 Task: Find connections with filter location Castro-Urdiales with filter topic #careeradvice with filter profile language Potuguese with filter current company CRED with filter school Nirmala Memorial Foundation Degree College of Commerce and Science Near Thakur Polytechnic 90 Feet Road Thakur Complex Kandivli (E) Mumbai 400 101 with filter industry Computer Games with filter service category AnimationArchitecture with filter keywords title DevOps Engineer
Action: Mouse moved to (192, 287)
Screenshot: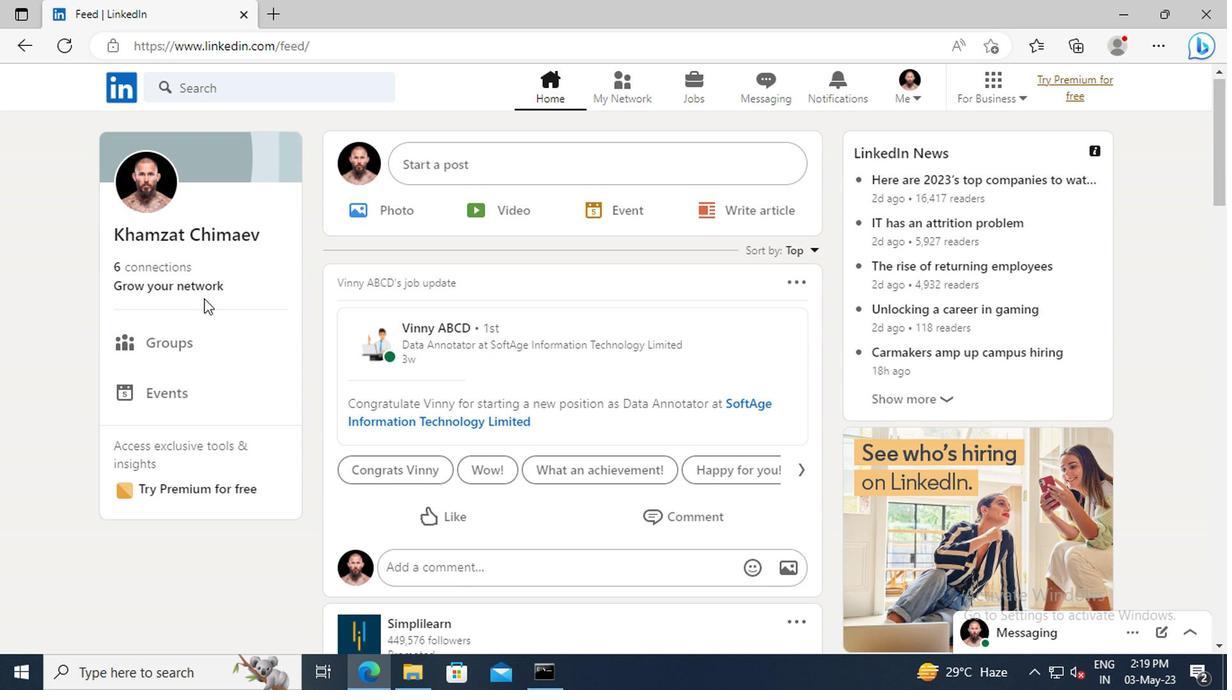 
Action: Mouse pressed left at (192, 287)
Screenshot: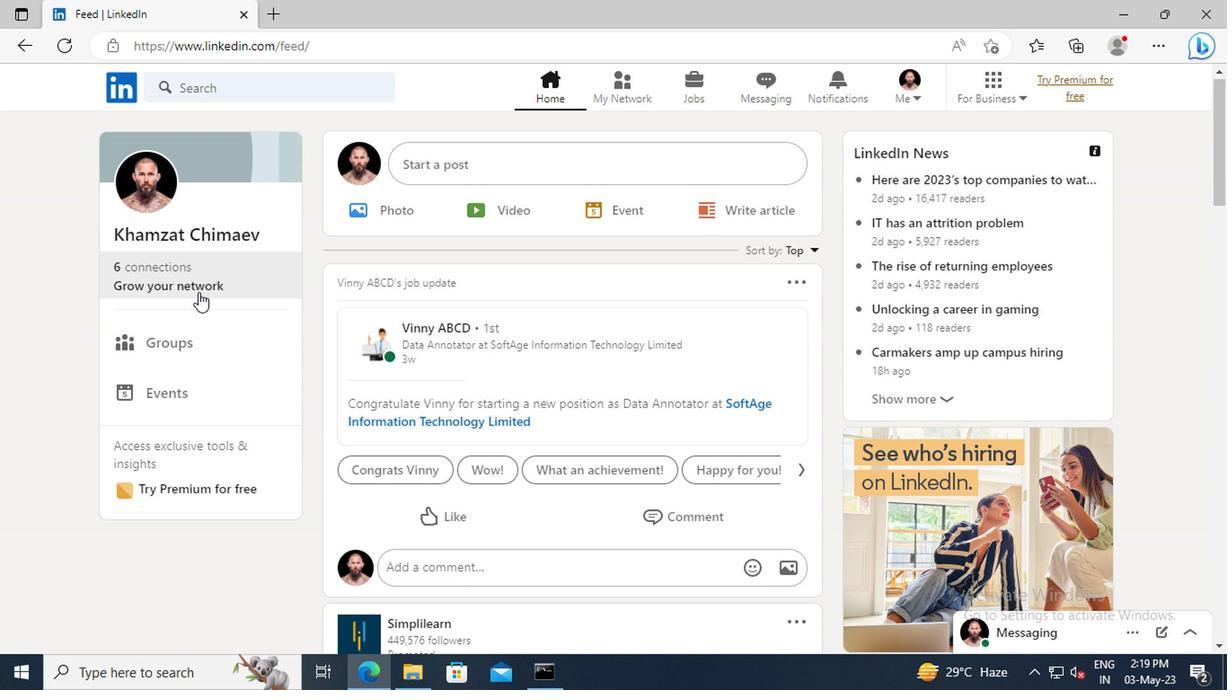
Action: Mouse moved to (191, 189)
Screenshot: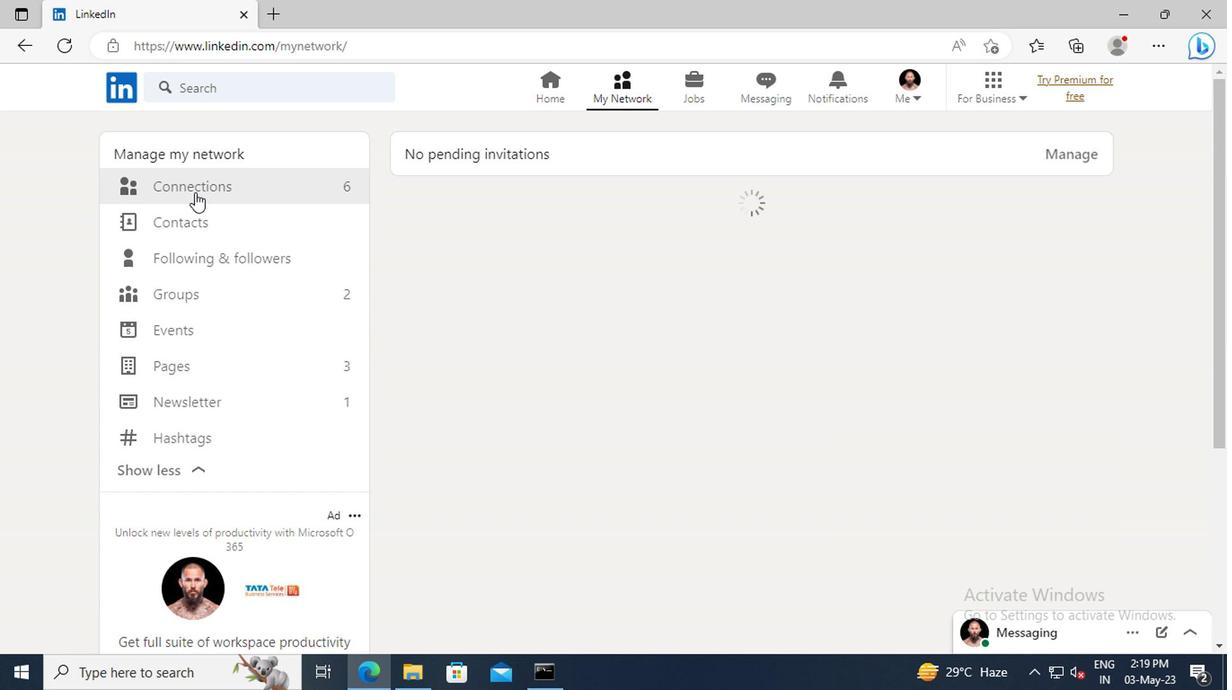 
Action: Mouse pressed left at (191, 189)
Screenshot: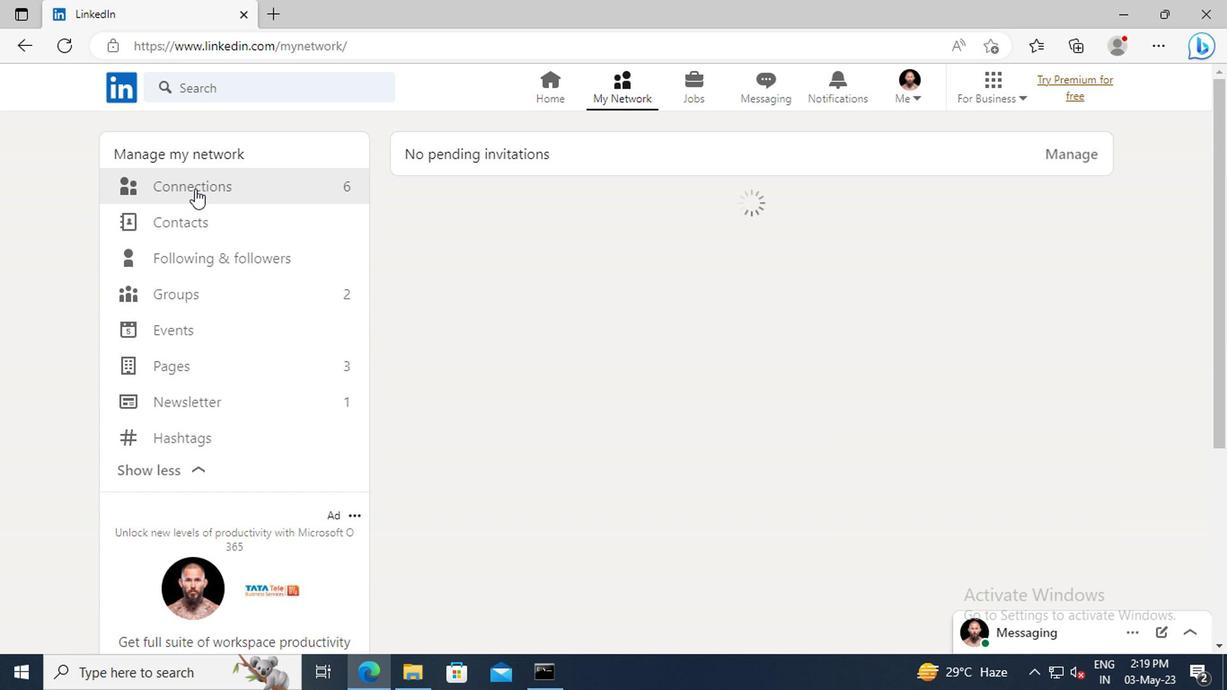 
Action: Mouse moved to (714, 196)
Screenshot: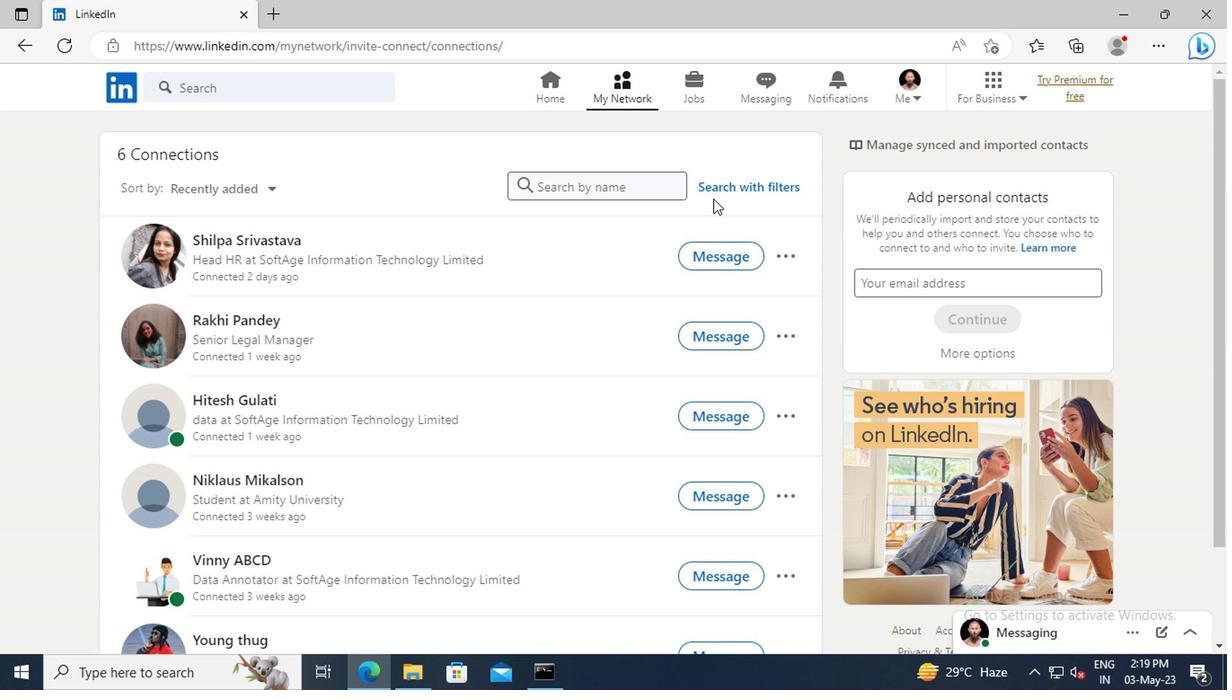 
Action: Mouse pressed left at (714, 196)
Screenshot: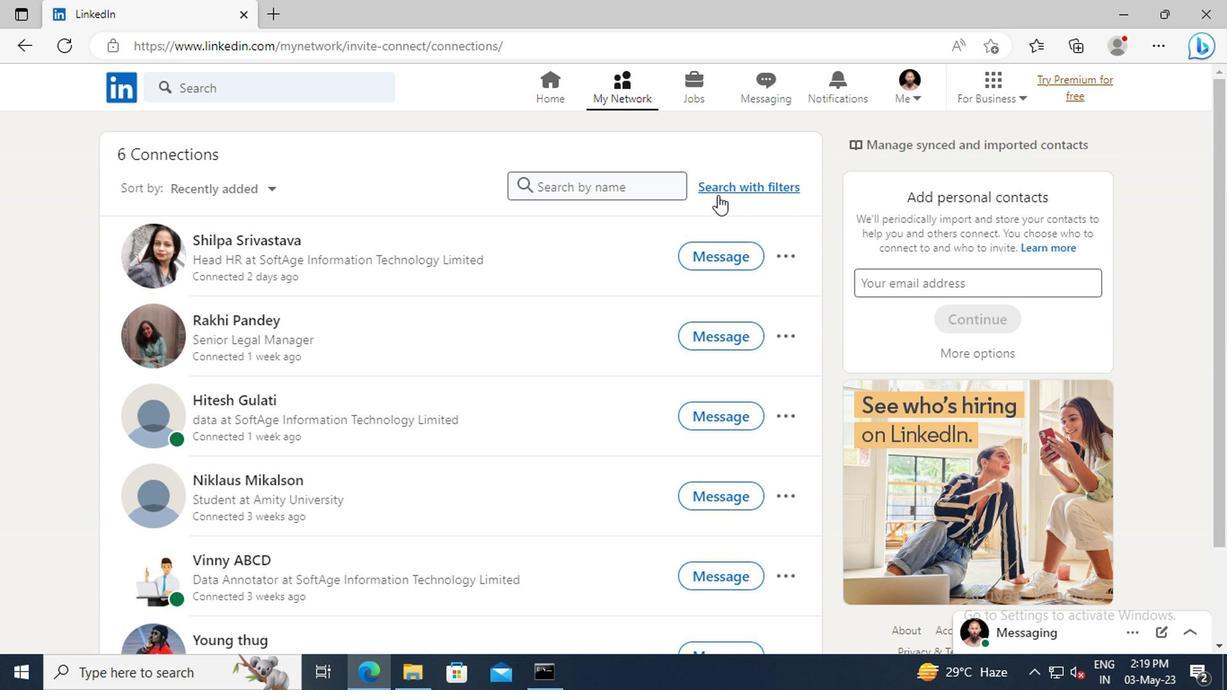 
Action: Mouse moved to (680, 141)
Screenshot: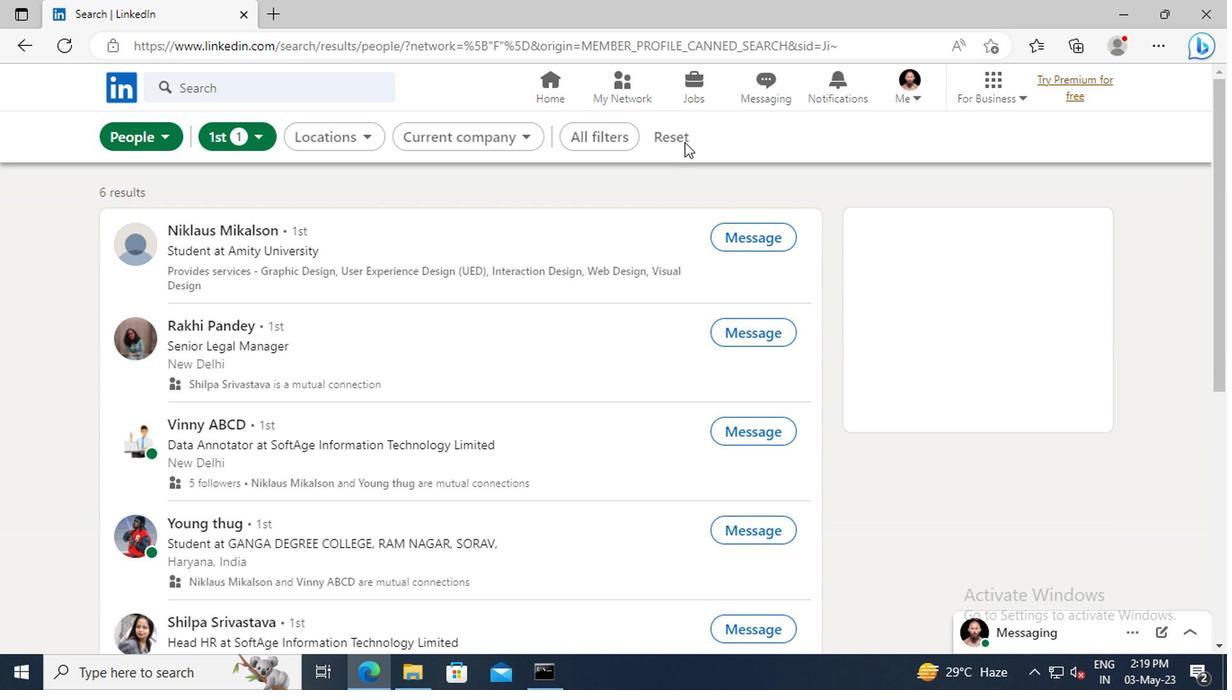 
Action: Mouse pressed left at (680, 141)
Screenshot: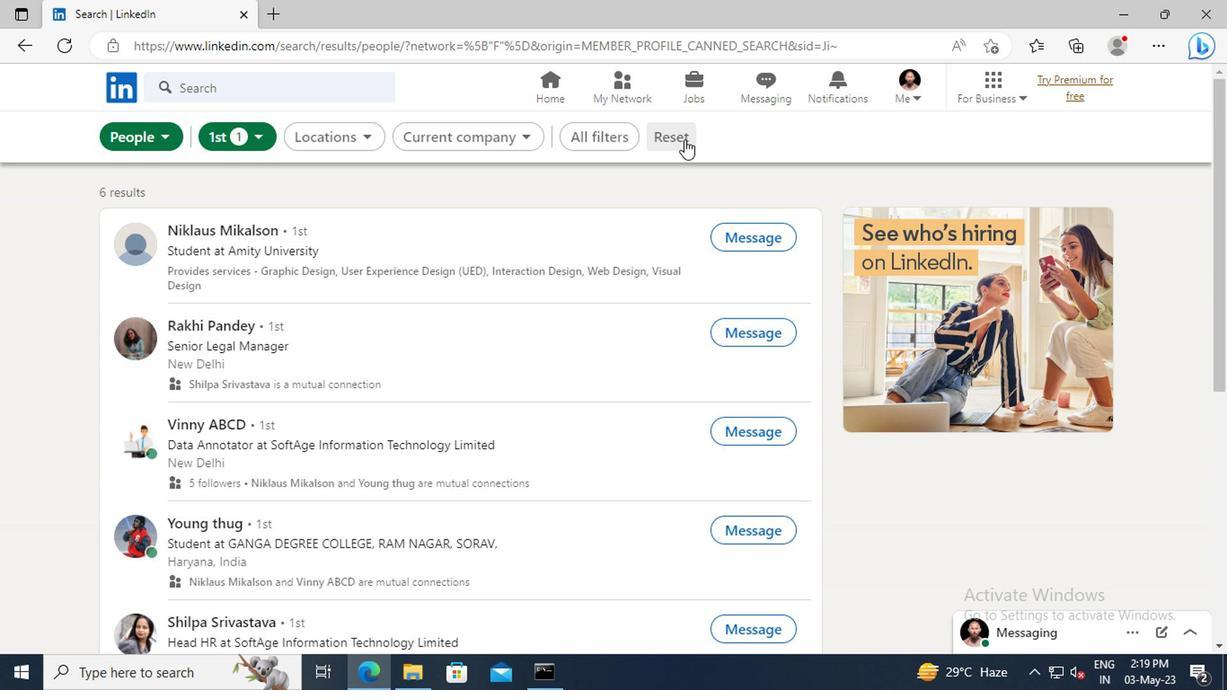 
Action: Mouse moved to (656, 140)
Screenshot: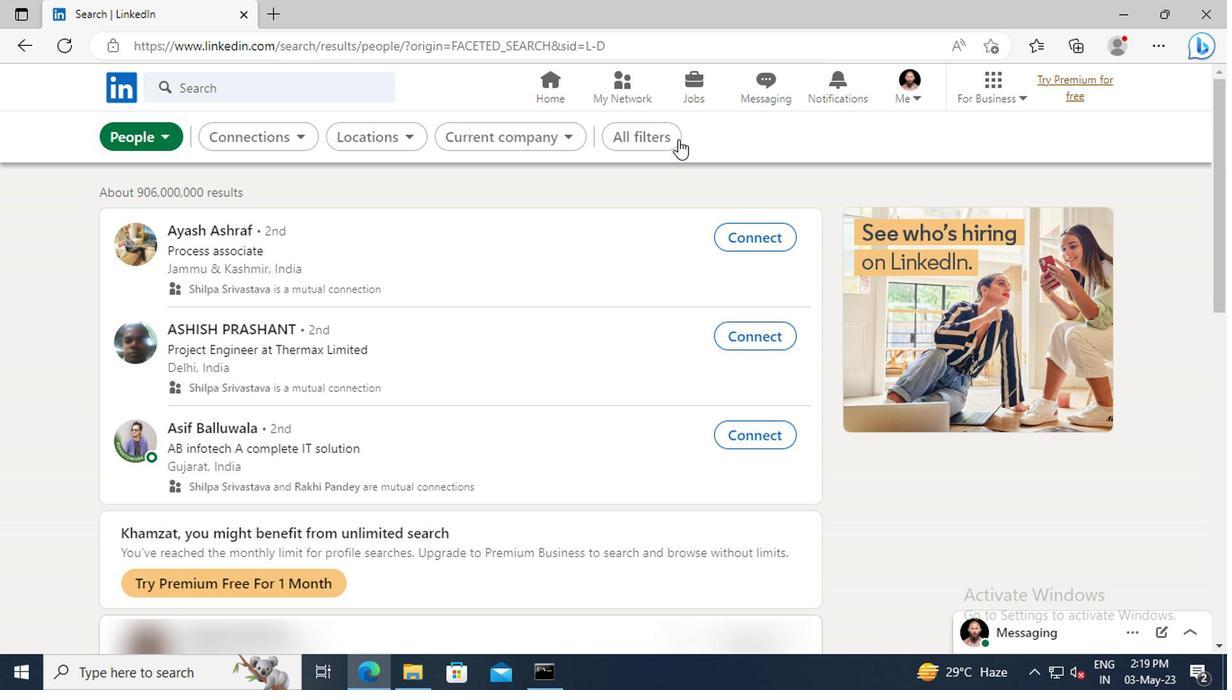 
Action: Mouse pressed left at (656, 140)
Screenshot: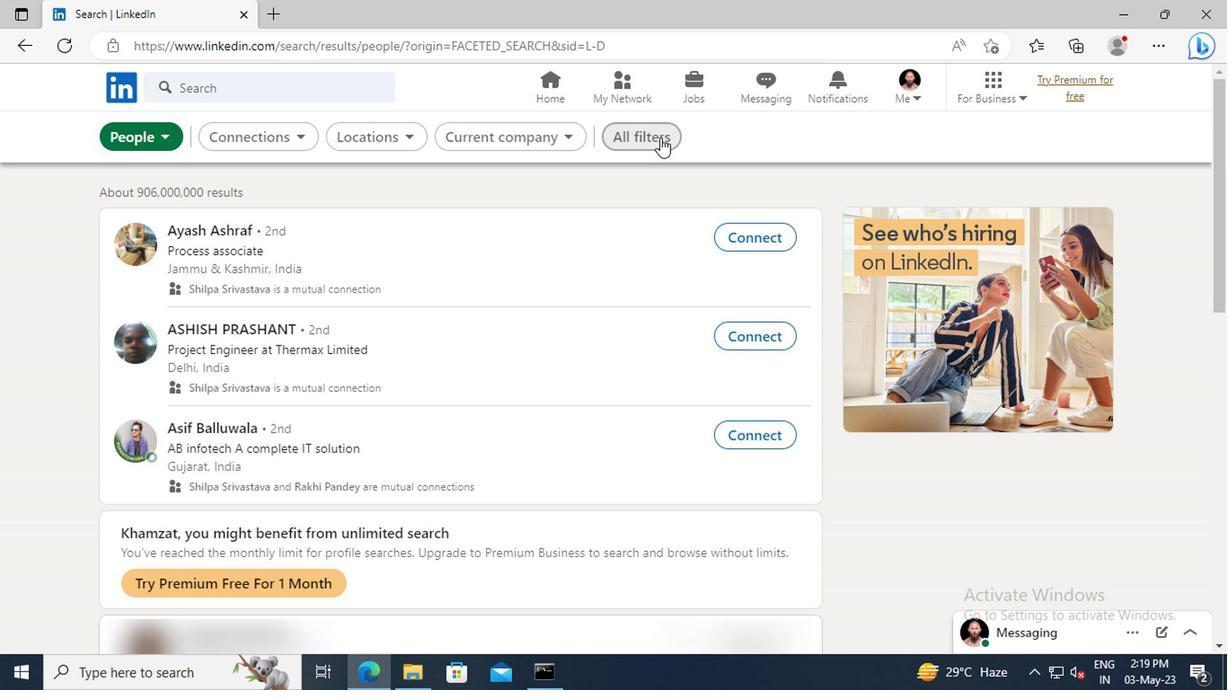 
Action: Mouse moved to (1005, 362)
Screenshot: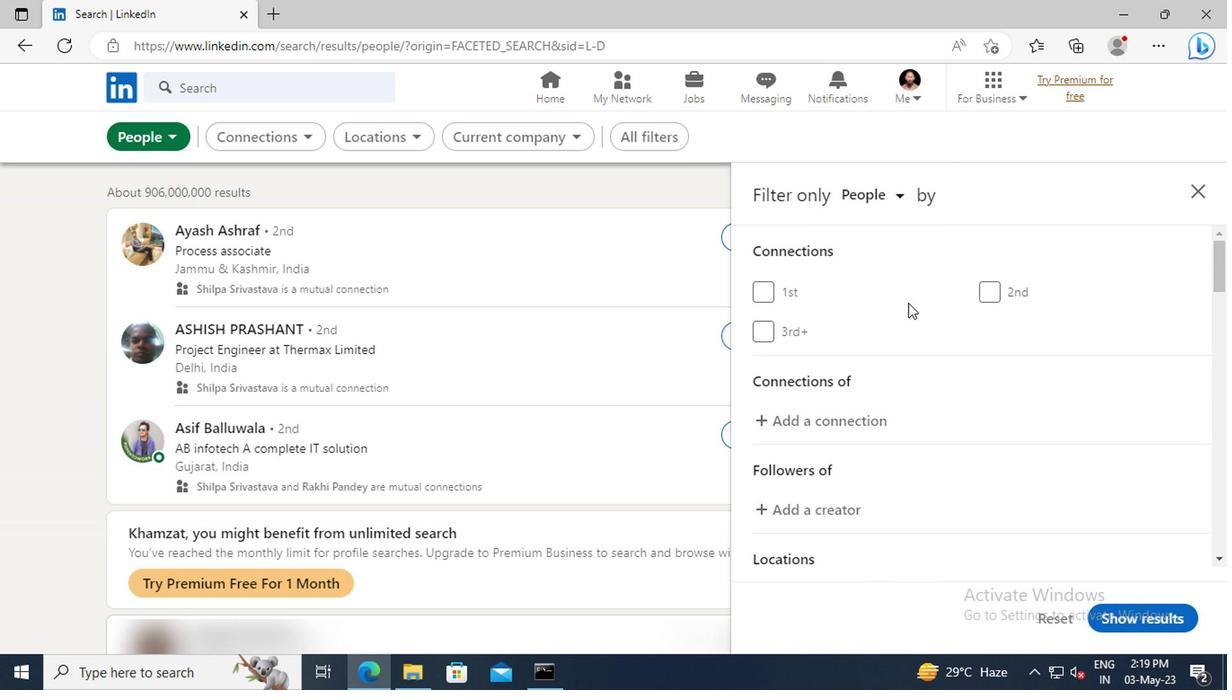 
Action: Mouse scrolled (1005, 361) with delta (0, 0)
Screenshot: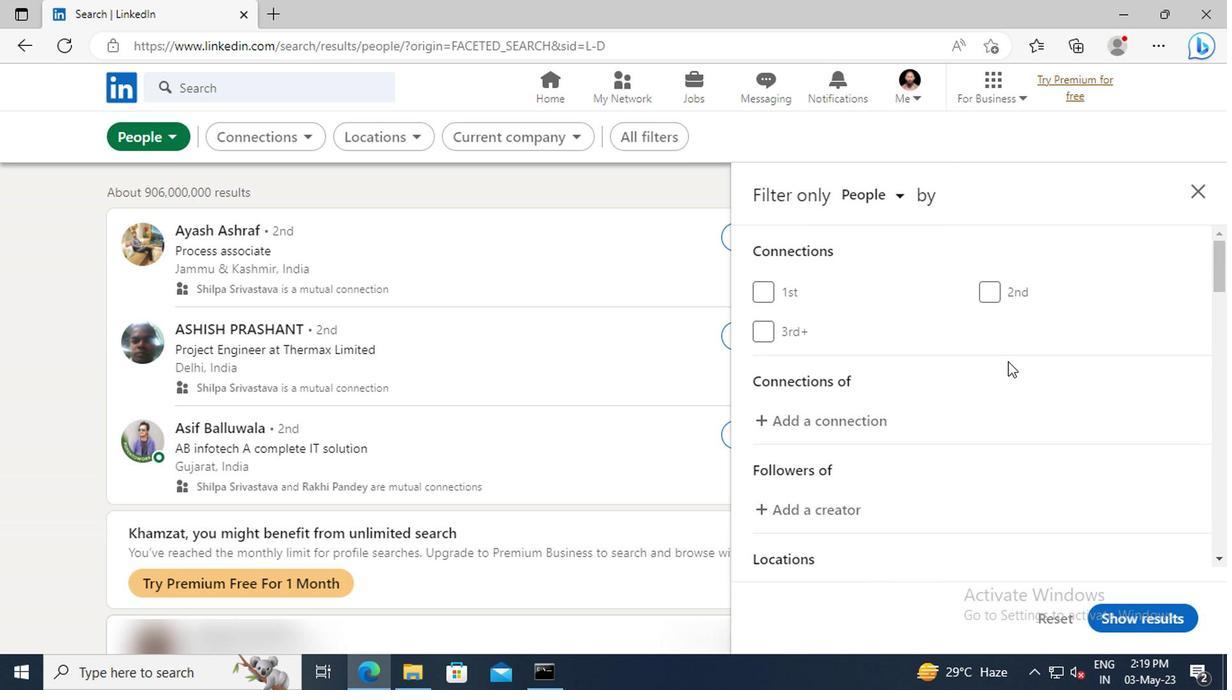 
Action: Mouse scrolled (1005, 361) with delta (0, 0)
Screenshot: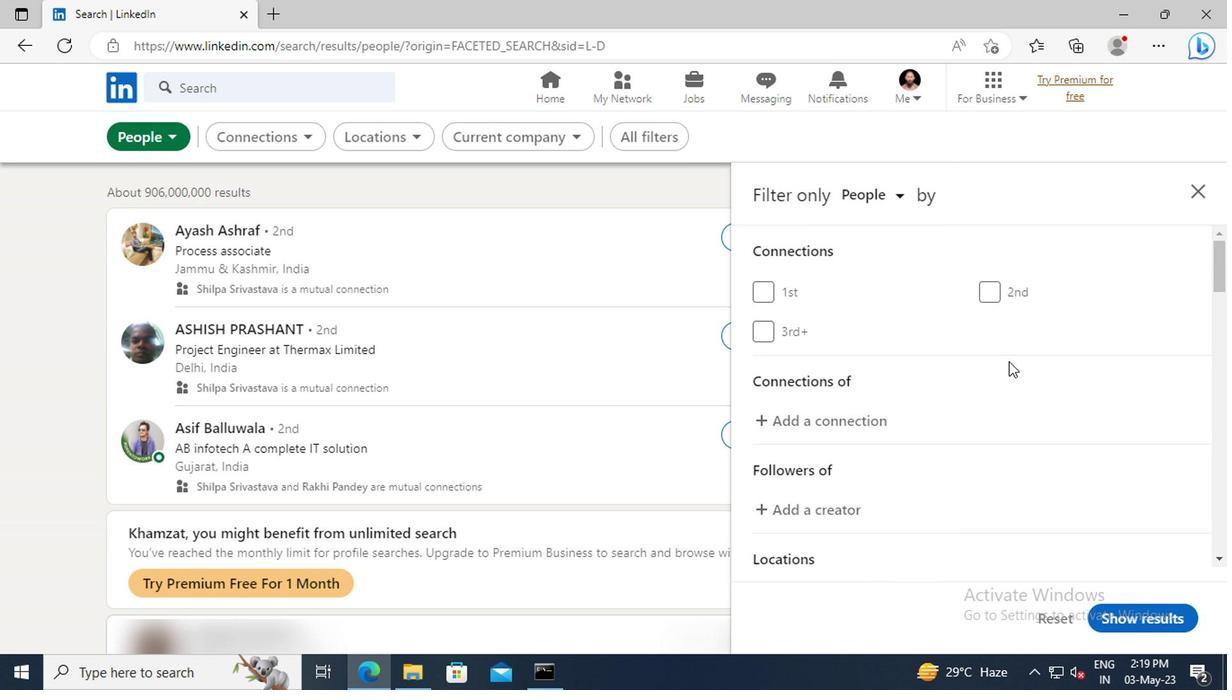
Action: Mouse scrolled (1005, 361) with delta (0, 0)
Screenshot: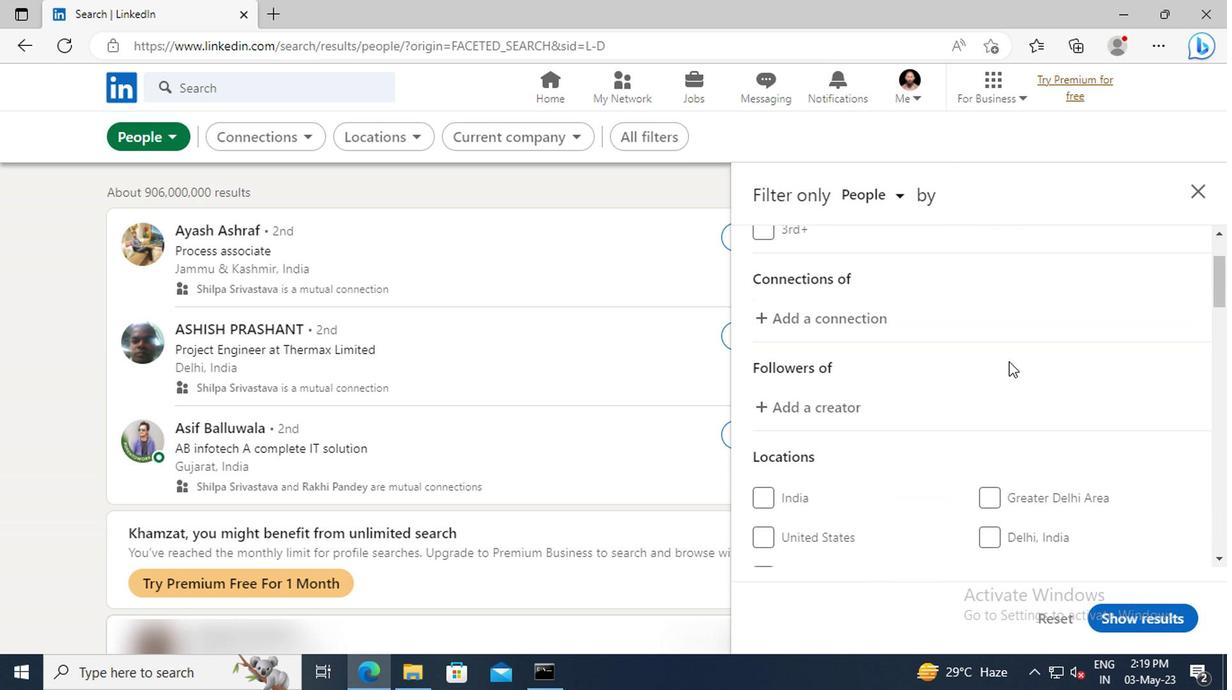 
Action: Mouse scrolled (1005, 361) with delta (0, 0)
Screenshot: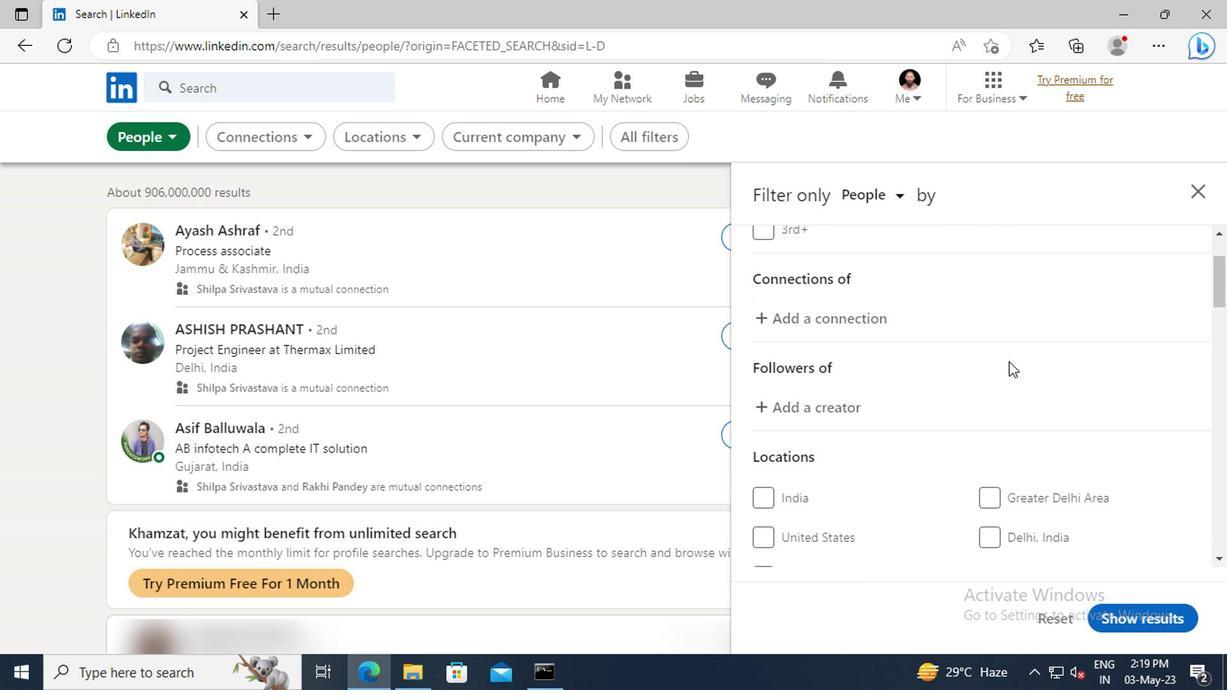 
Action: Mouse scrolled (1005, 361) with delta (0, 0)
Screenshot: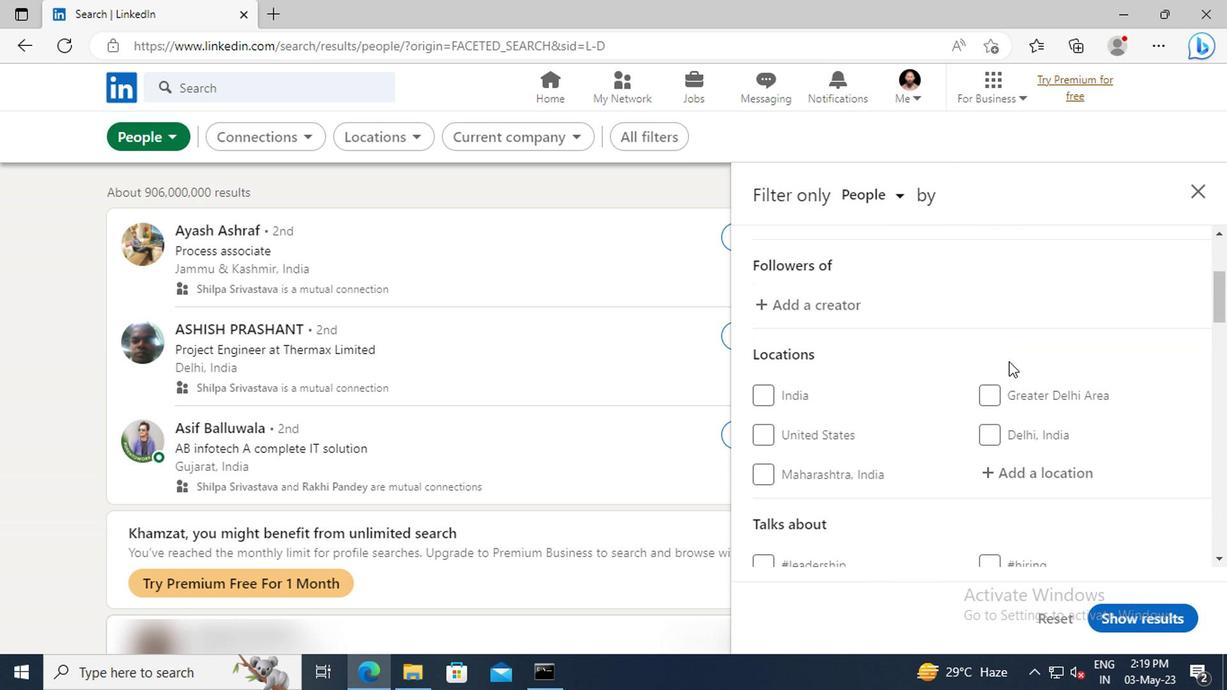 
Action: Mouse moved to (1012, 420)
Screenshot: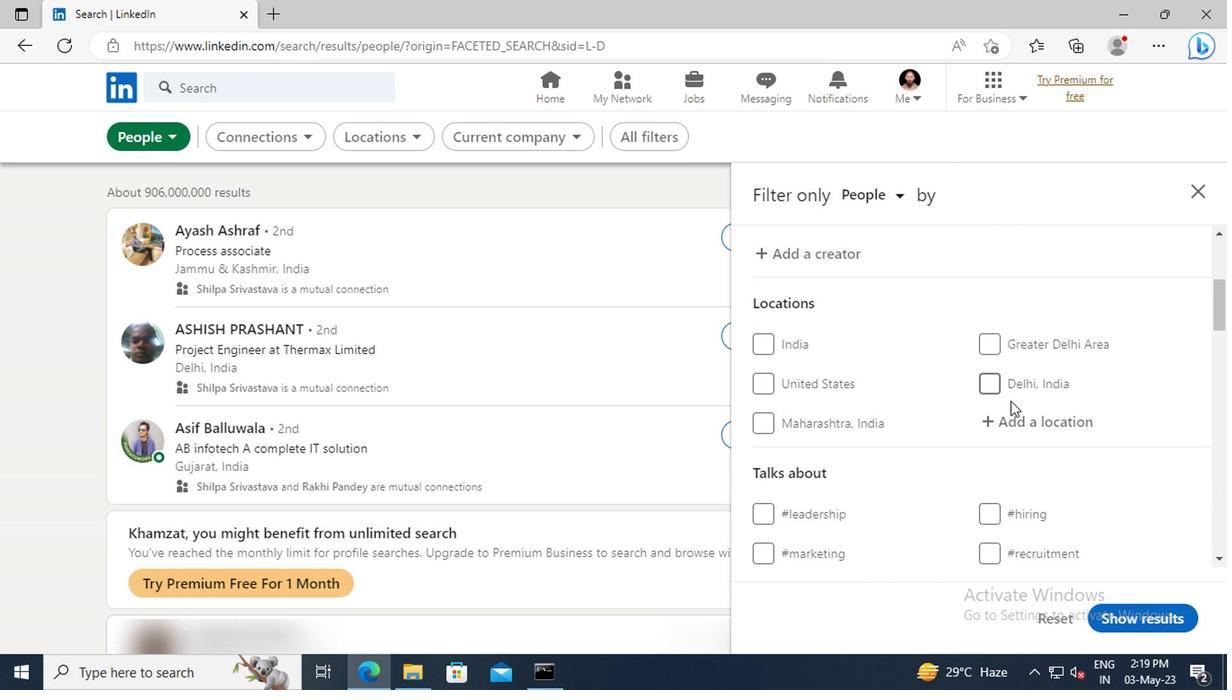 
Action: Mouse pressed left at (1012, 420)
Screenshot: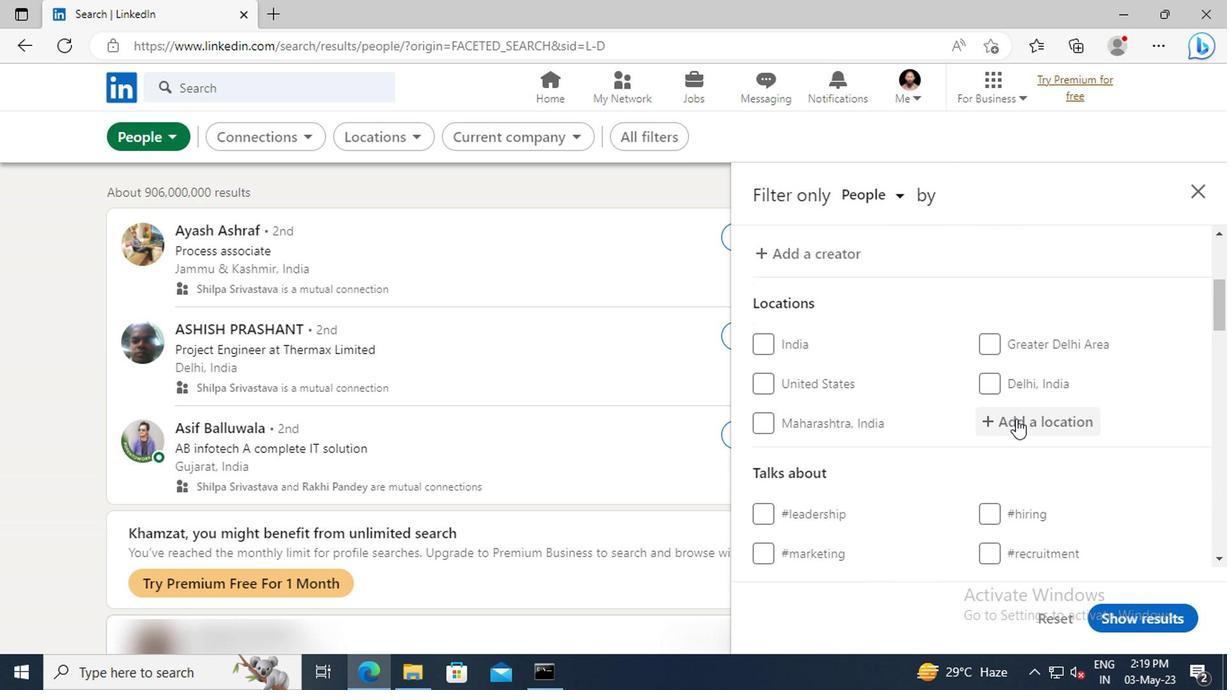
Action: Key pressed <Key.shift>CASTRO-<Key.shift>URDI
Screenshot: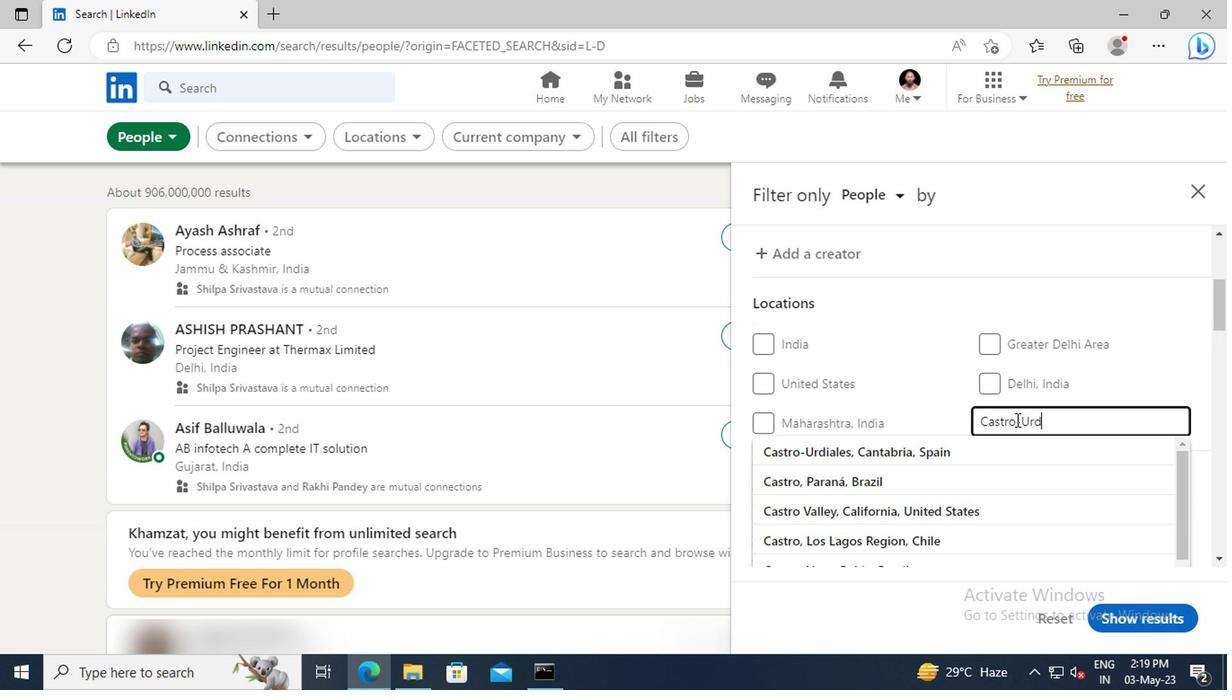 
Action: Mouse moved to (1012, 445)
Screenshot: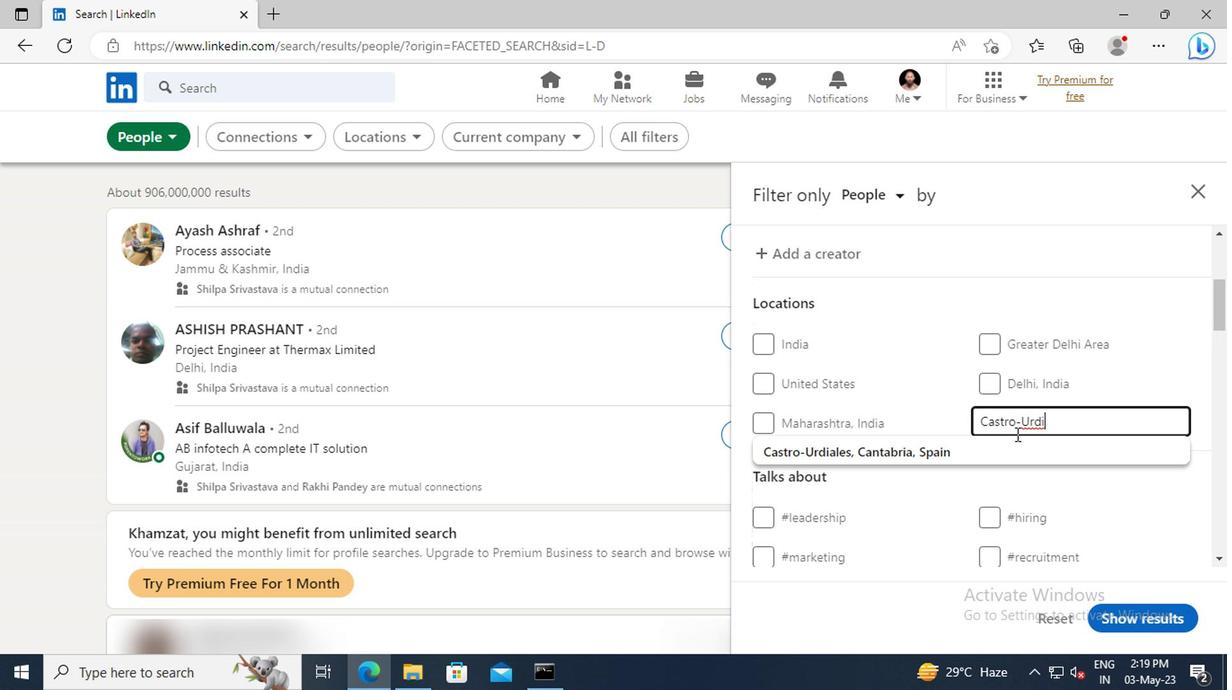
Action: Mouse pressed left at (1012, 445)
Screenshot: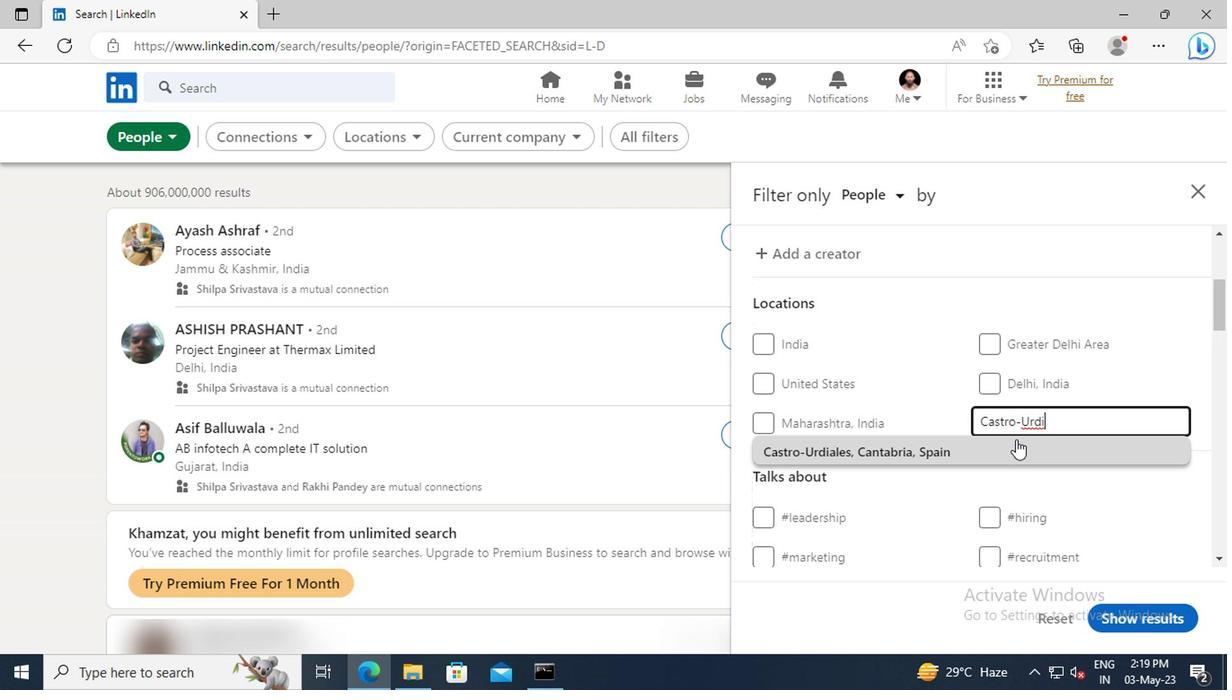 
Action: Mouse scrolled (1012, 445) with delta (0, 0)
Screenshot: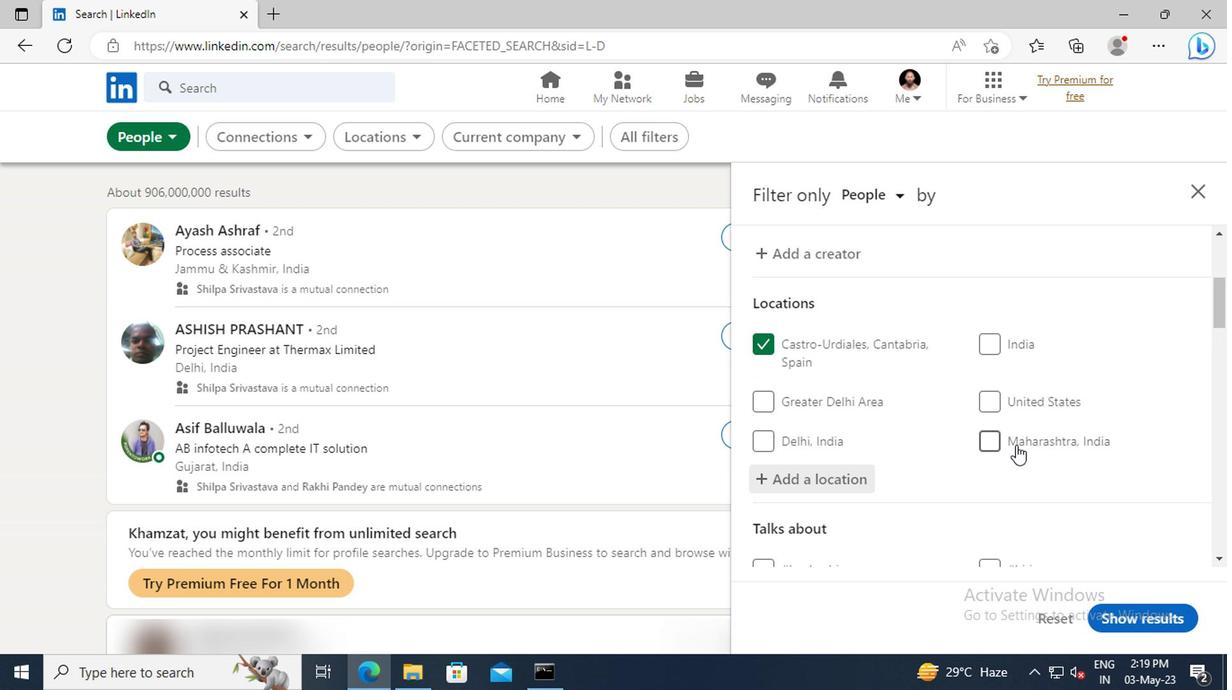 
Action: Mouse scrolled (1012, 445) with delta (0, 0)
Screenshot: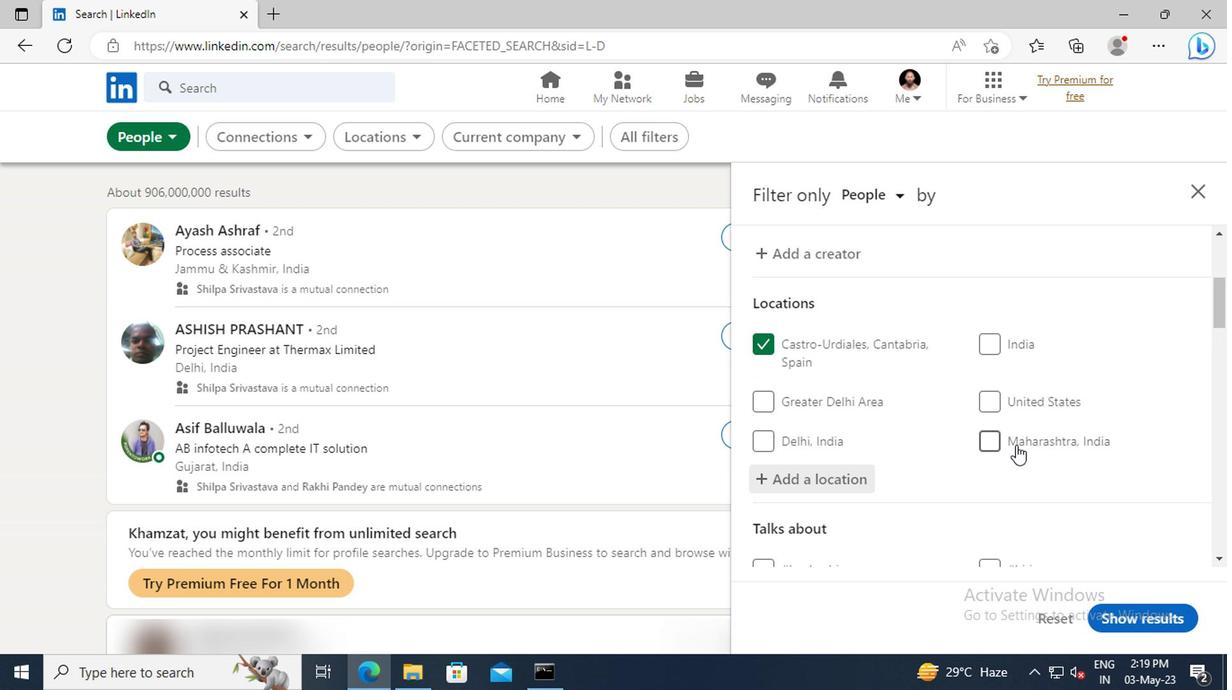 
Action: Mouse moved to (1005, 404)
Screenshot: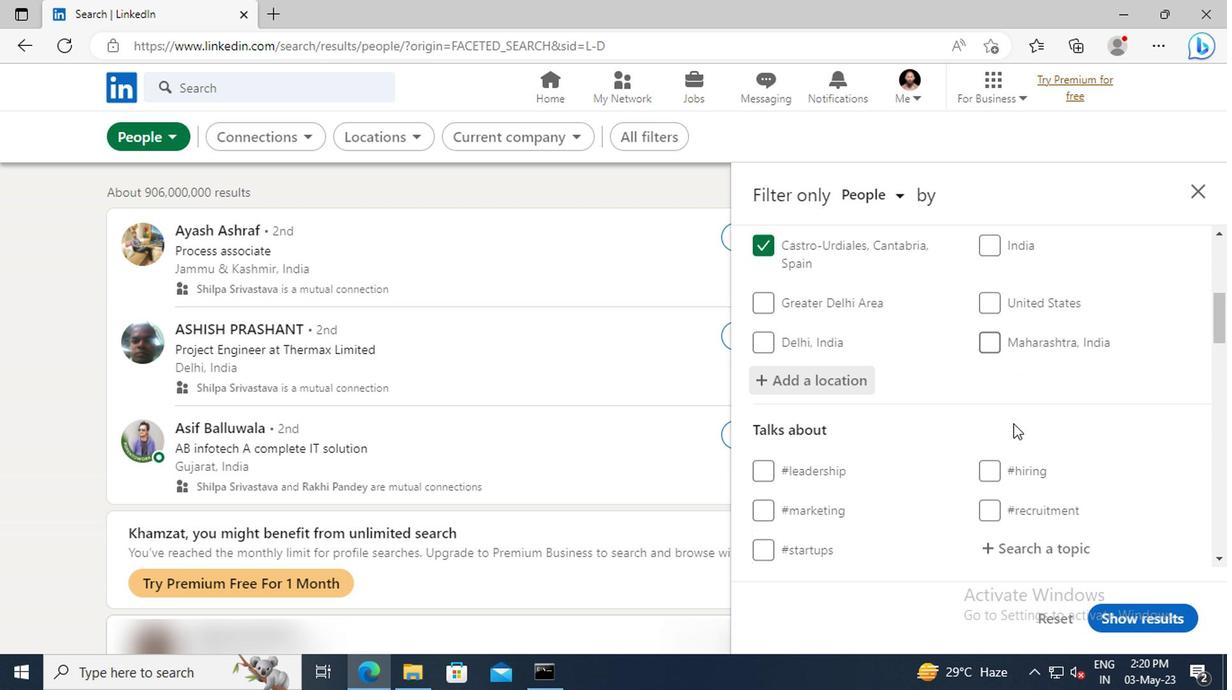 
Action: Mouse scrolled (1005, 403) with delta (0, -1)
Screenshot: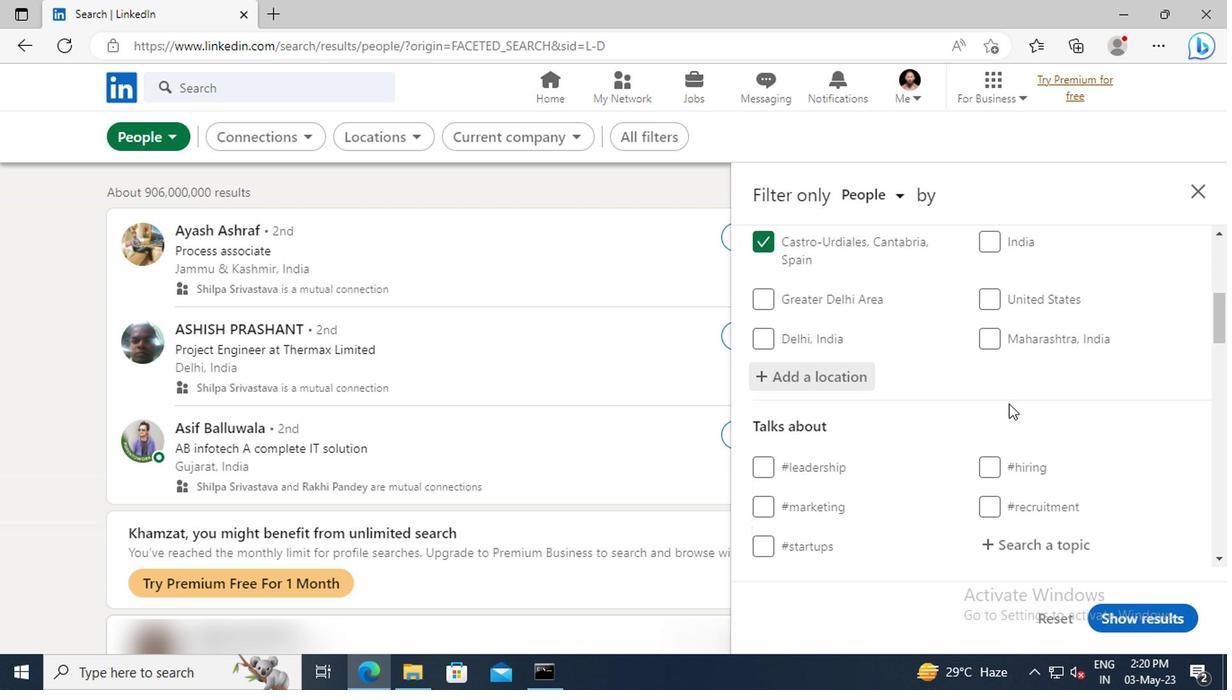 
Action: Mouse moved to (1005, 400)
Screenshot: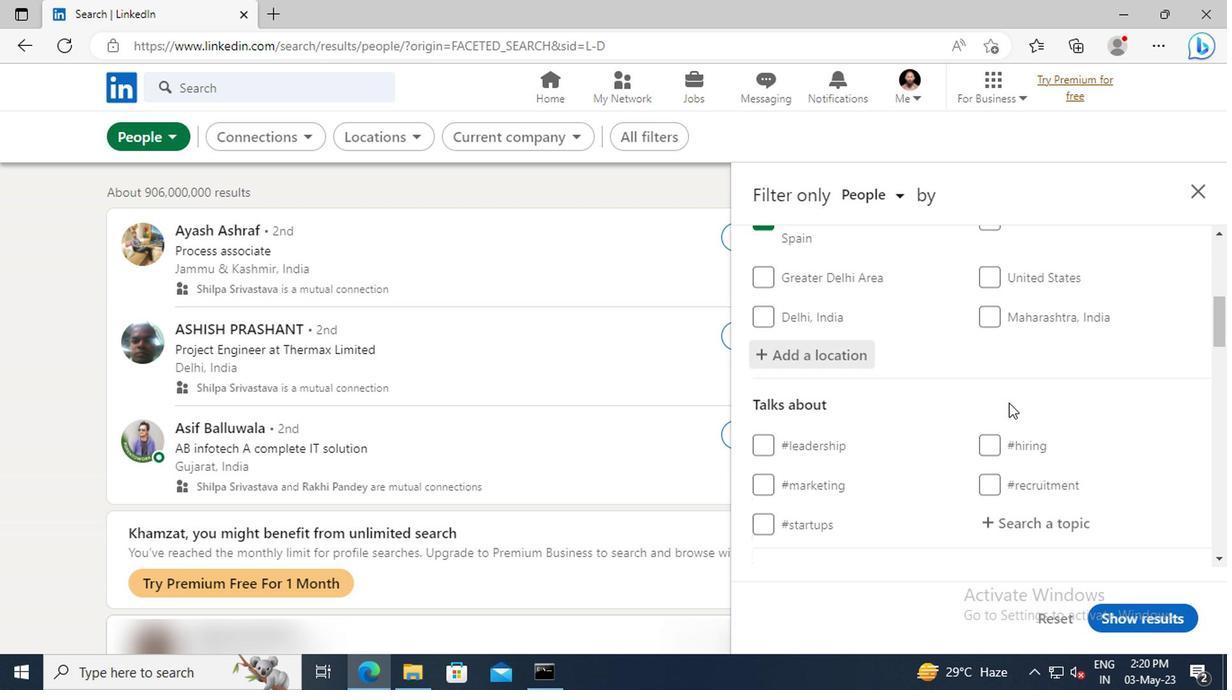 
Action: Mouse scrolled (1005, 398) with delta (0, -1)
Screenshot: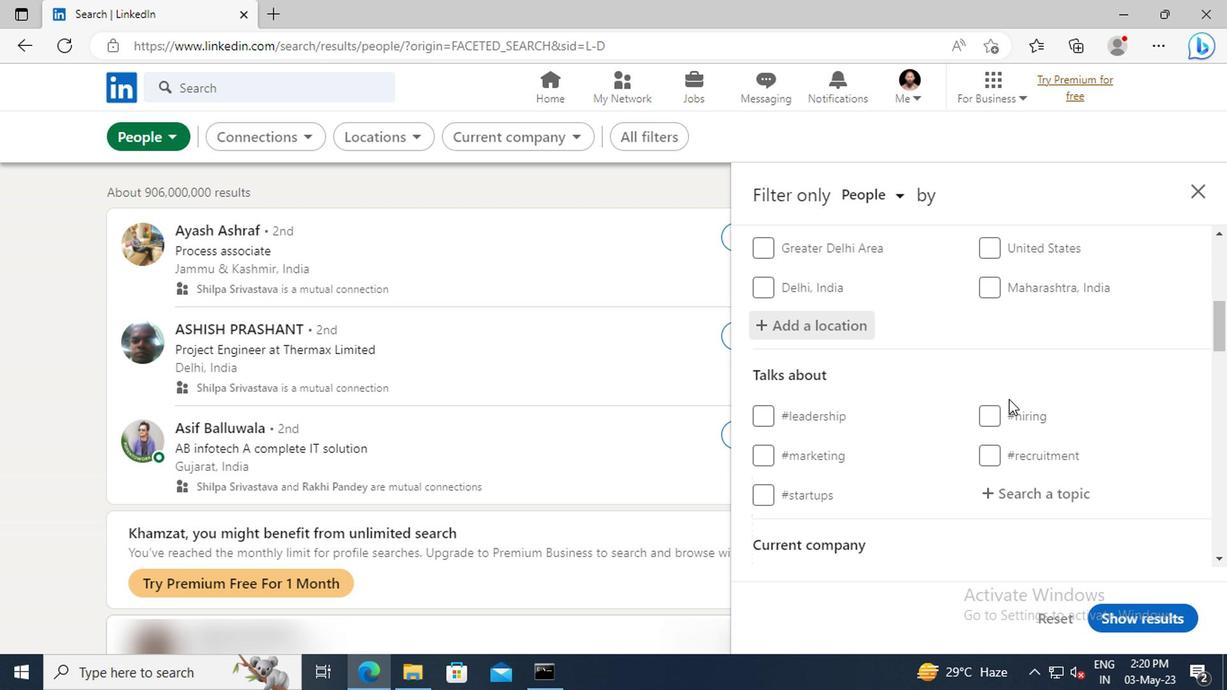 
Action: Mouse scrolled (1005, 398) with delta (0, -1)
Screenshot: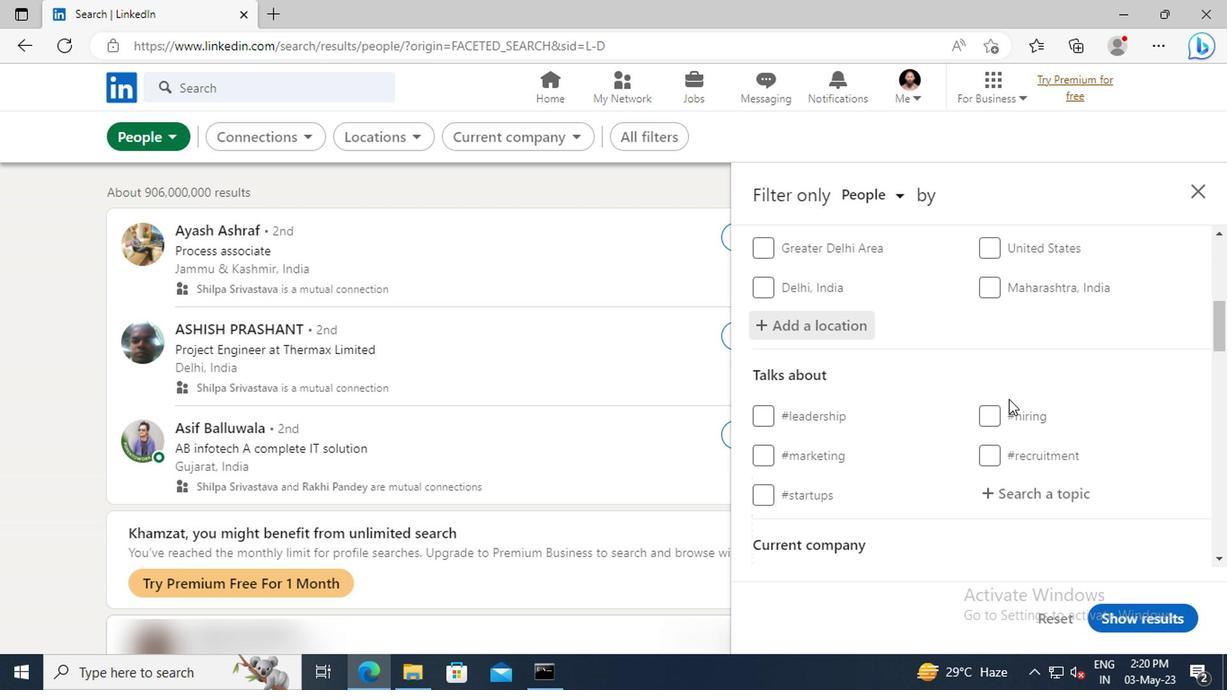 
Action: Mouse moved to (1005, 397)
Screenshot: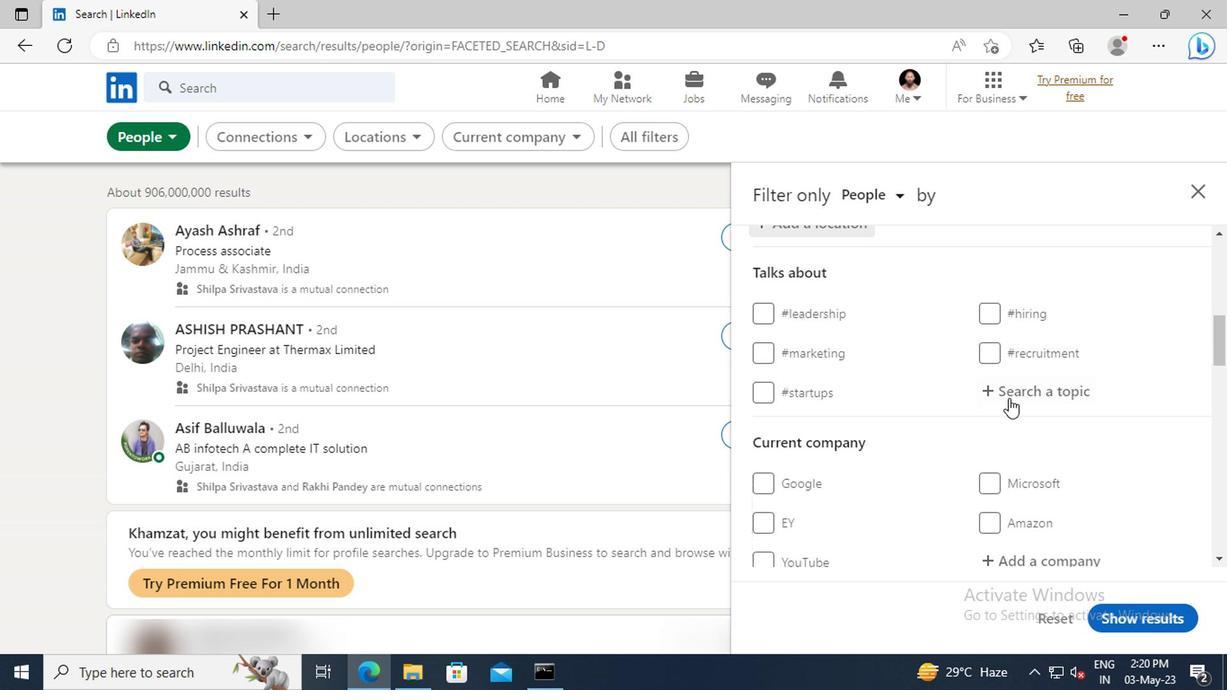 
Action: Mouse pressed left at (1005, 397)
Screenshot: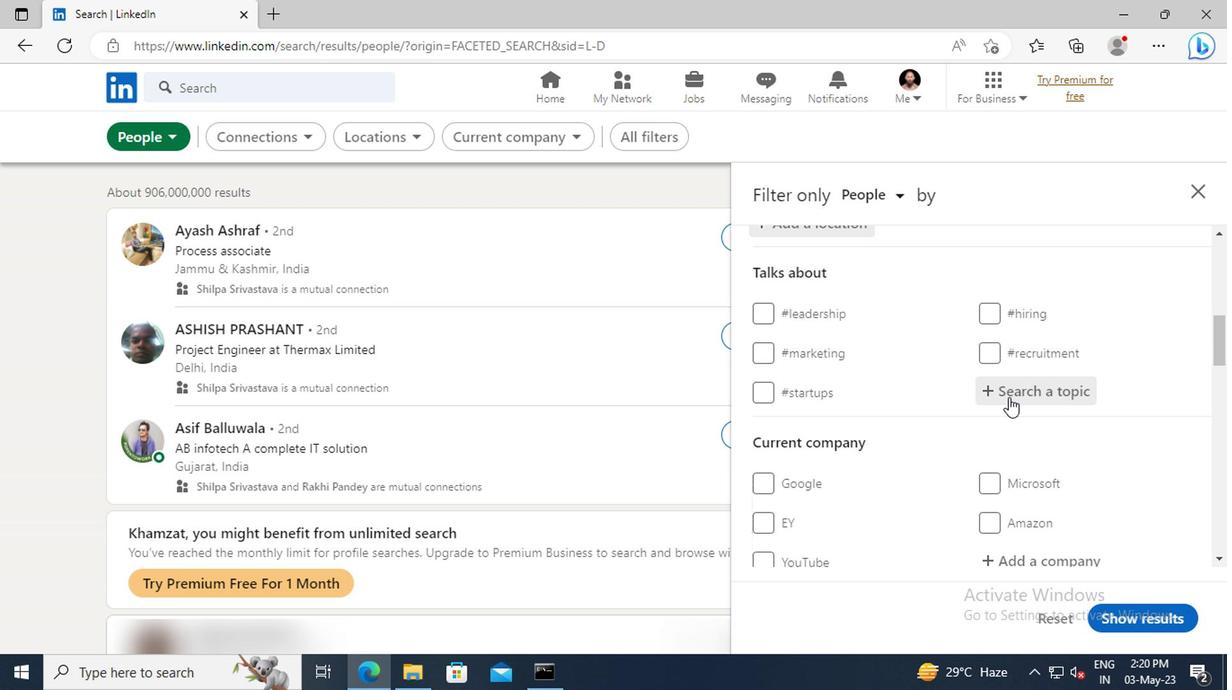 
Action: Key pressed CAREERAD
Screenshot: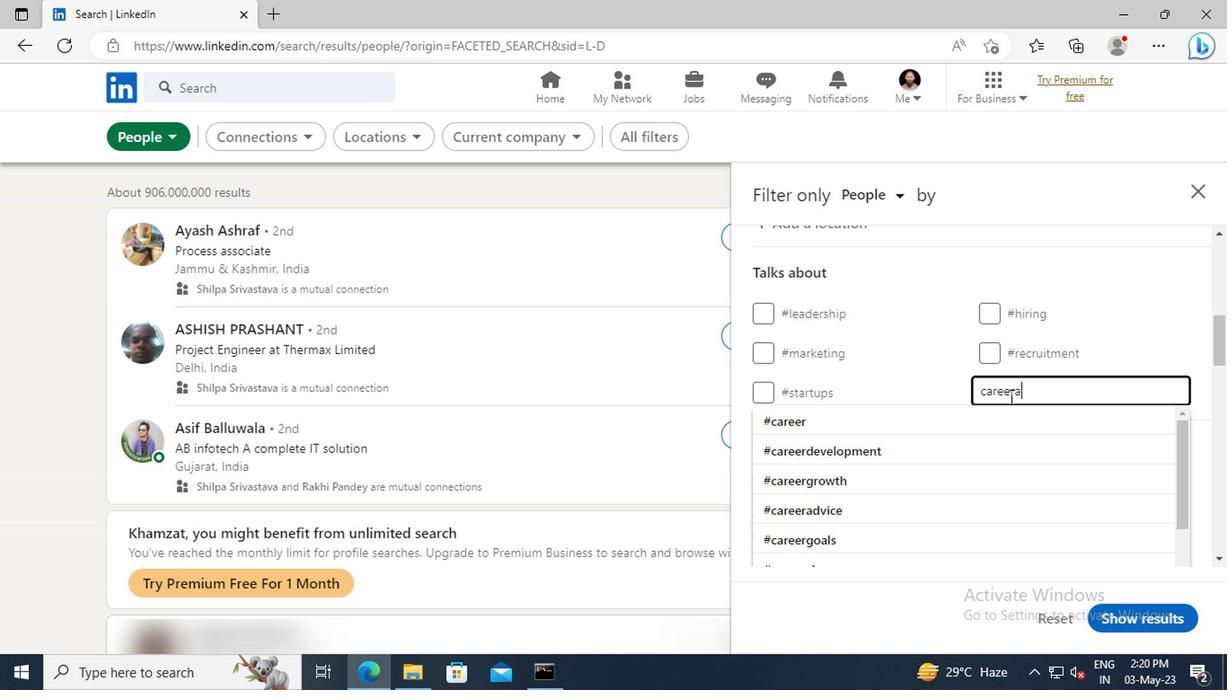 
Action: Mouse moved to (1009, 420)
Screenshot: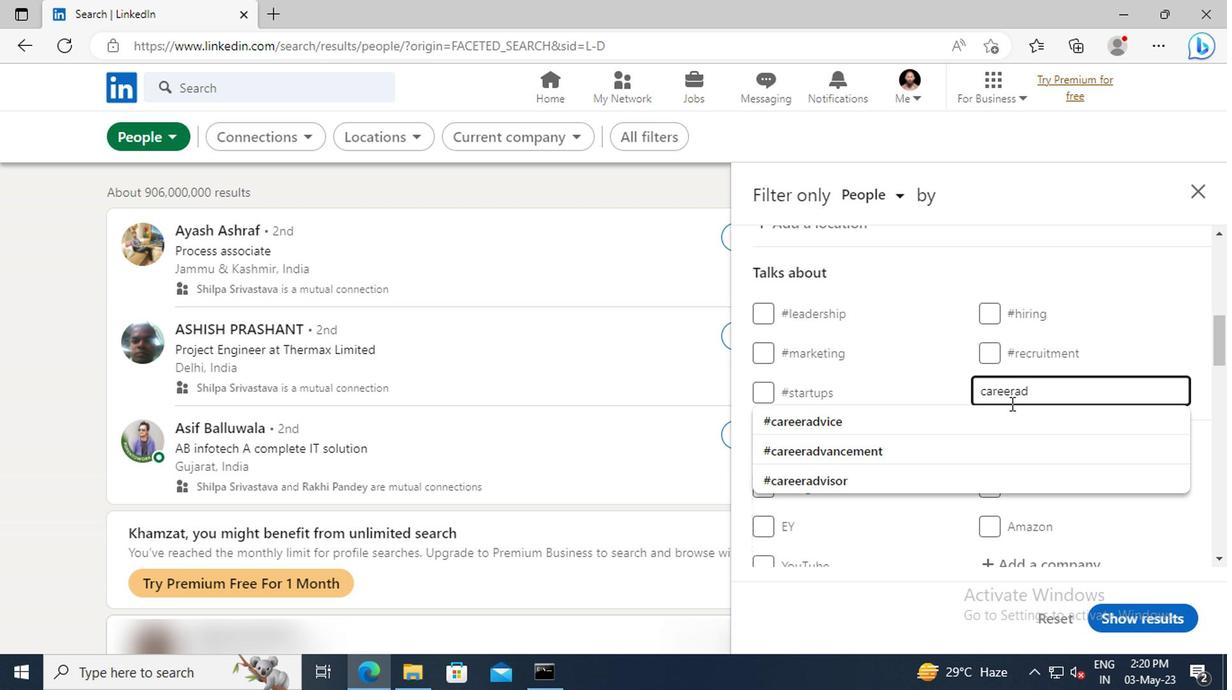
Action: Mouse pressed left at (1009, 420)
Screenshot: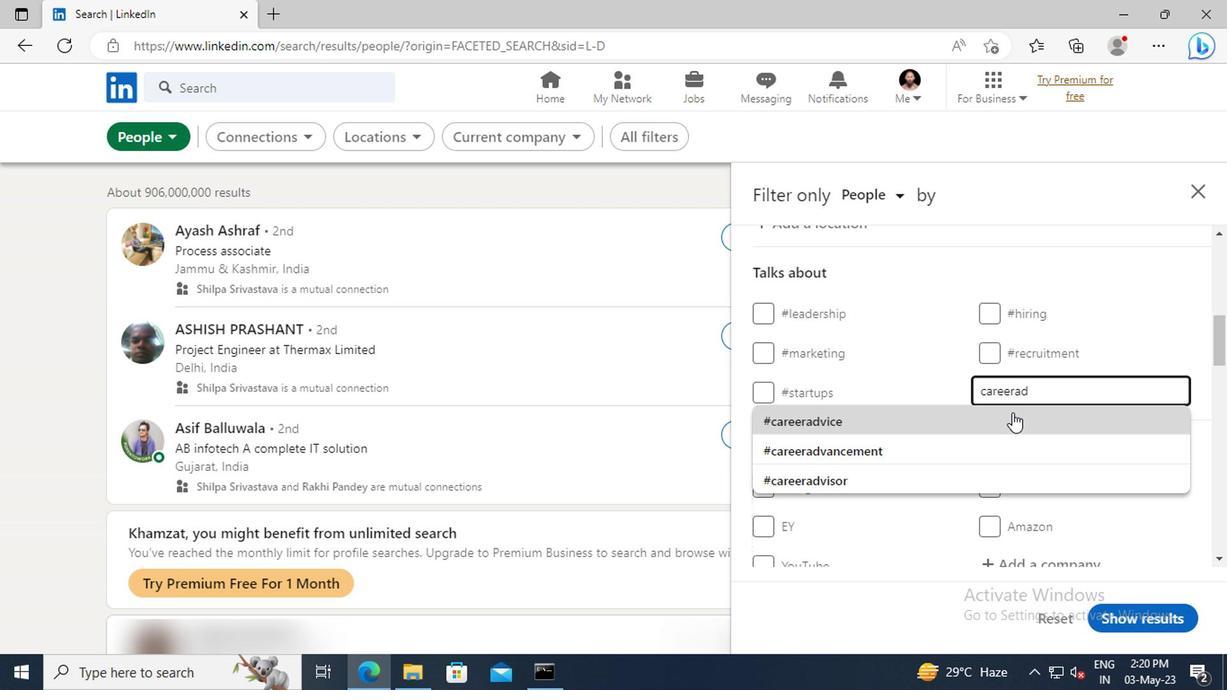 
Action: Mouse moved to (1010, 420)
Screenshot: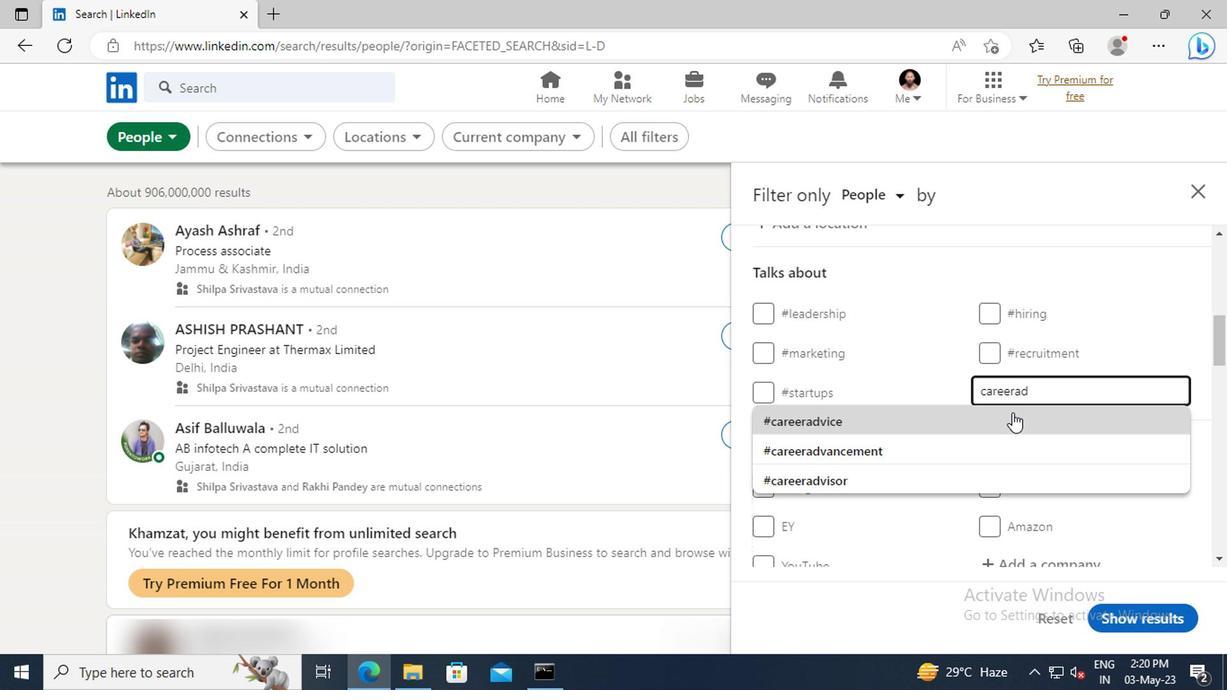 
Action: Mouse scrolled (1010, 420) with delta (0, 0)
Screenshot: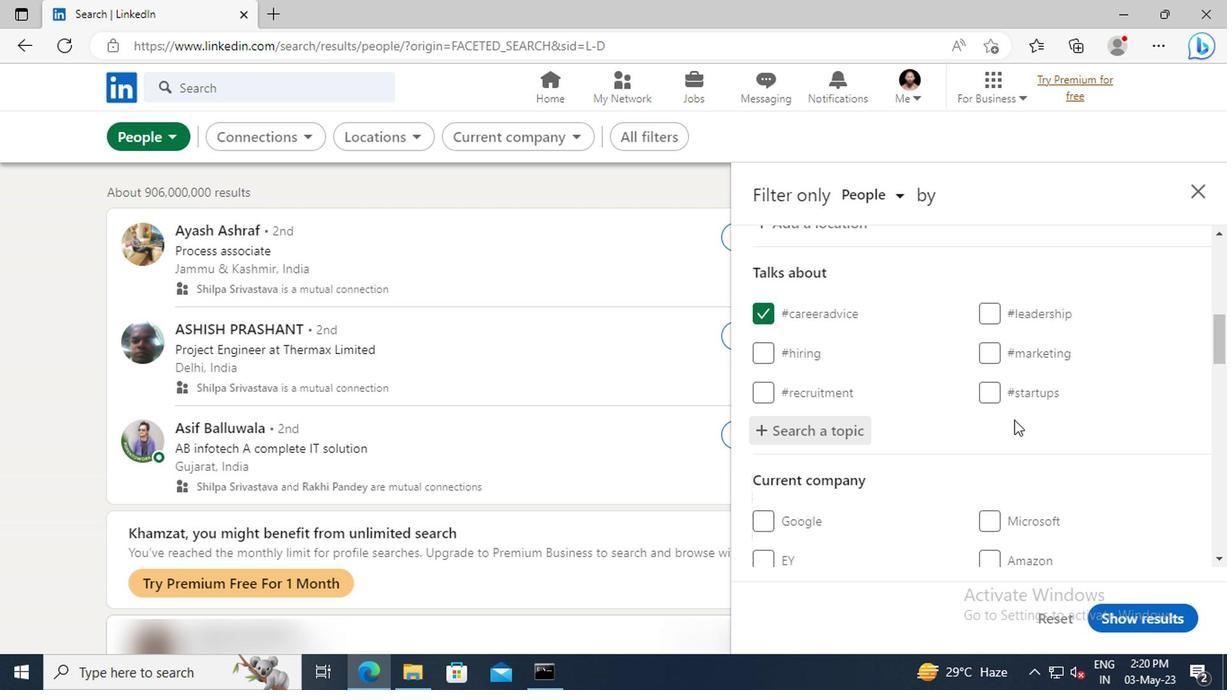
Action: Mouse scrolled (1010, 420) with delta (0, 0)
Screenshot: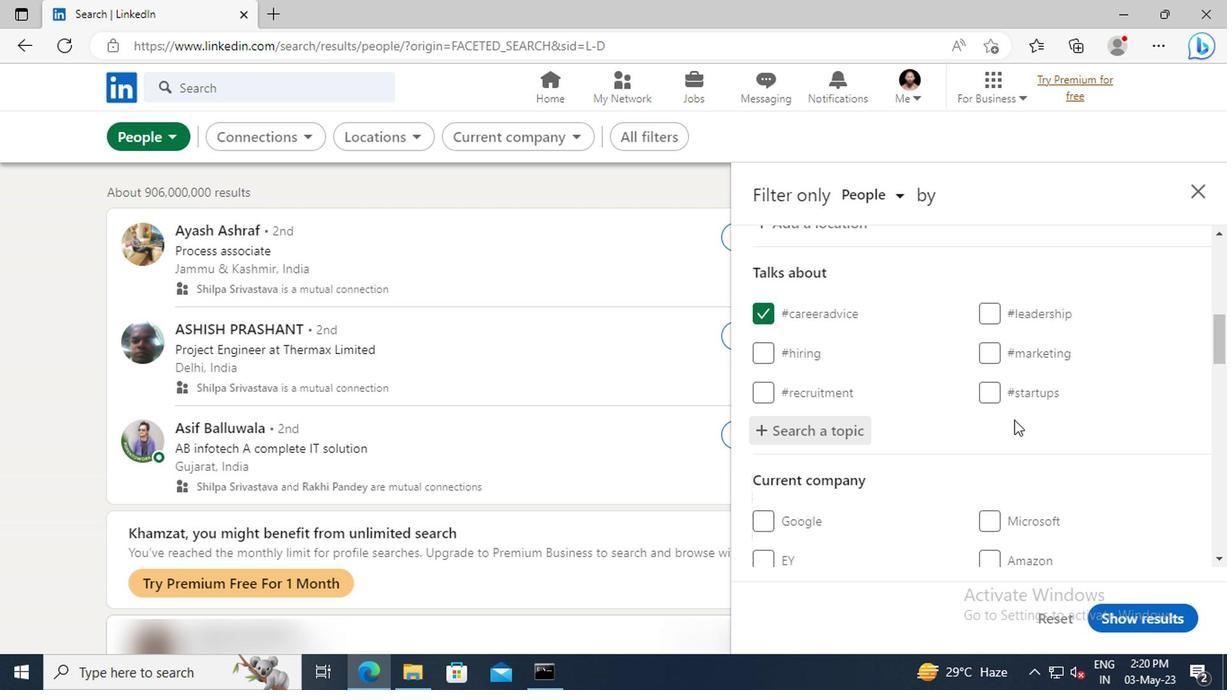 
Action: Mouse scrolled (1010, 420) with delta (0, 0)
Screenshot: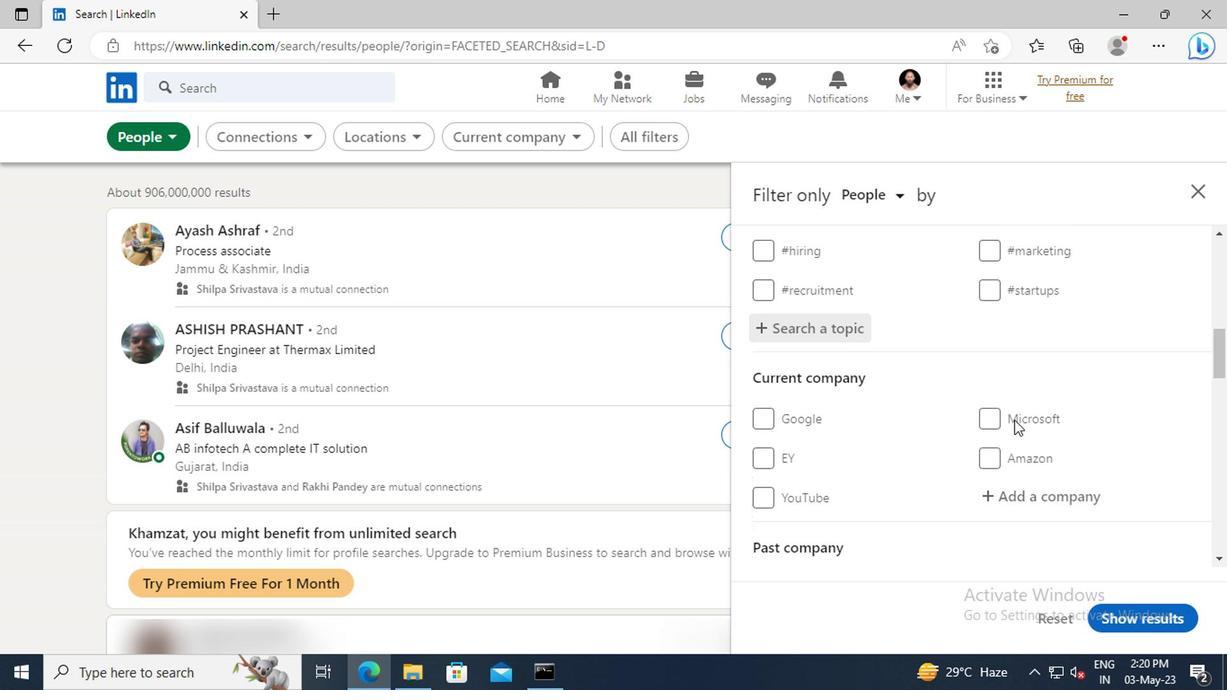 
Action: Mouse scrolled (1010, 420) with delta (0, 0)
Screenshot: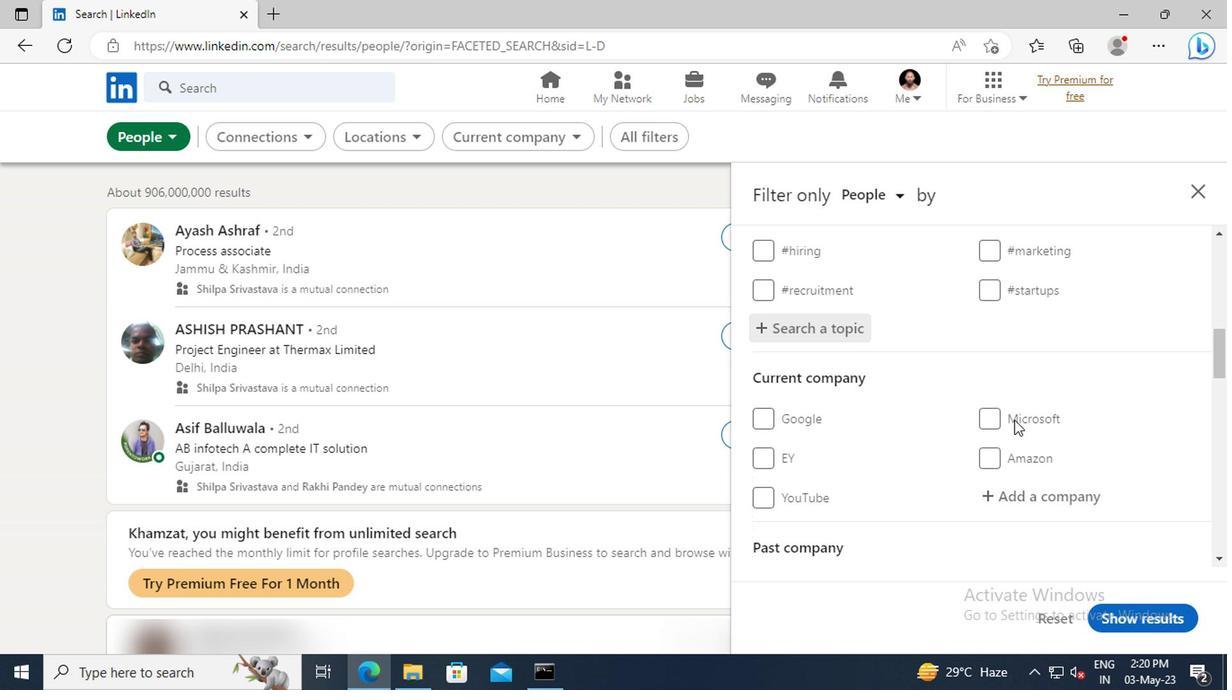 
Action: Mouse scrolled (1010, 420) with delta (0, 0)
Screenshot: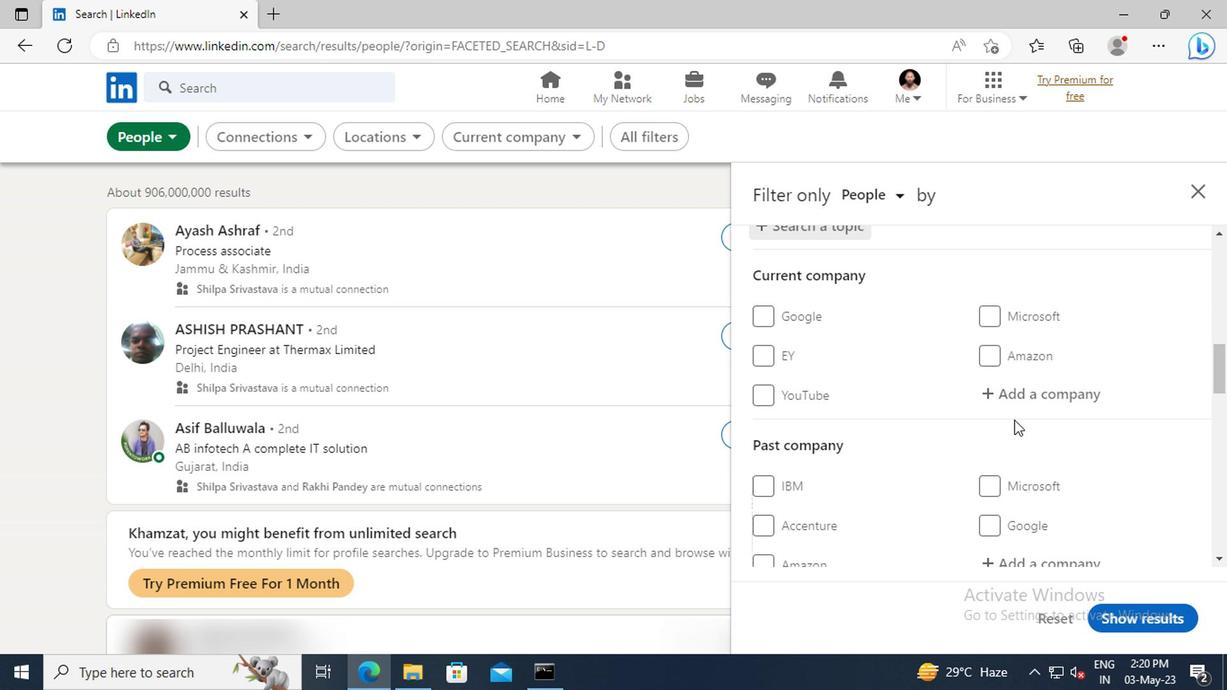 
Action: Mouse scrolled (1010, 420) with delta (0, 0)
Screenshot: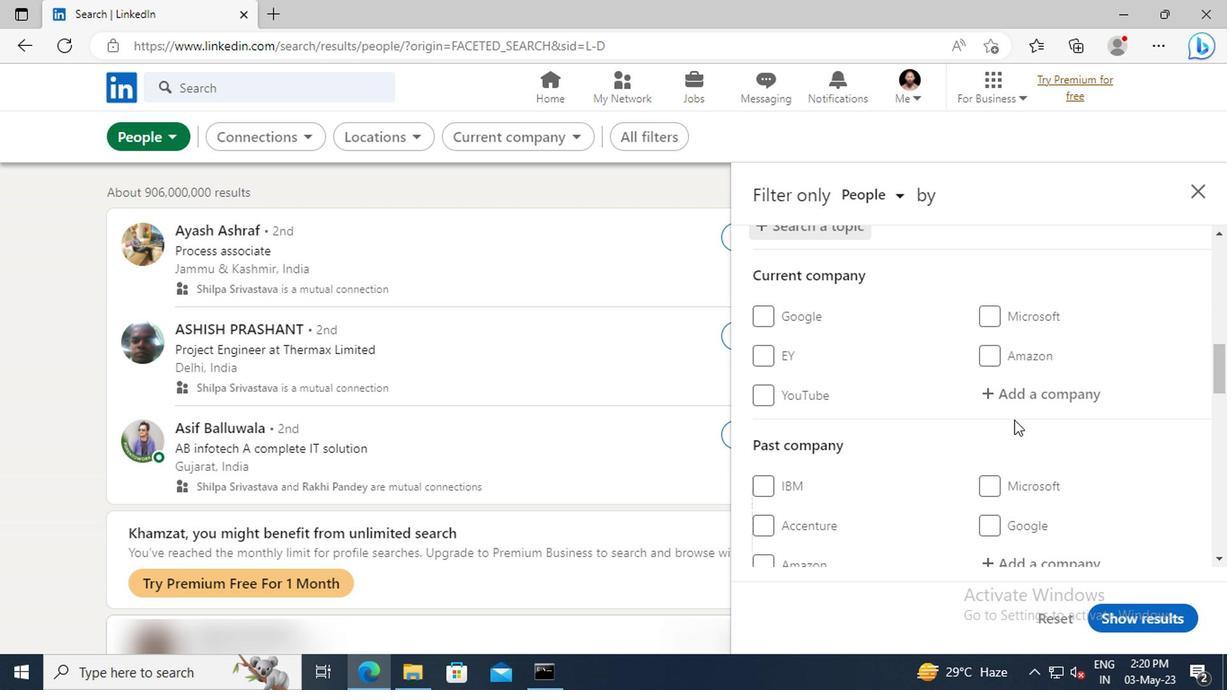 
Action: Mouse scrolled (1010, 420) with delta (0, 0)
Screenshot: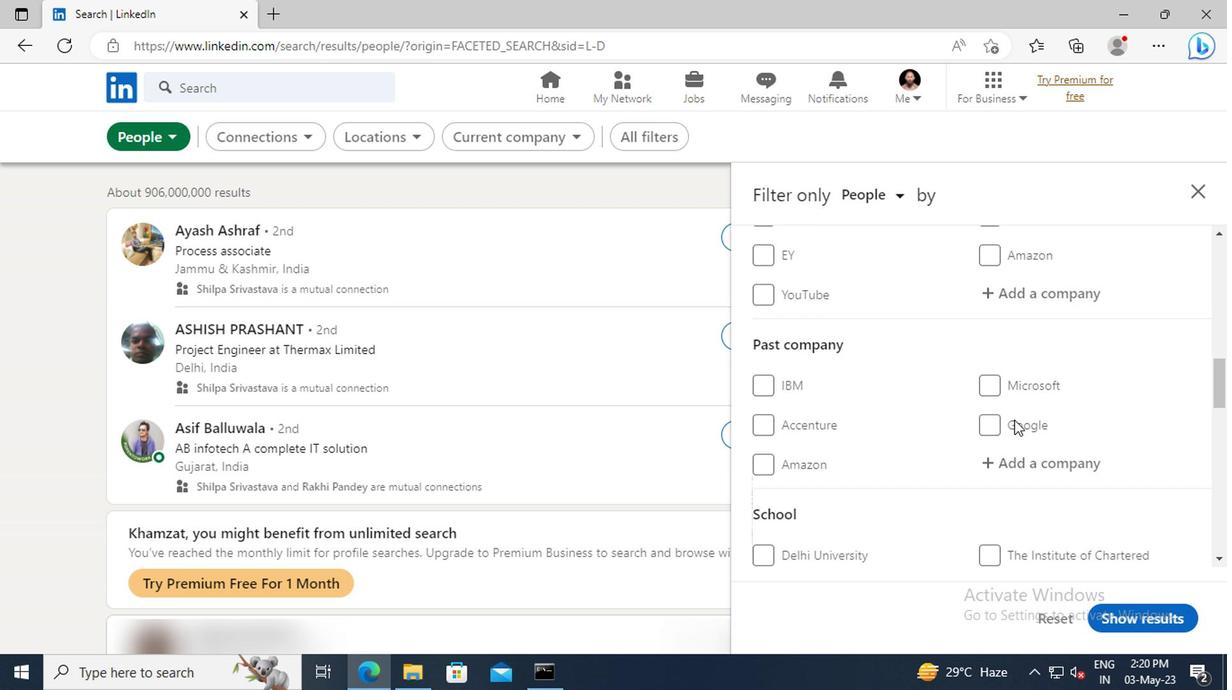 
Action: Mouse scrolled (1010, 420) with delta (0, 0)
Screenshot: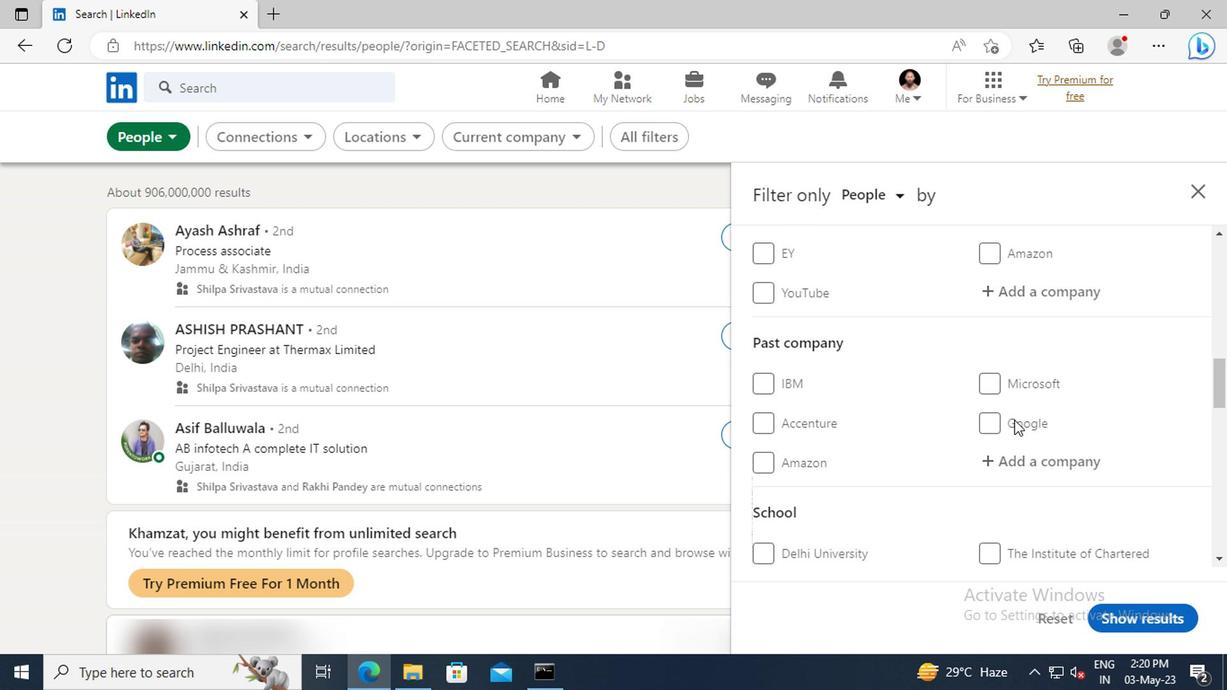 
Action: Mouse scrolled (1010, 420) with delta (0, 0)
Screenshot: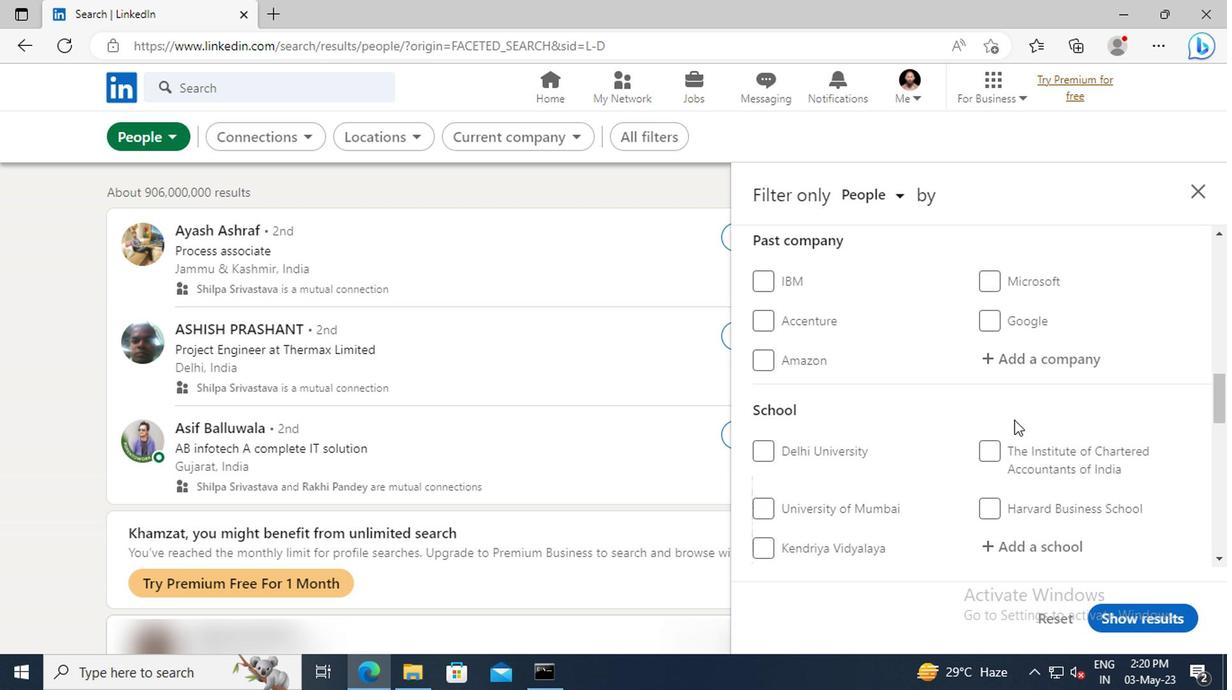 
Action: Mouse scrolled (1010, 420) with delta (0, 0)
Screenshot: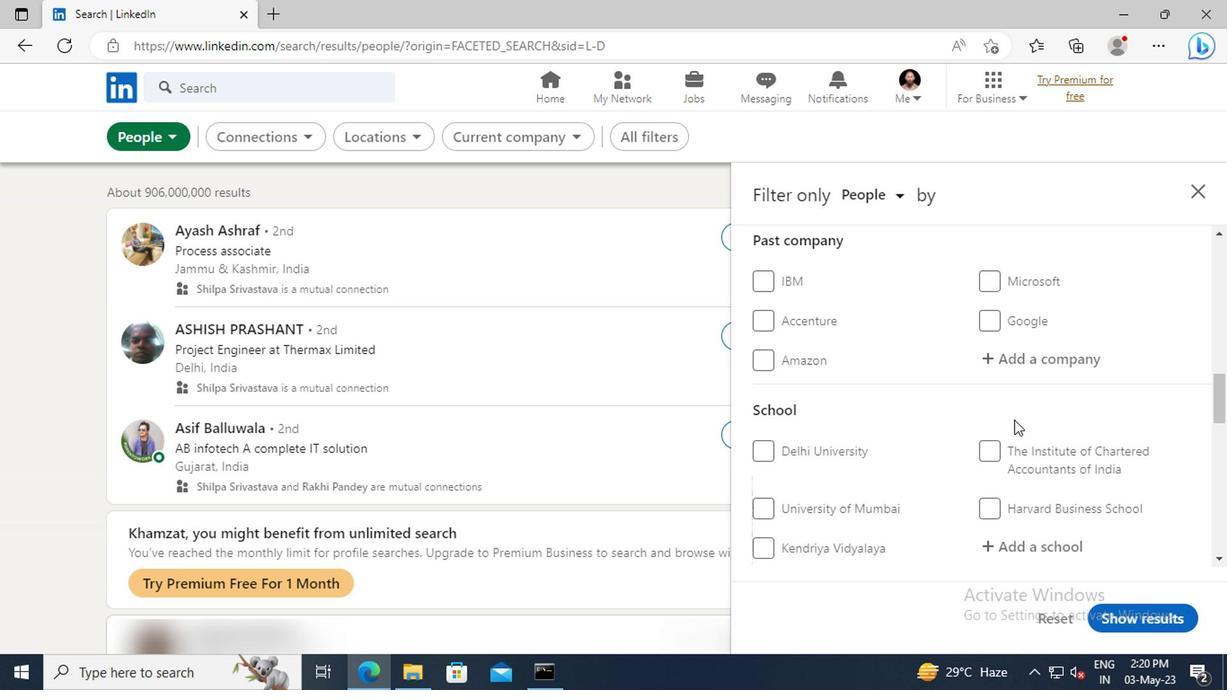 
Action: Mouse scrolled (1010, 420) with delta (0, 0)
Screenshot: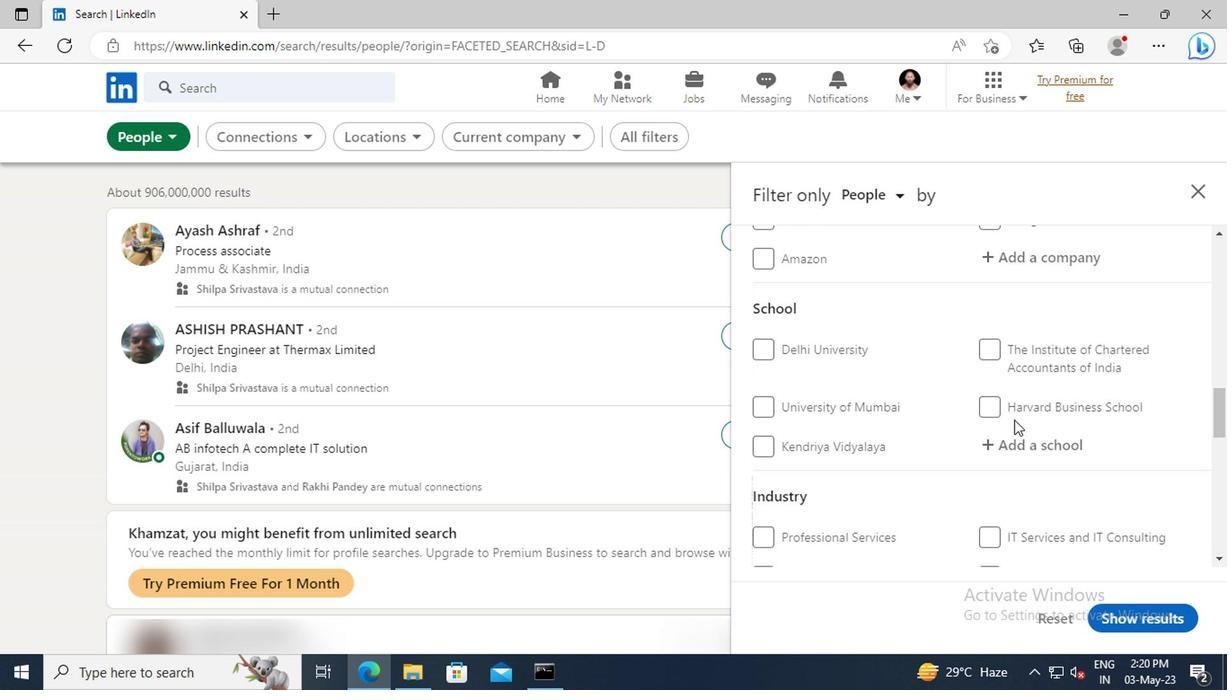 
Action: Mouse scrolled (1010, 420) with delta (0, 0)
Screenshot: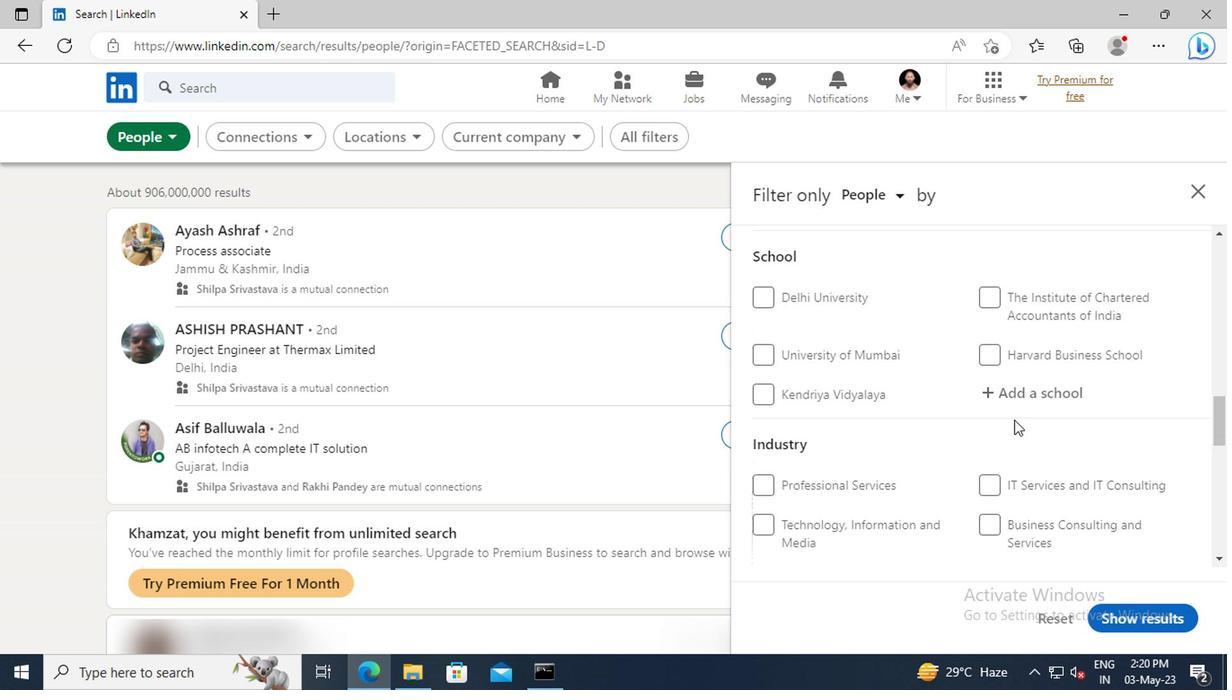 
Action: Mouse scrolled (1010, 420) with delta (0, 0)
Screenshot: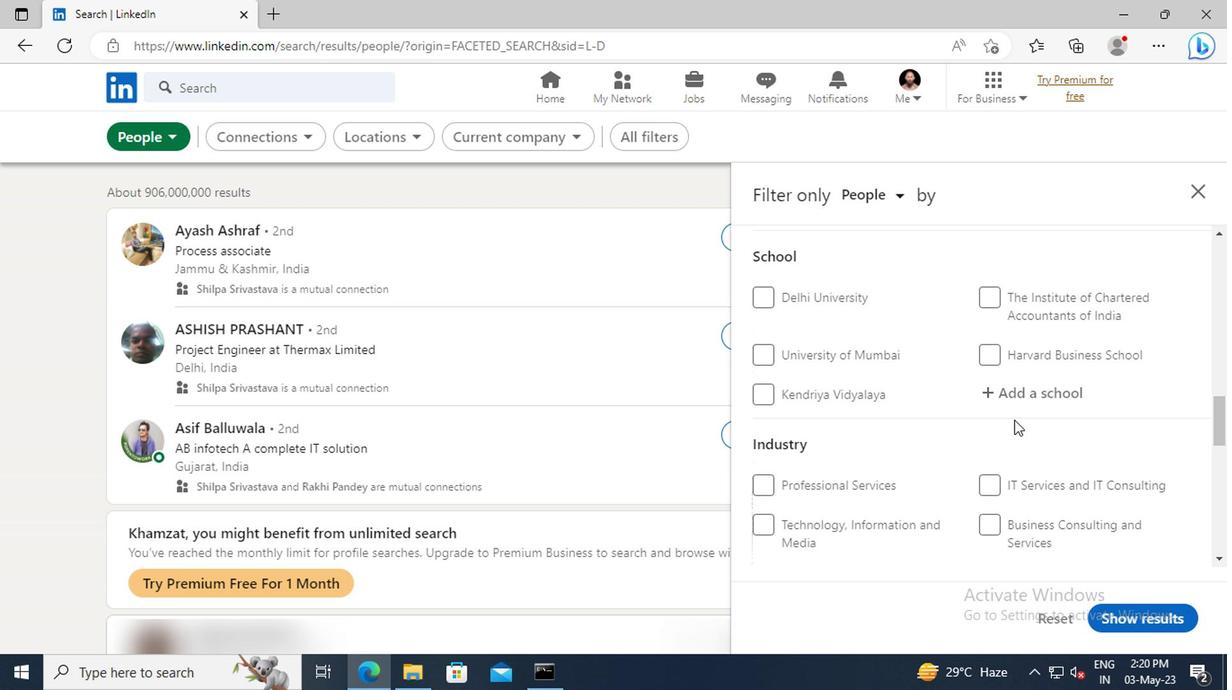 
Action: Mouse scrolled (1010, 420) with delta (0, 0)
Screenshot: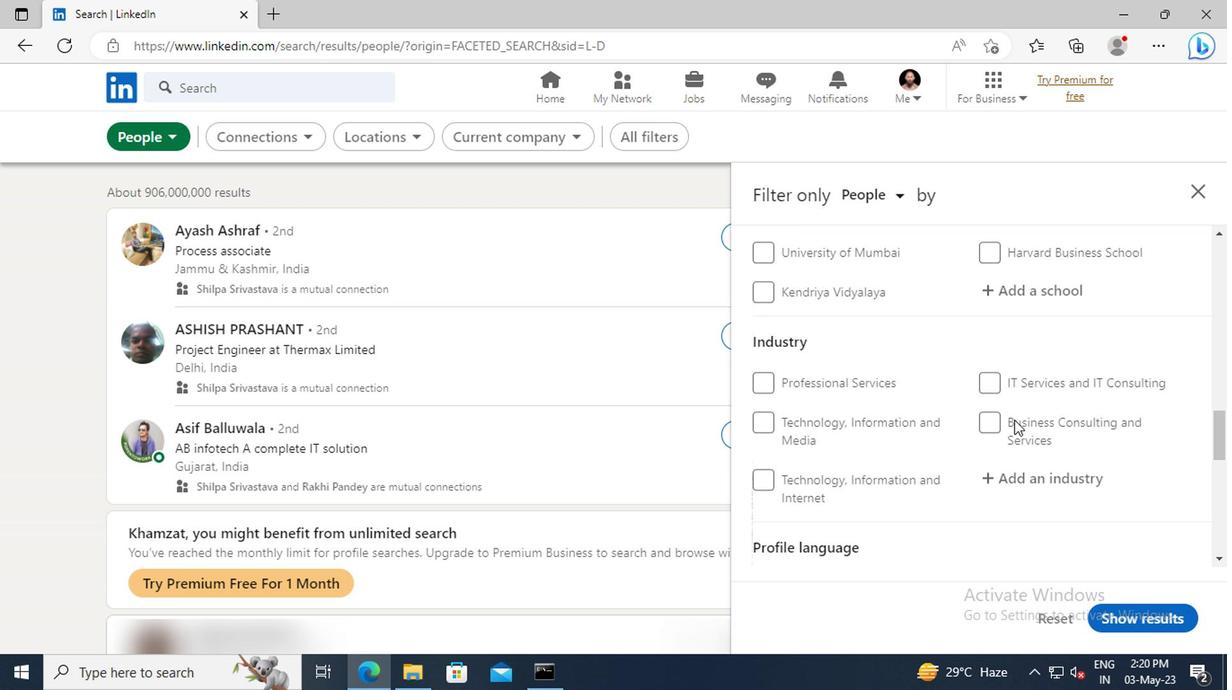 
Action: Mouse scrolled (1010, 420) with delta (0, 0)
Screenshot: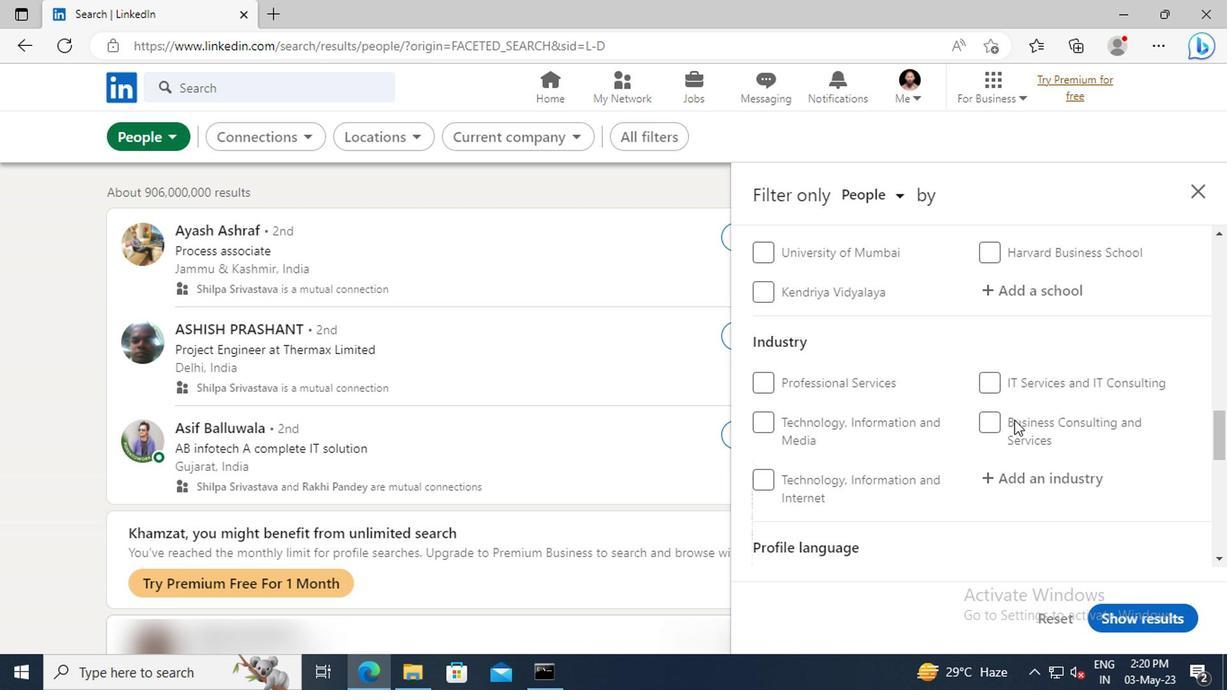 
Action: Mouse scrolled (1010, 420) with delta (0, 0)
Screenshot: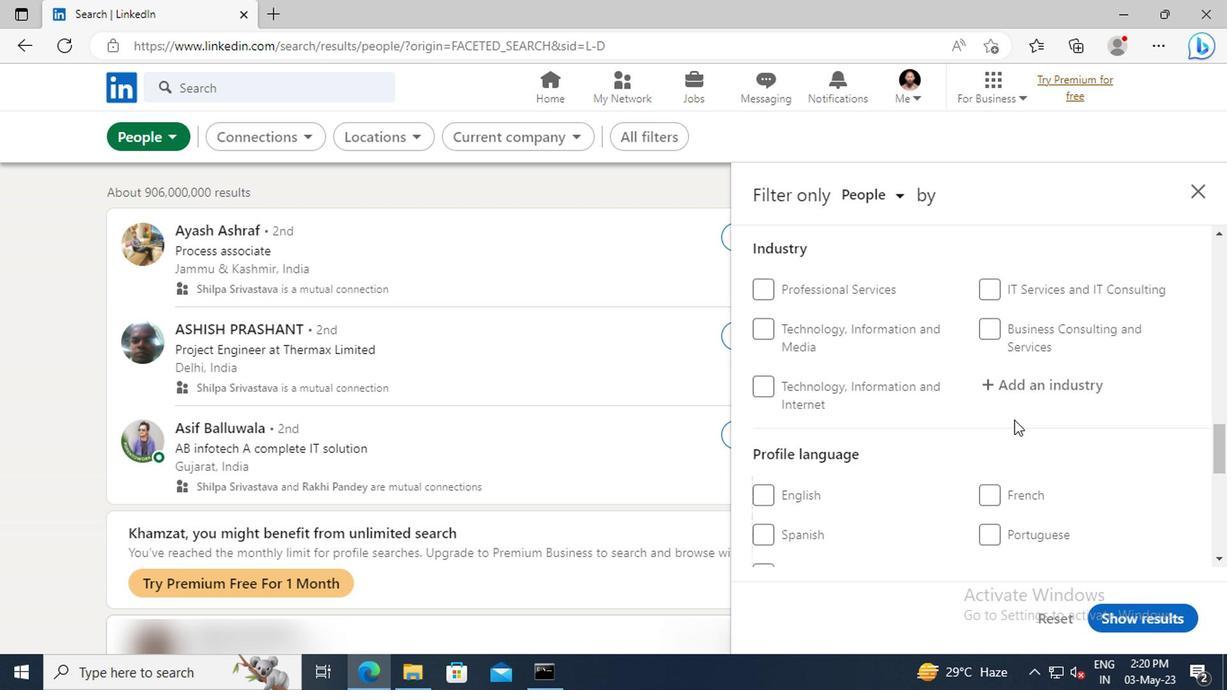 
Action: Mouse moved to (989, 478)
Screenshot: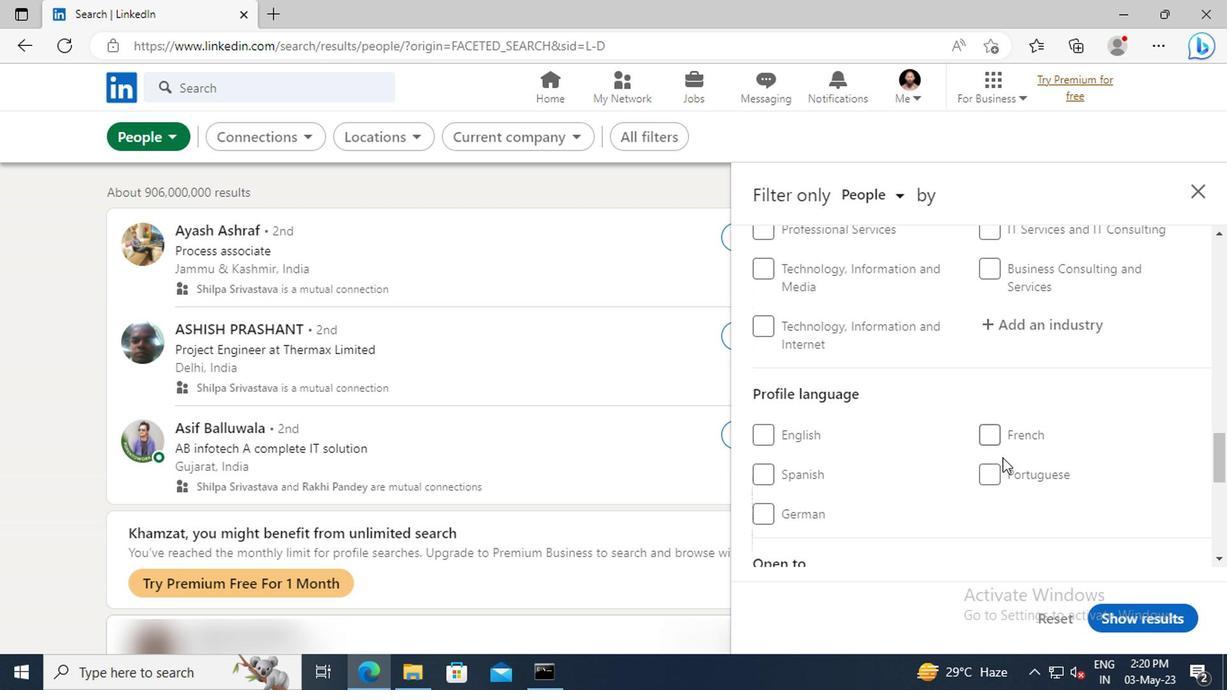 
Action: Mouse pressed left at (989, 478)
Screenshot: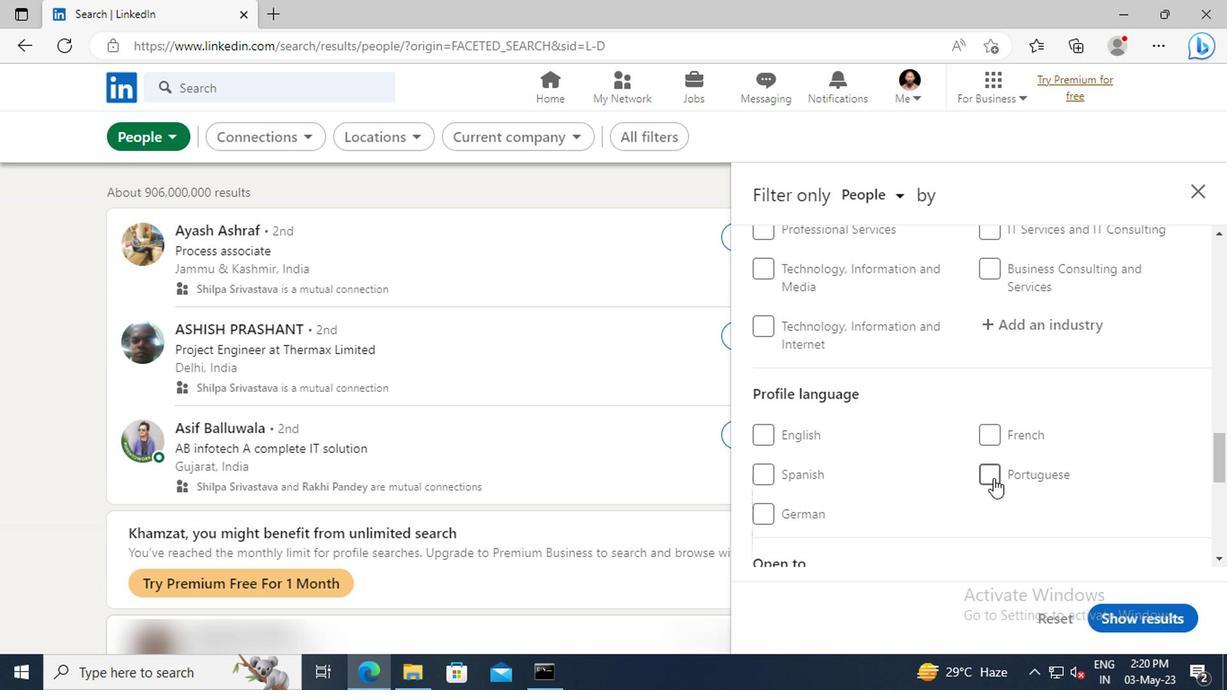 
Action: Mouse moved to (1031, 438)
Screenshot: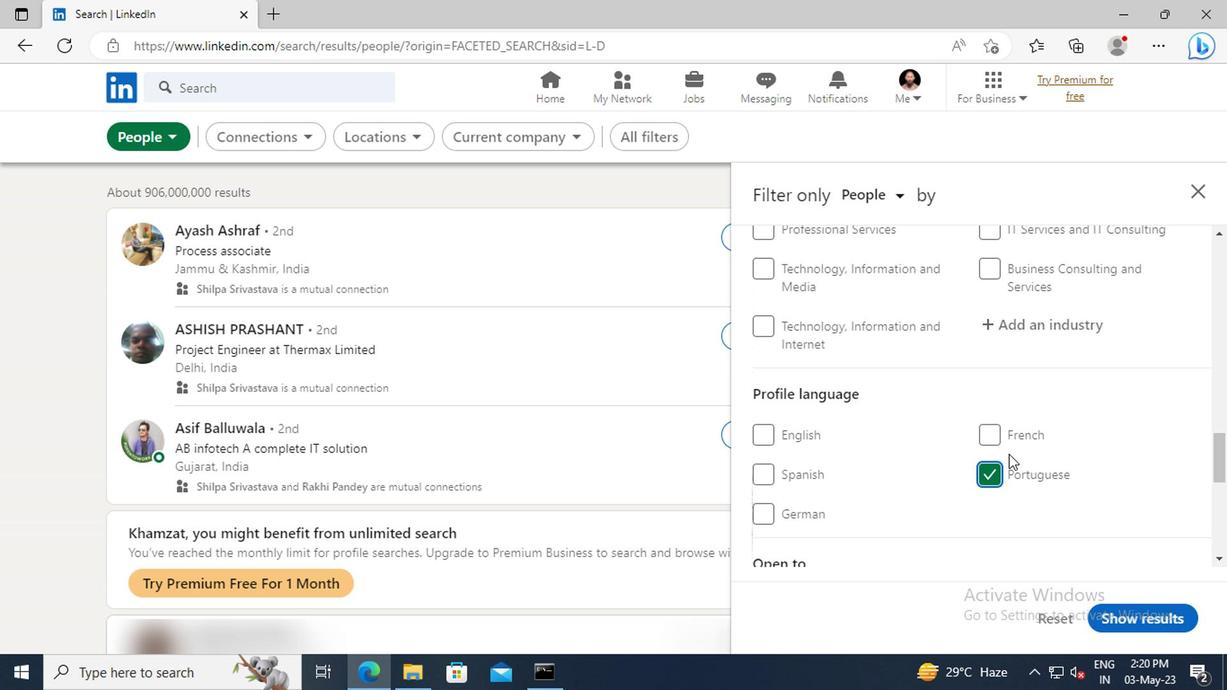 
Action: Mouse scrolled (1031, 439) with delta (0, 0)
Screenshot: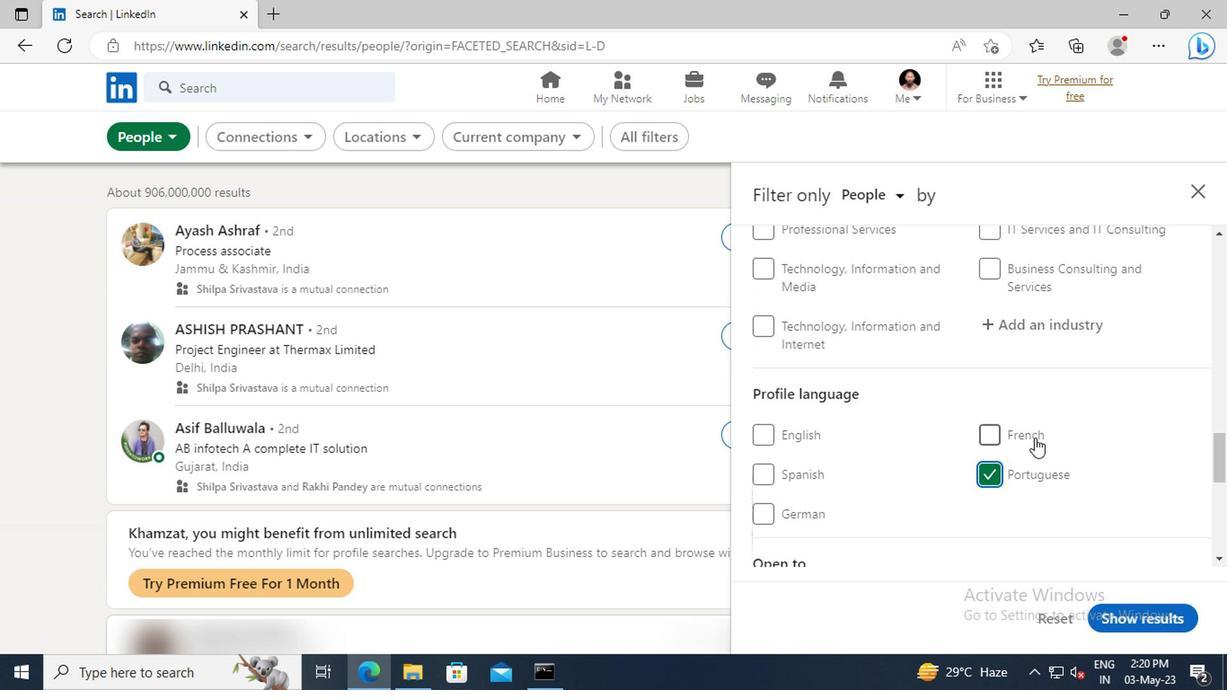 
Action: Mouse scrolled (1031, 439) with delta (0, 0)
Screenshot: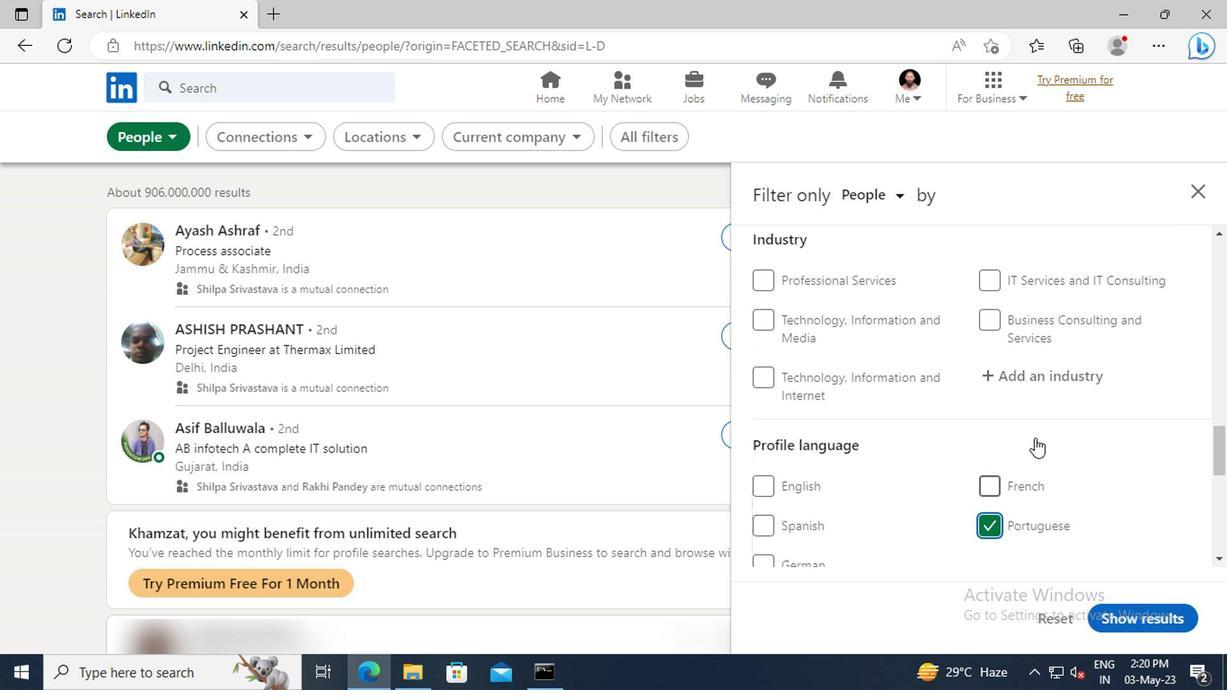 
Action: Mouse scrolled (1031, 439) with delta (0, 0)
Screenshot: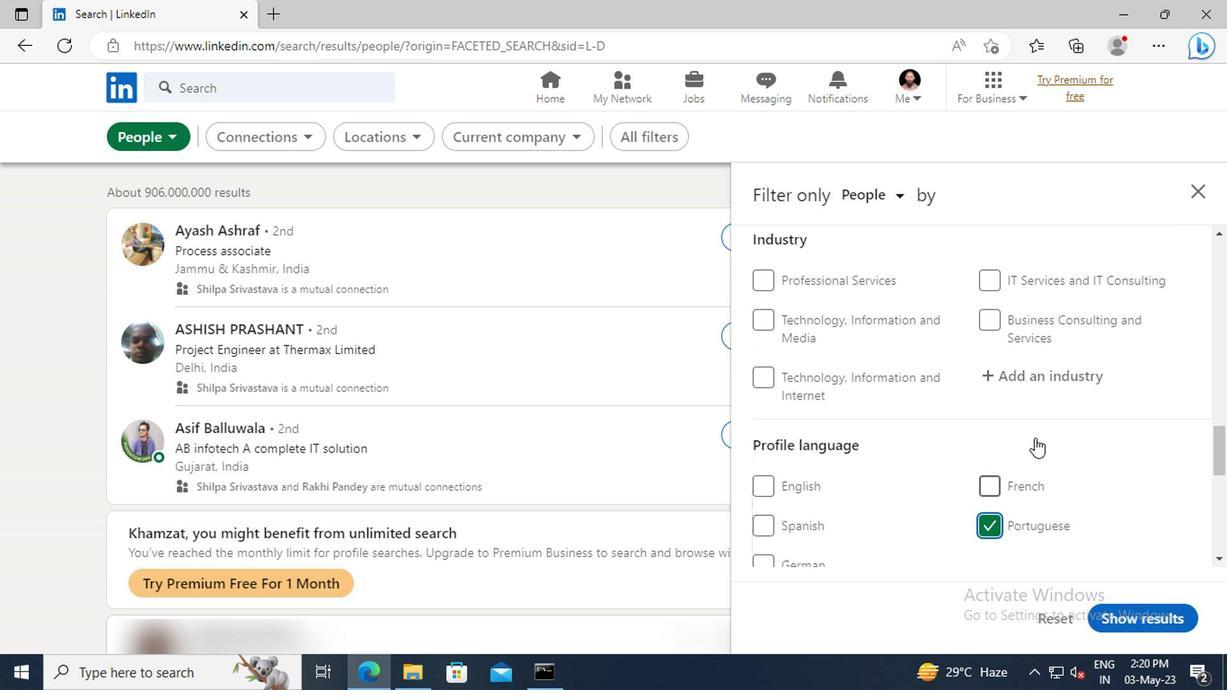 
Action: Mouse scrolled (1031, 439) with delta (0, 0)
Screenshot: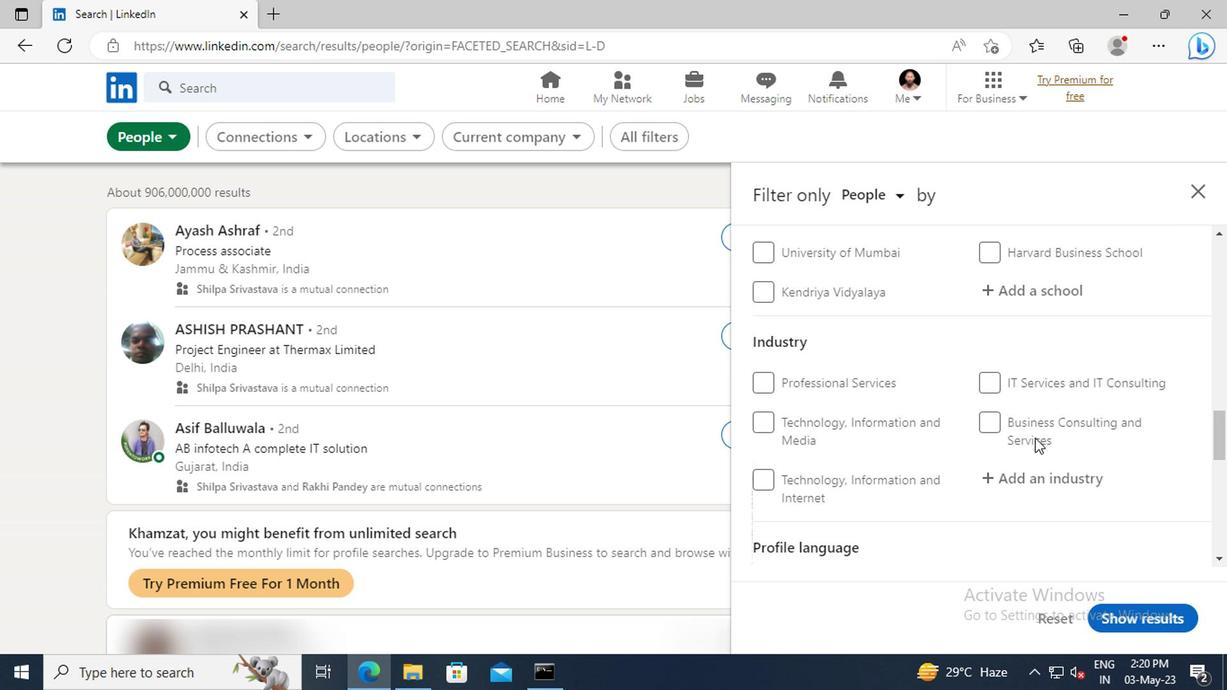 
Action: Mouse scrolled (1031, 439) with delta (0, 0)
Screenshot: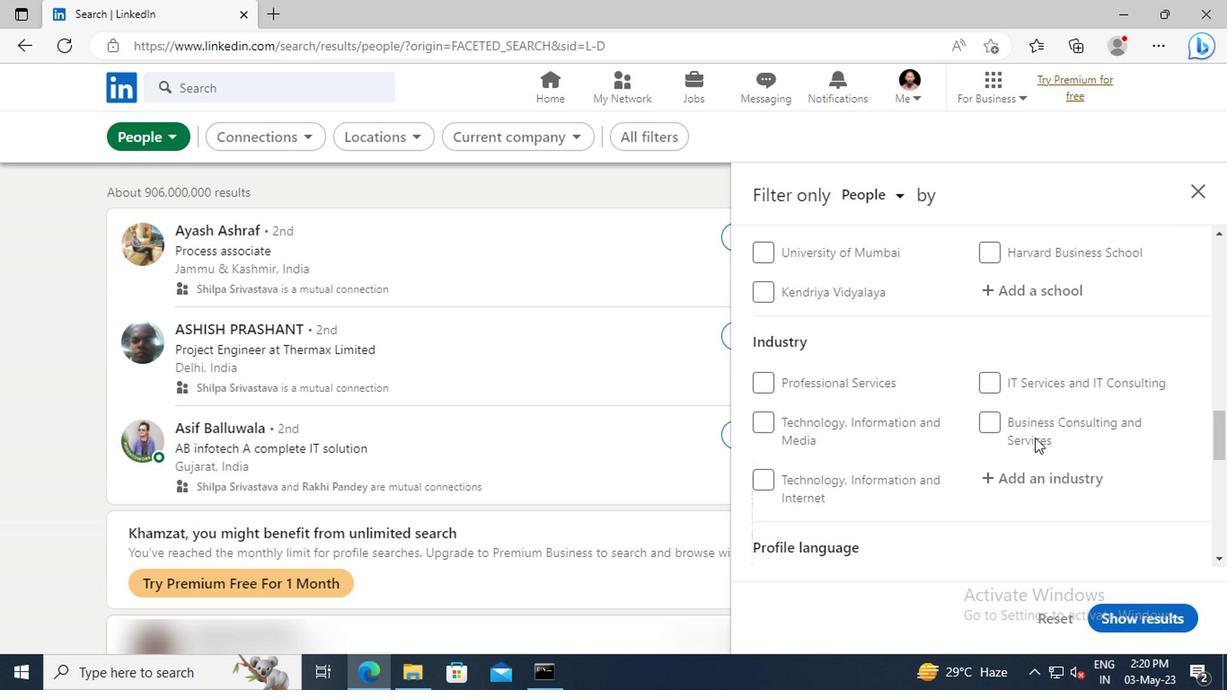 
Action: Mouse scrolled (1031, 439) with delta (0, 0)
Screenshot: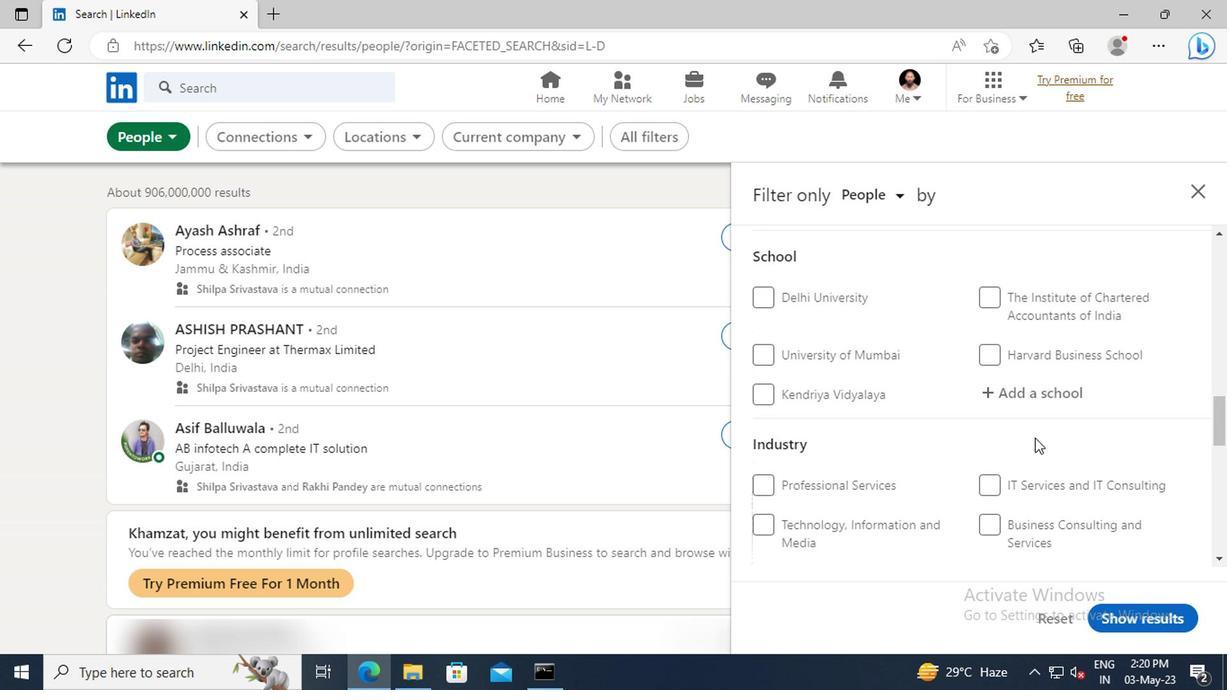 
Action: Mouse scrolled (1031, 439) with delta (0, 0)
Screenshot: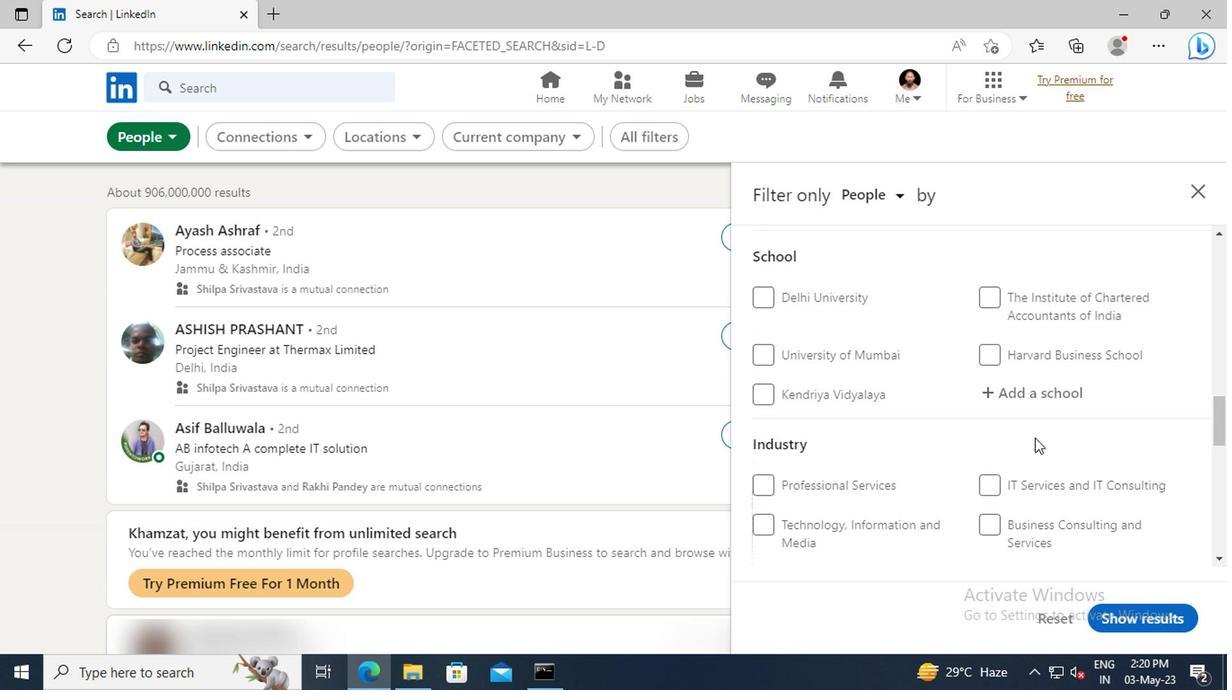 
Action: Mouse scrolled (1031, 439) with delta (0, 0)
Screenshot: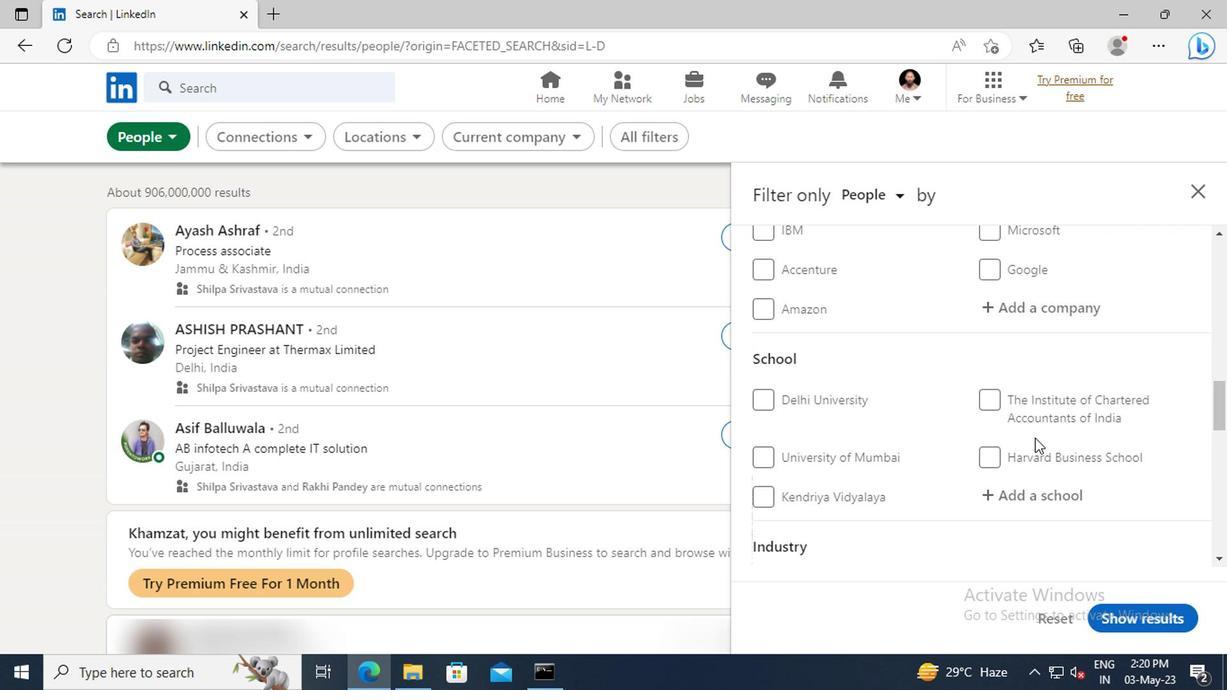 
Action: Mouse scrolled (1031, 439) with delta (0, 0)
Screenshot: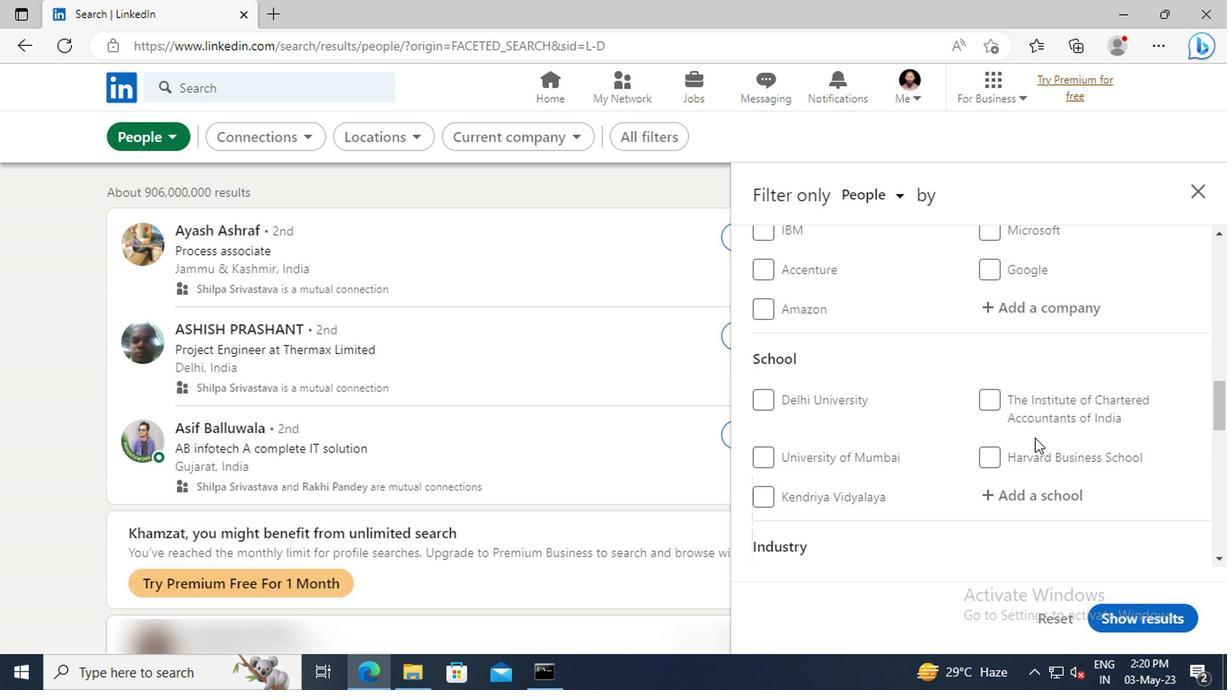 
Action: Mouse scrolled (1031, 439) with delta (0, 0)
Screenshot: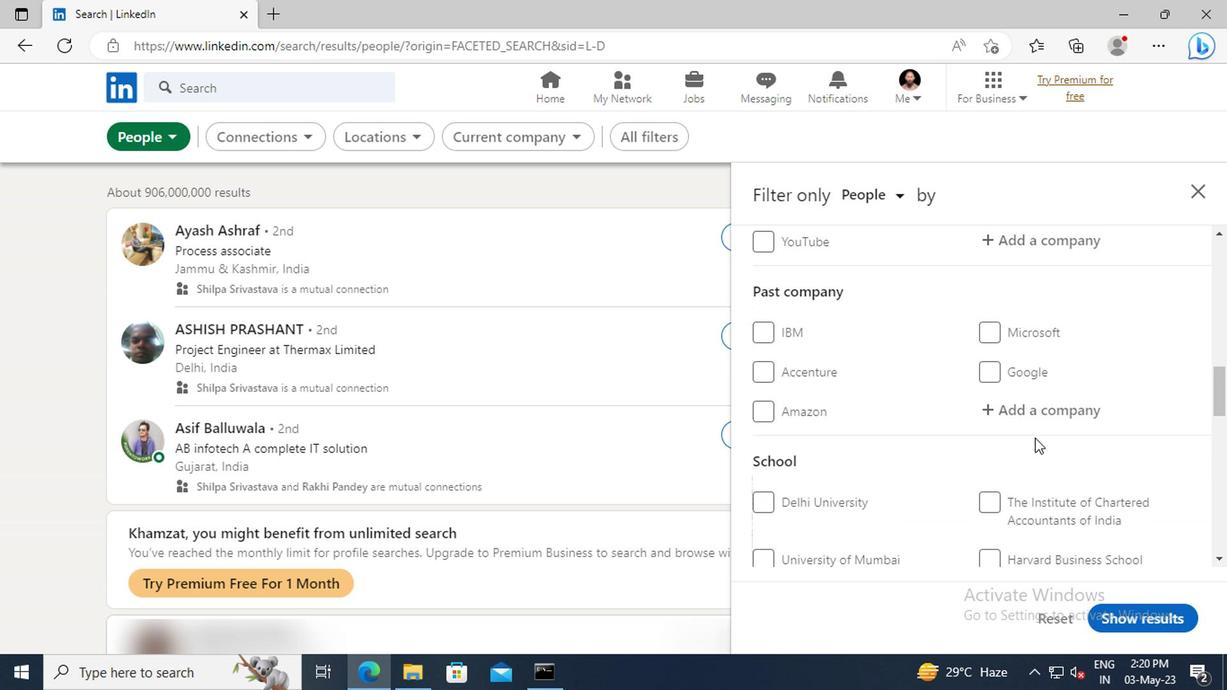 
Action: Mouse scrolled (1031, 439) with delta (0, 0)
Screenshot: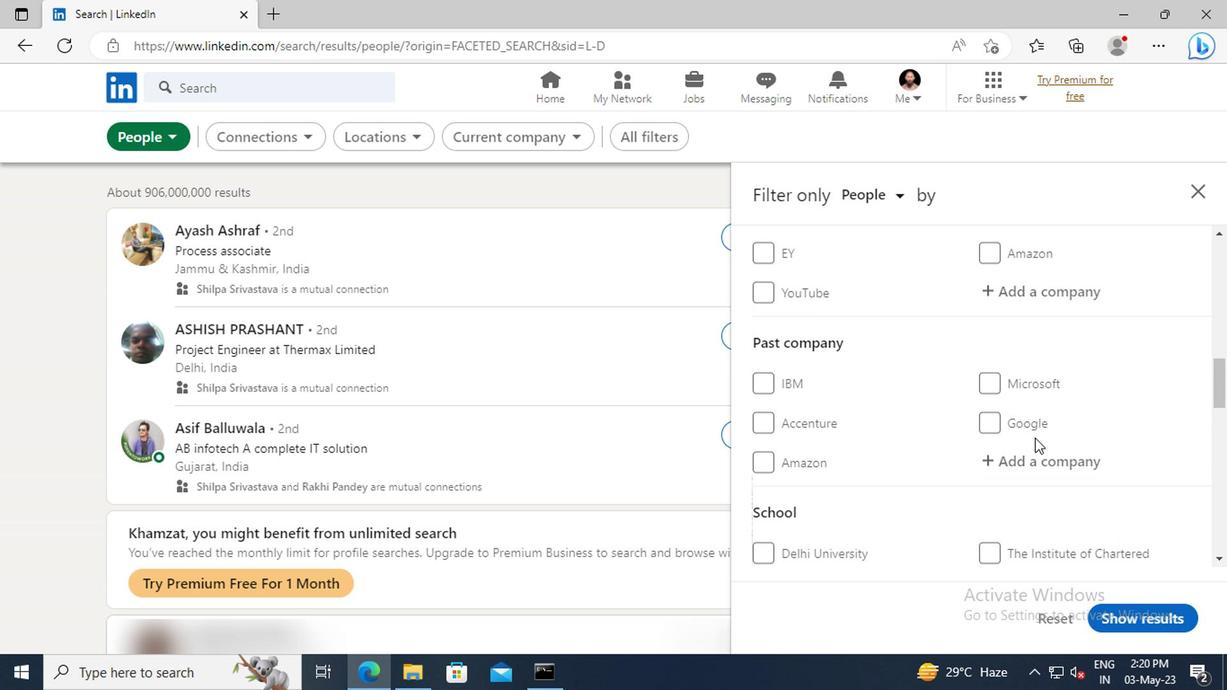 
Action: Mouse moved to (1025, 411)
Screenshot: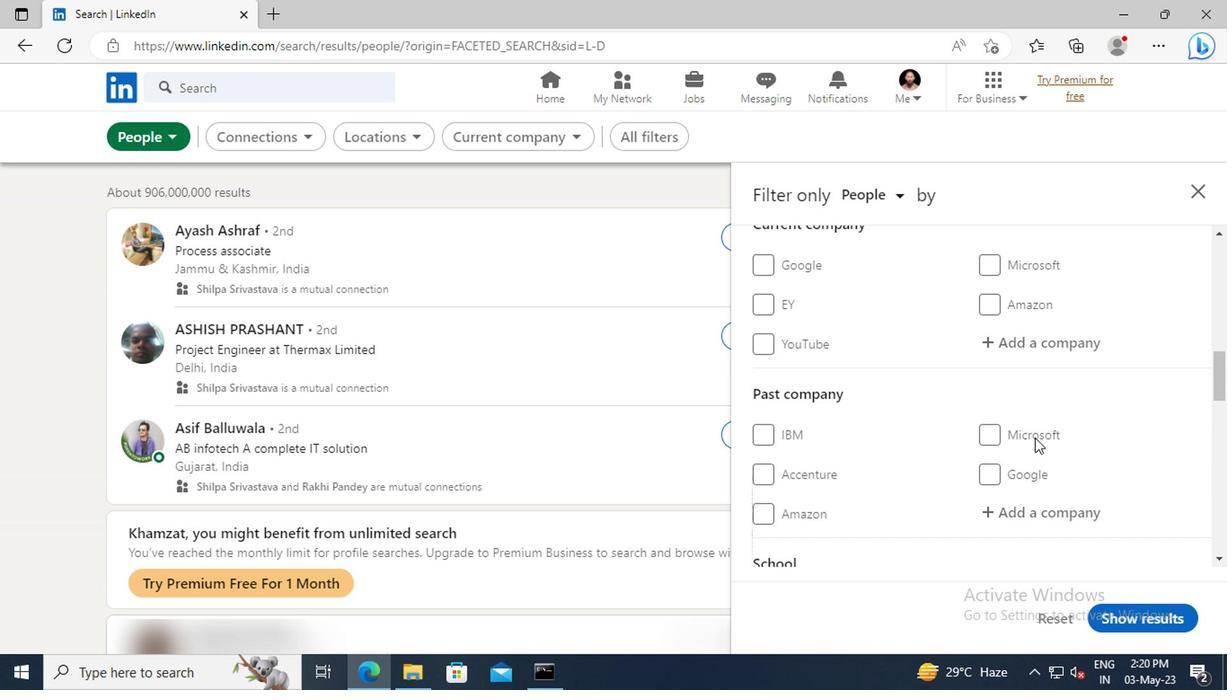 
Action: Mouse scrolled (1025, 411) with delta (0, 0)
Screenshot: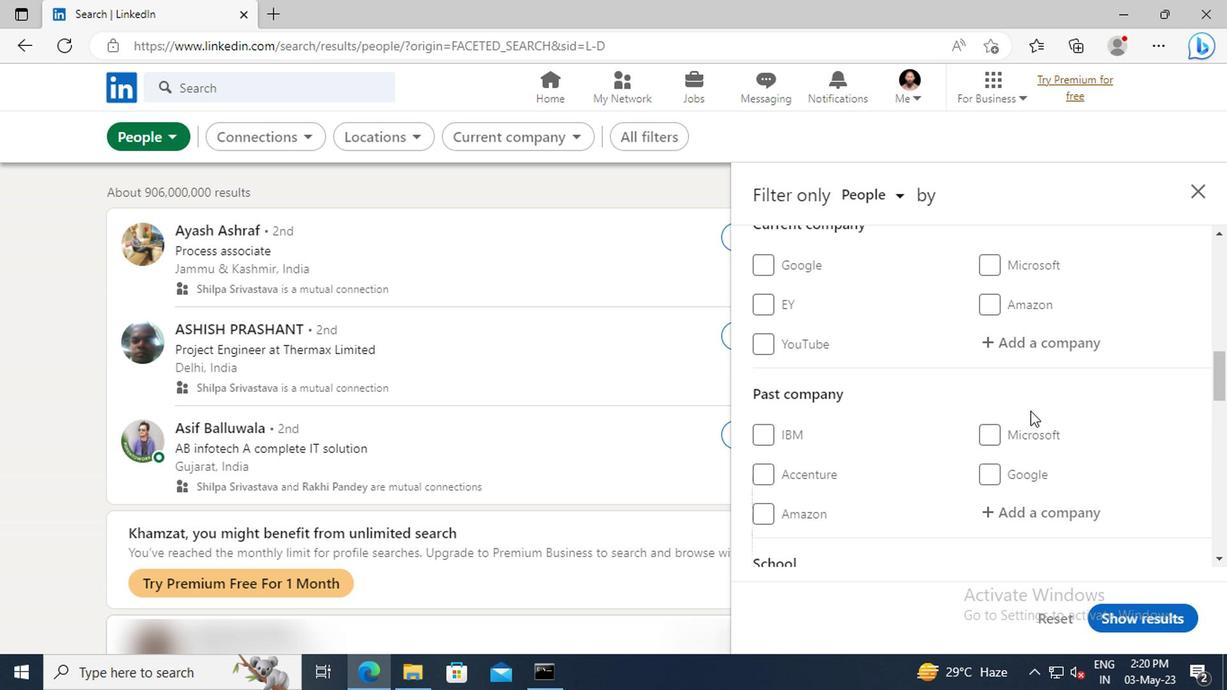 
Action: Mouse moved to (1024, 398)
Screenshot: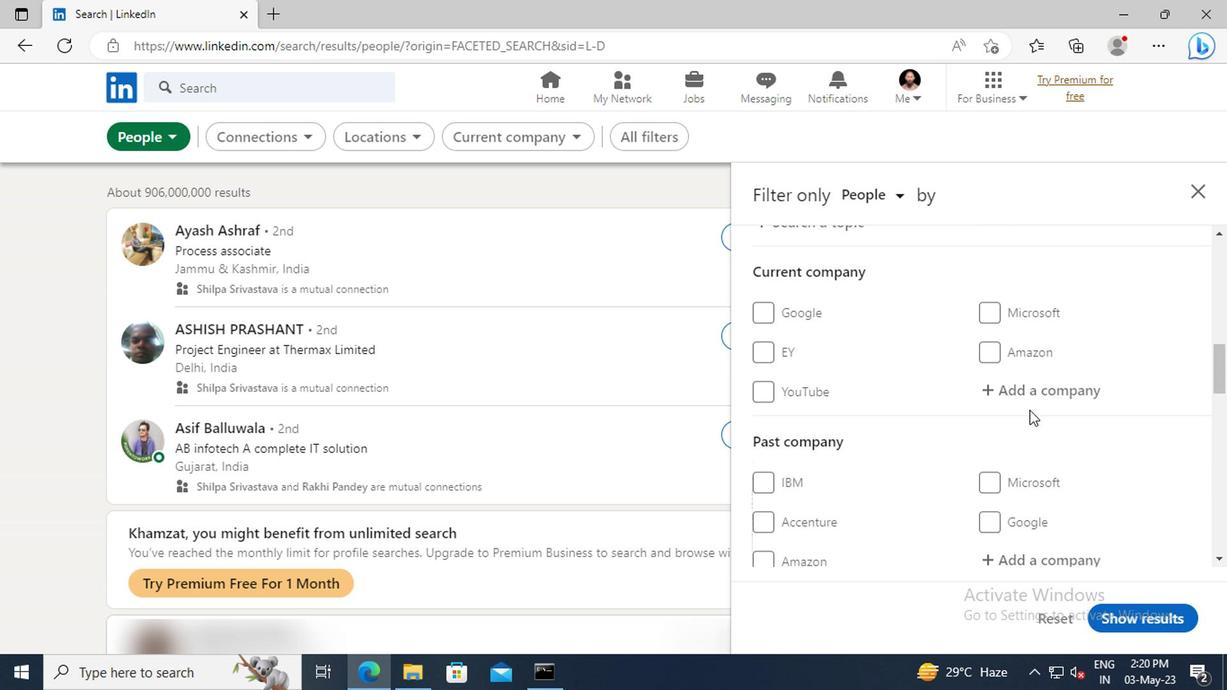 
Action: Mouse pressed left at (1024, 398)
Screenshot: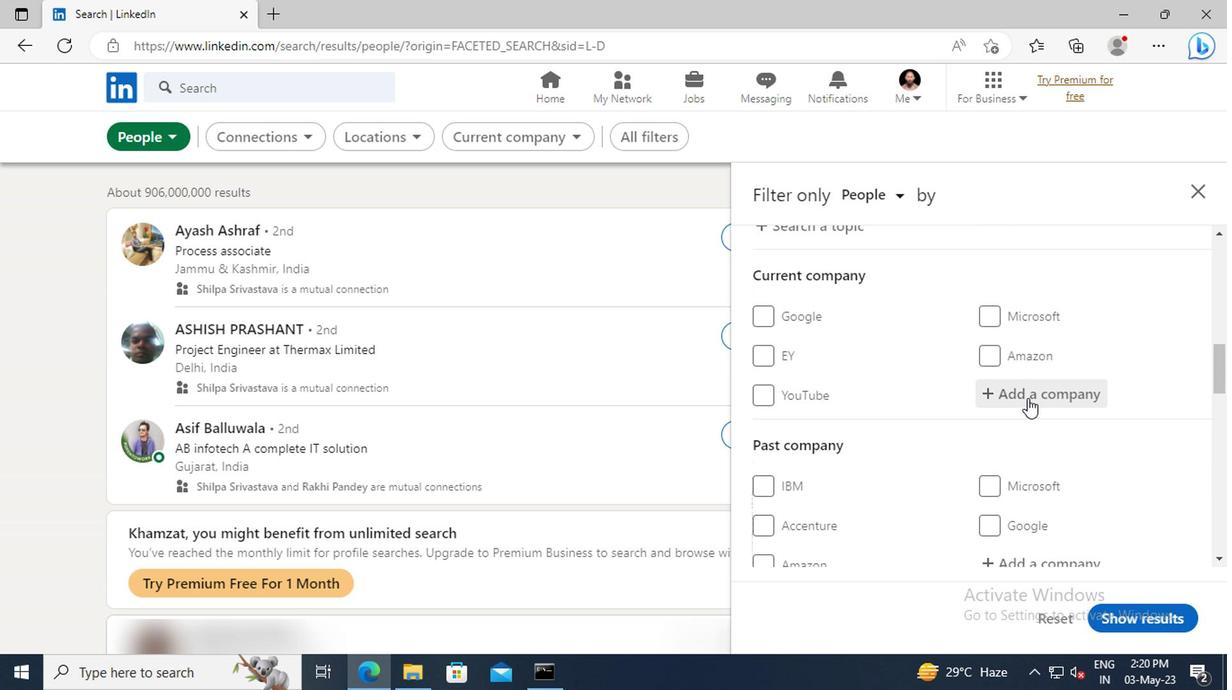 
Action: Key pressed <Key.shift>
Screenshot: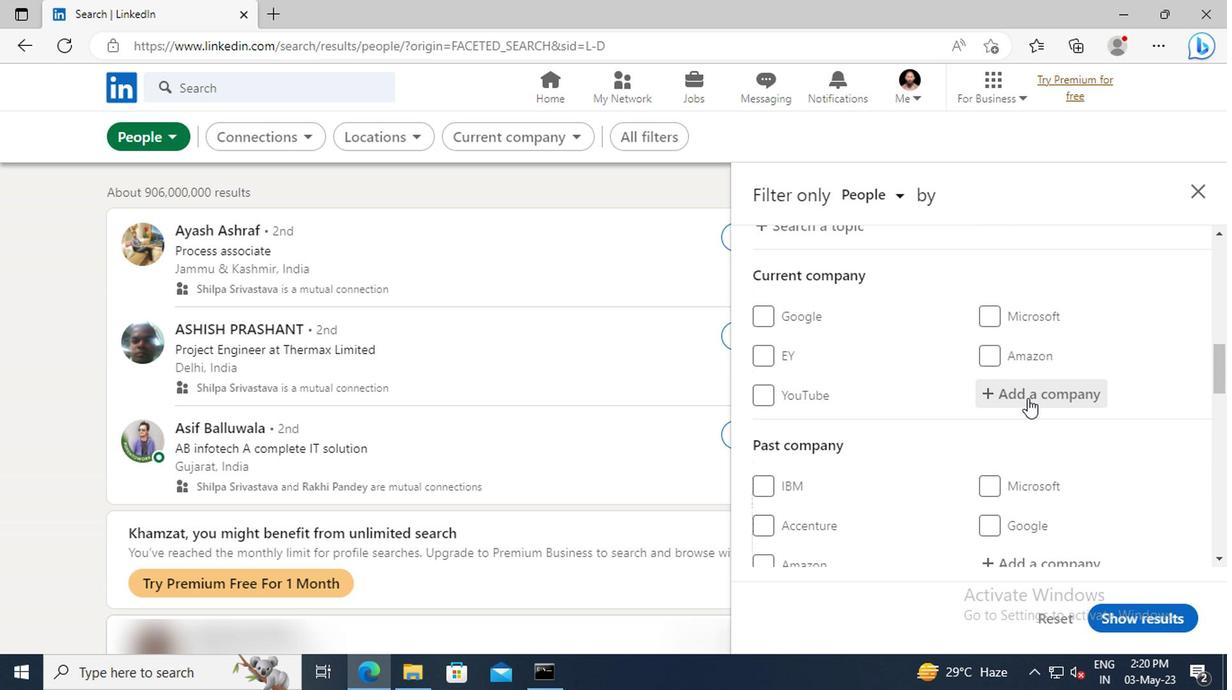 
Action: Mouse moved to (1024, 398)
Screenshot: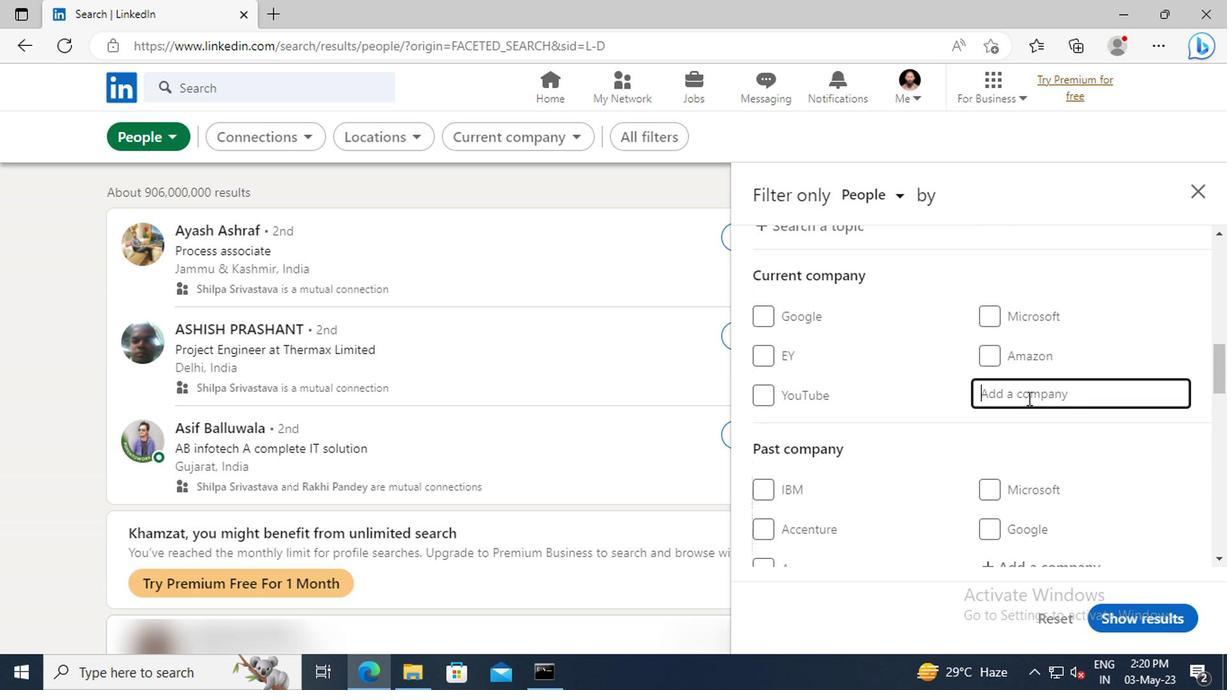 
Action: Key pressed CRED
Screenshot: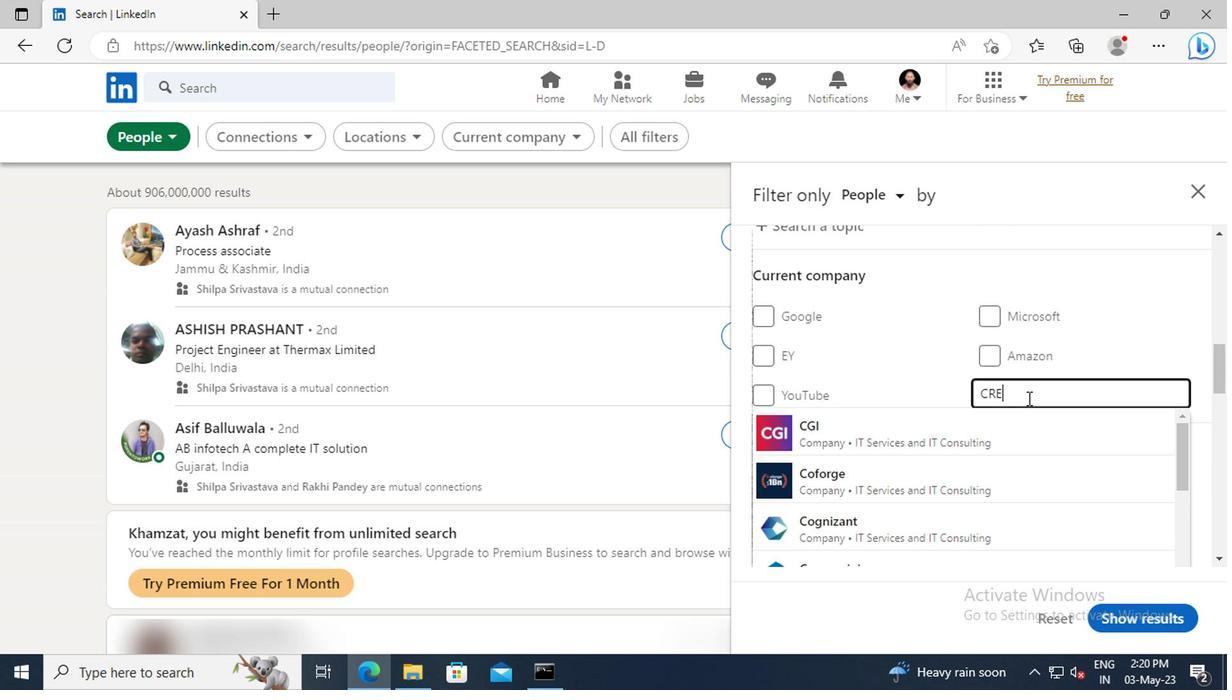 
Action: Mouse moved to (1022, 425)
Screenshot: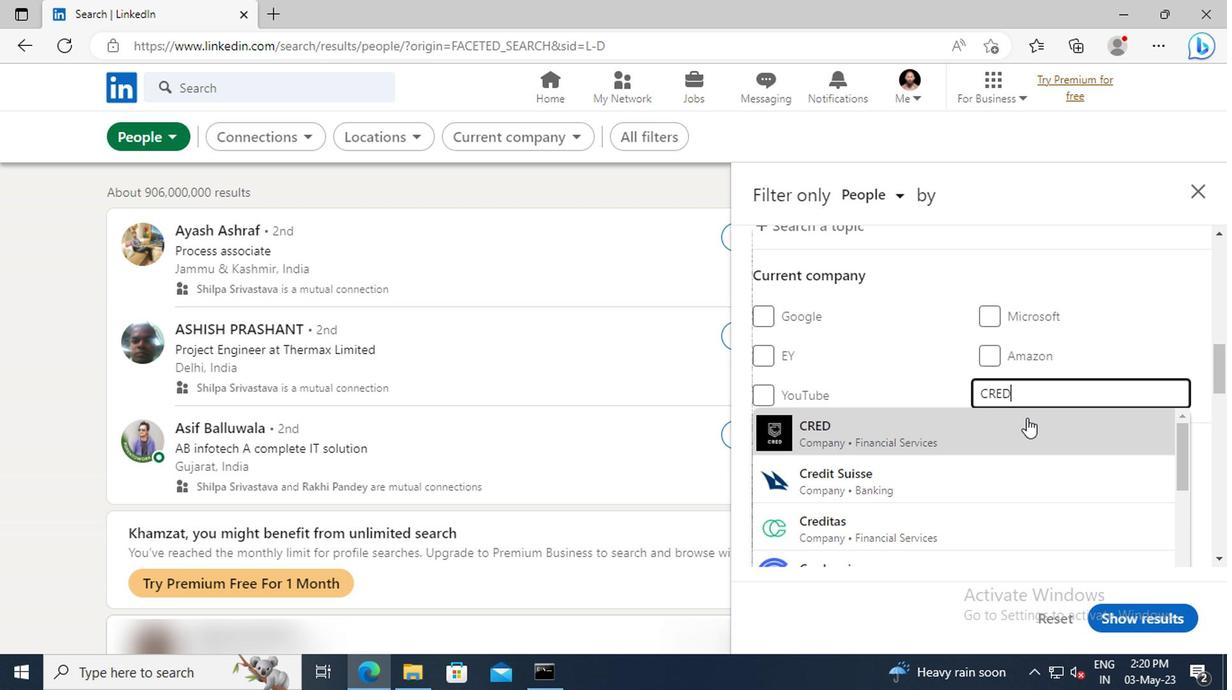 
Action: Mouse pressed left at (1022, 425)
Screenshot: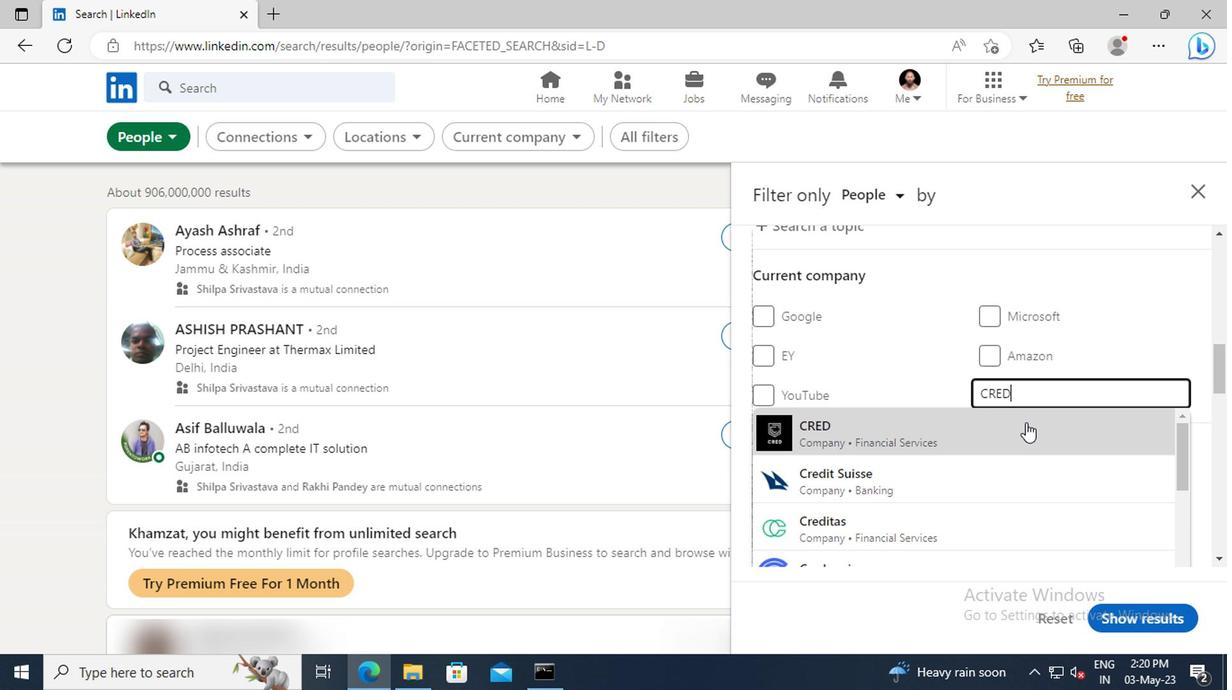 
Action: Mouse scrolled (1022, 425) with delta (0, 0)
Screenshot: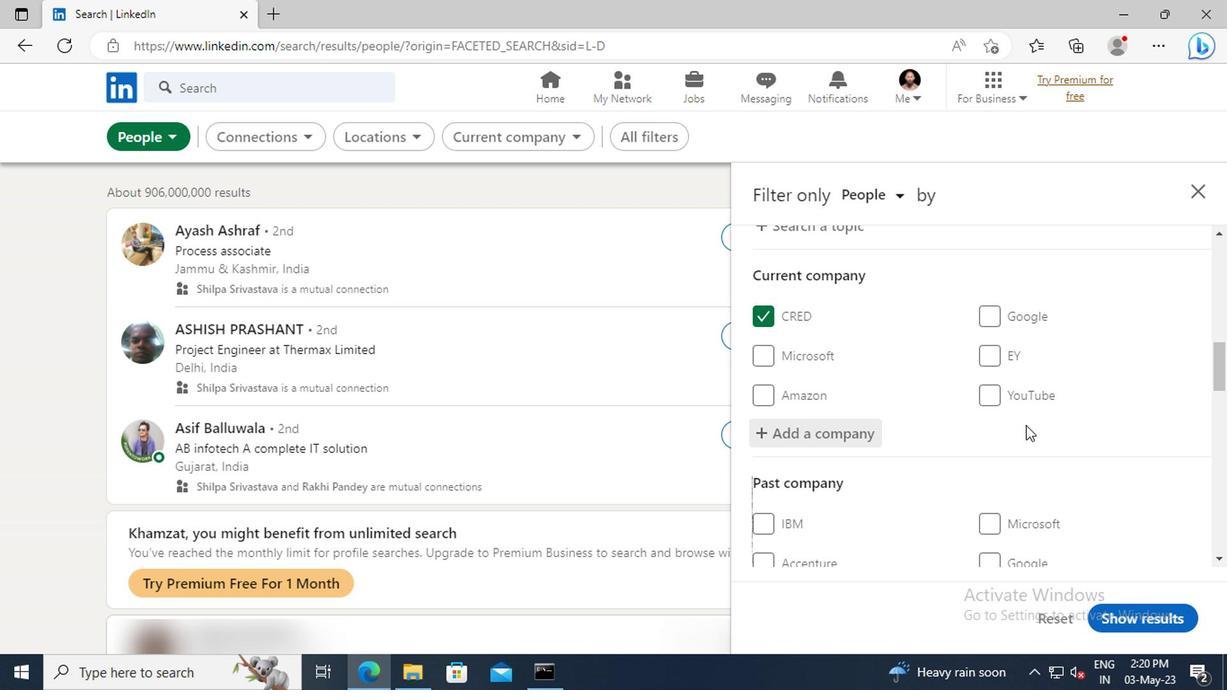 
Action: Mouse moved to (1022, 420)
Screenshot: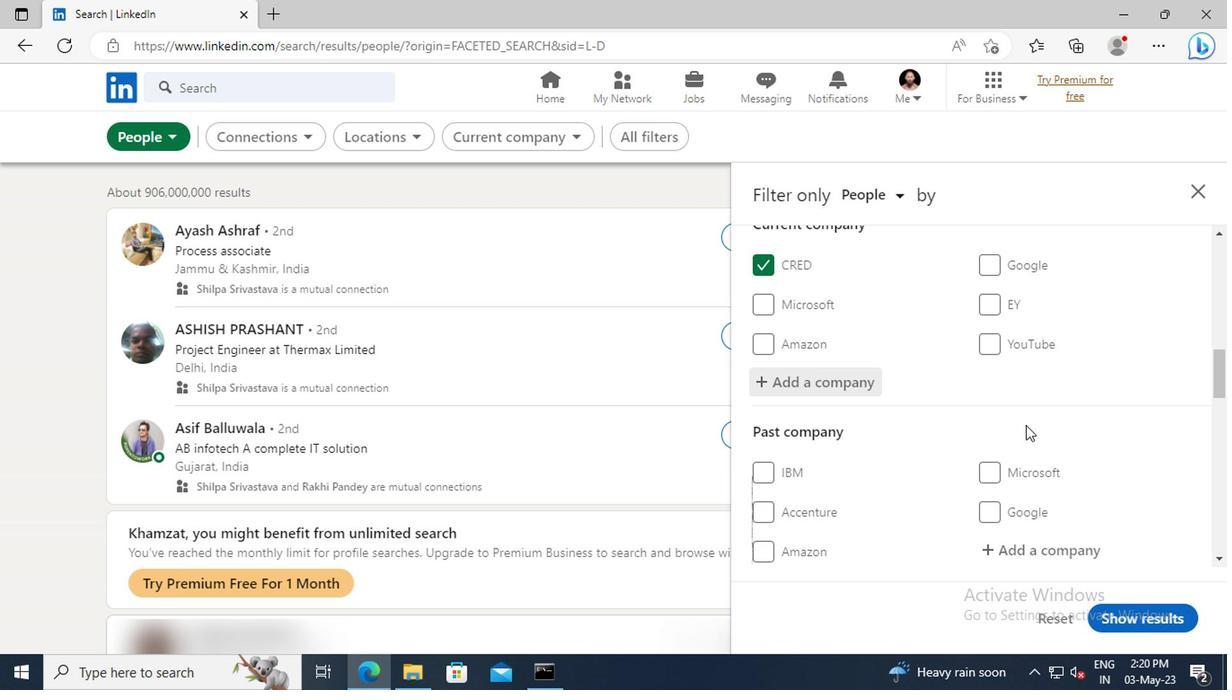 
Action: Mouse scrolled (1022, 418) with delta (0, -1)
Screenshot: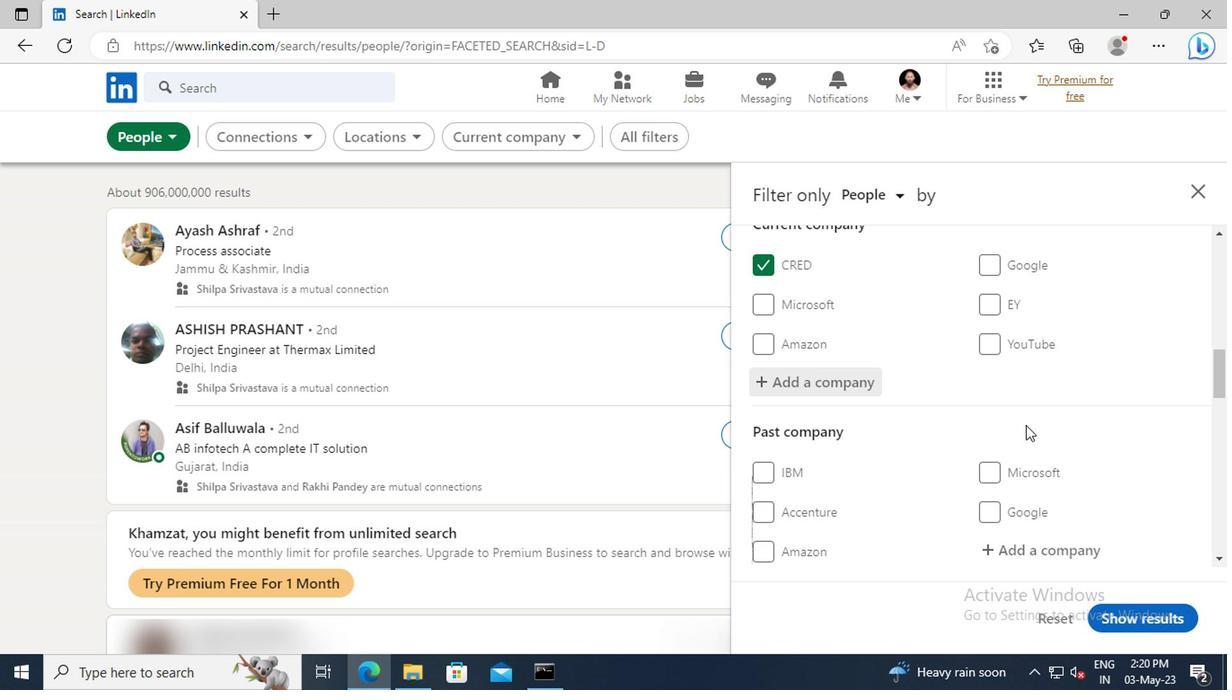
Action: Mouse moved to (1022, 415)
Screenshot: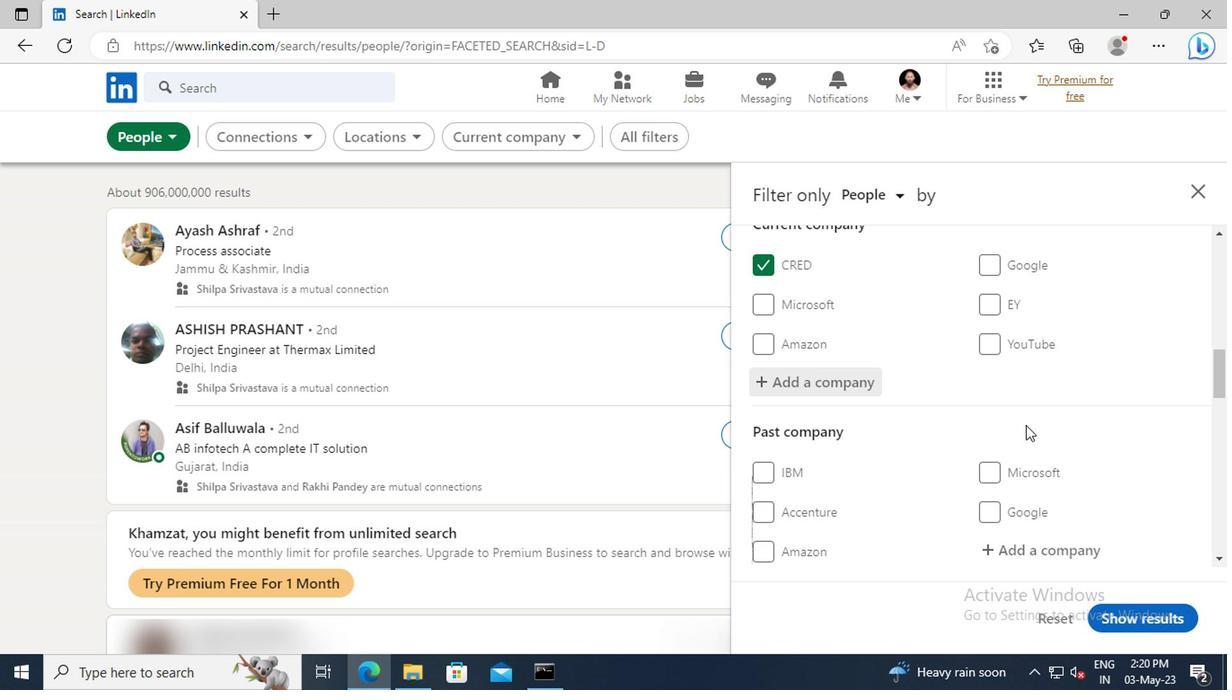 
Action: Mouse scrolled (1022, 414) with delta (0, -1)
Screenshot: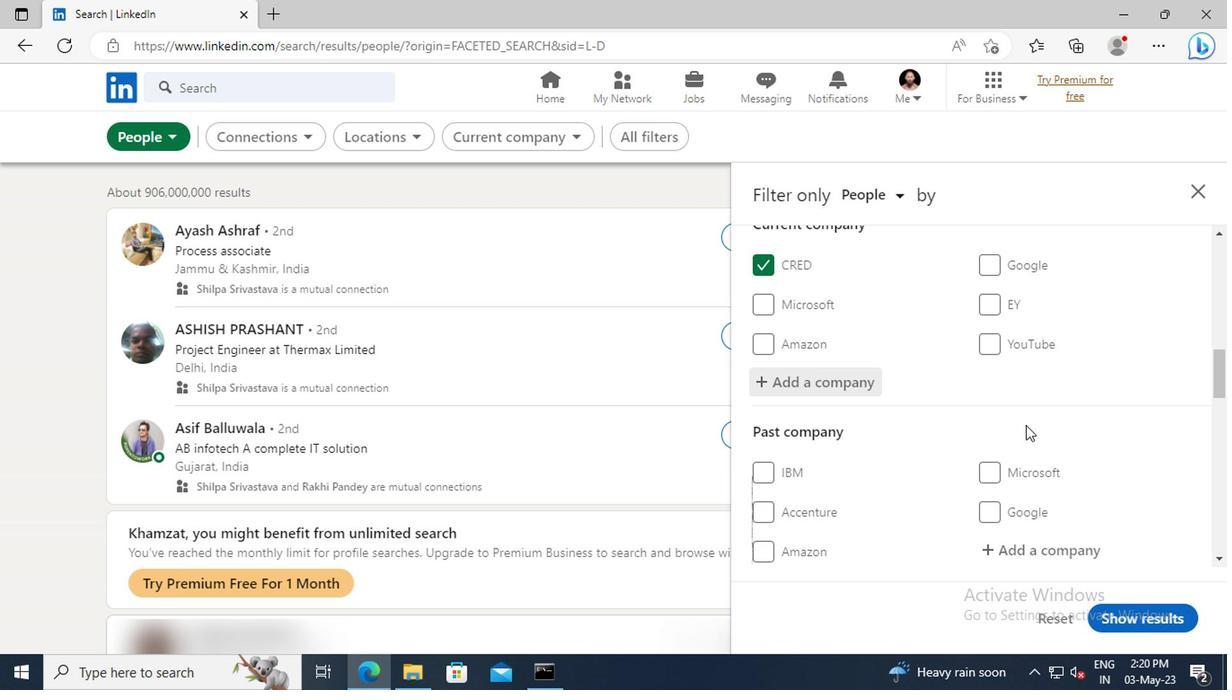 
Action: Mouse moved to (1022, 384)
Screenshot: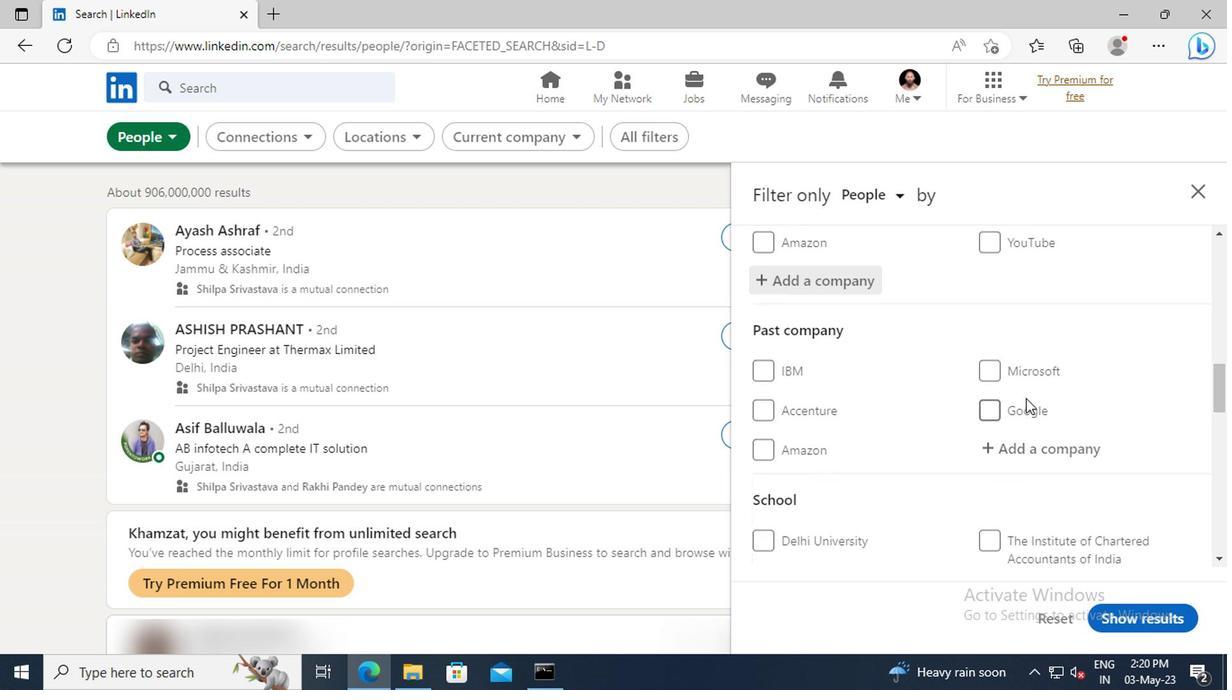 
Action: Mouse scrolled (1022, 382) with delta (0, -1)
Screenshot: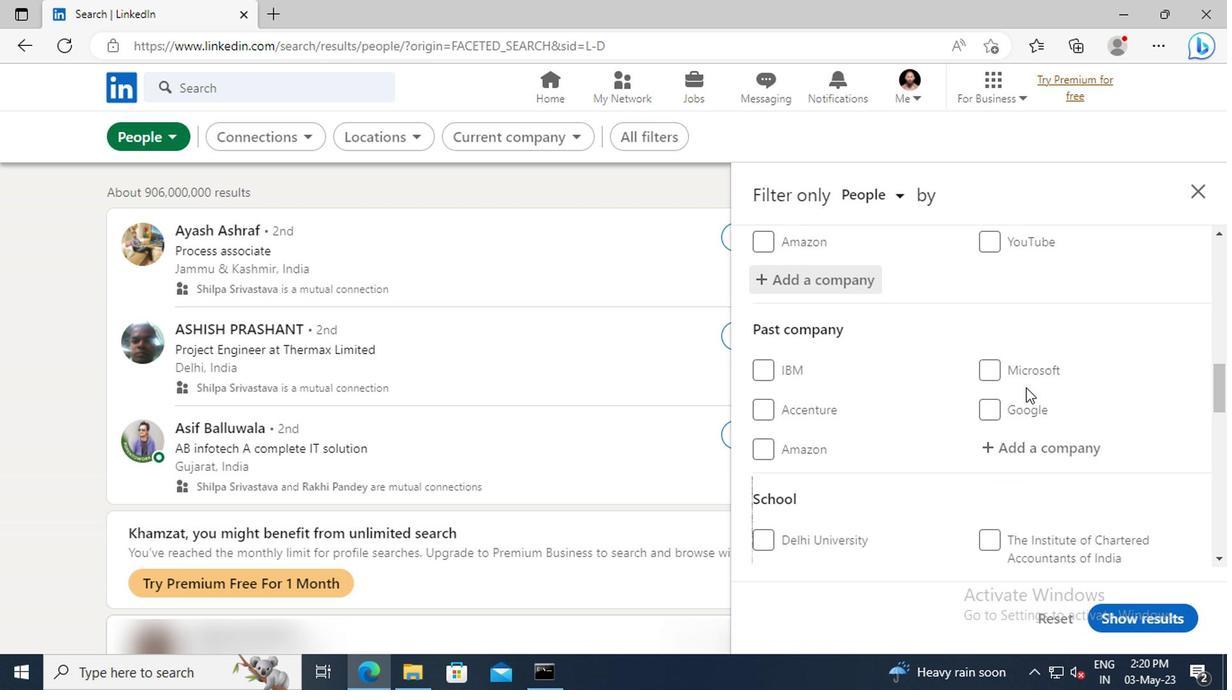 
Action: Mouse scrolled (1022, 382) with delta (0, -1)
Screenshot: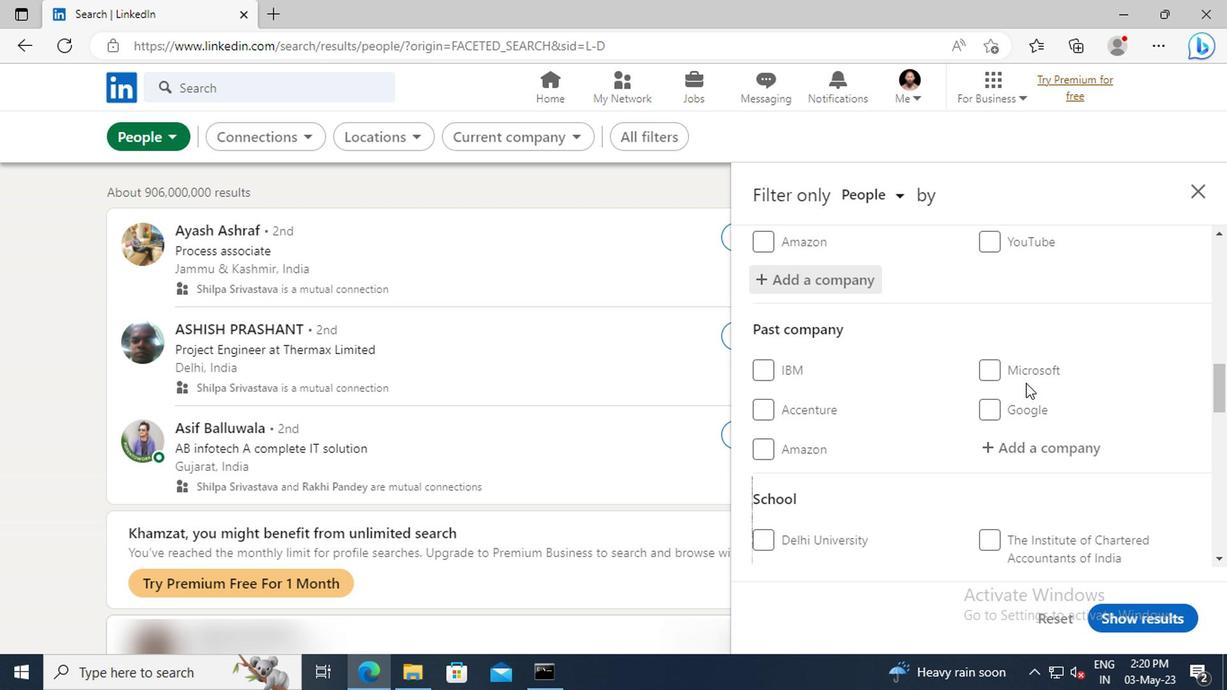 
Action: Mouse scrolled (1022, 382) with delta (0, -1)
Screenshot: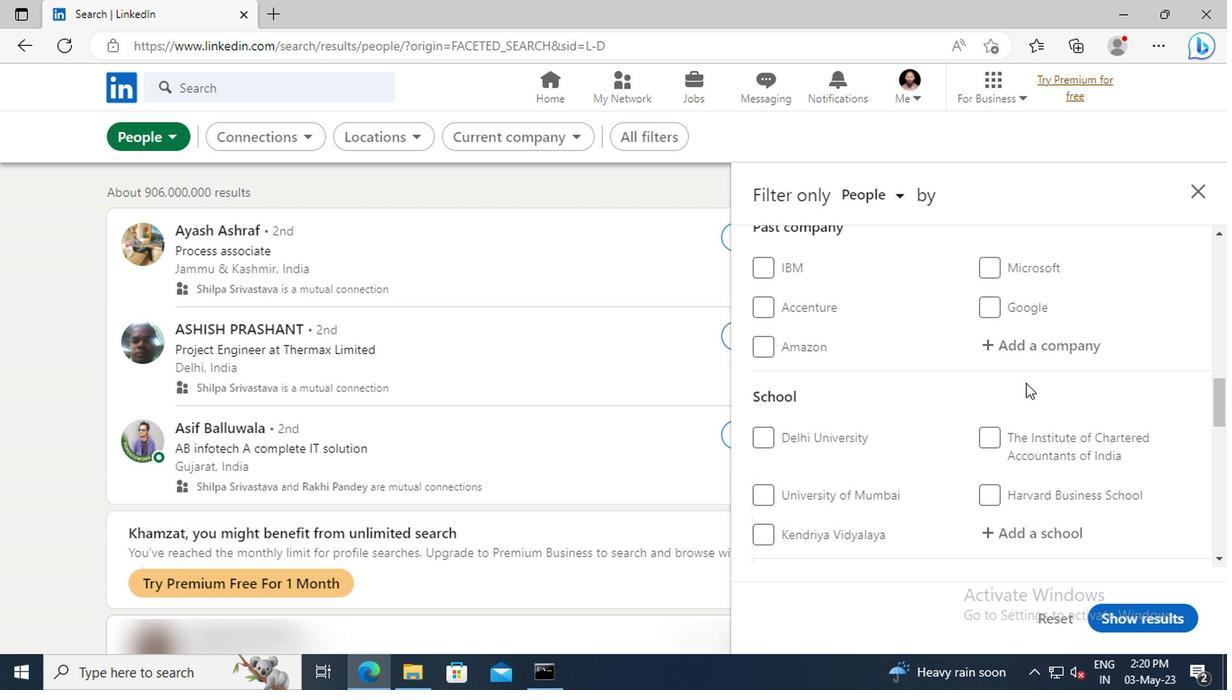 
Action: Mouse scrolled (1022, 382) with delta (0, -1)
Screenshot: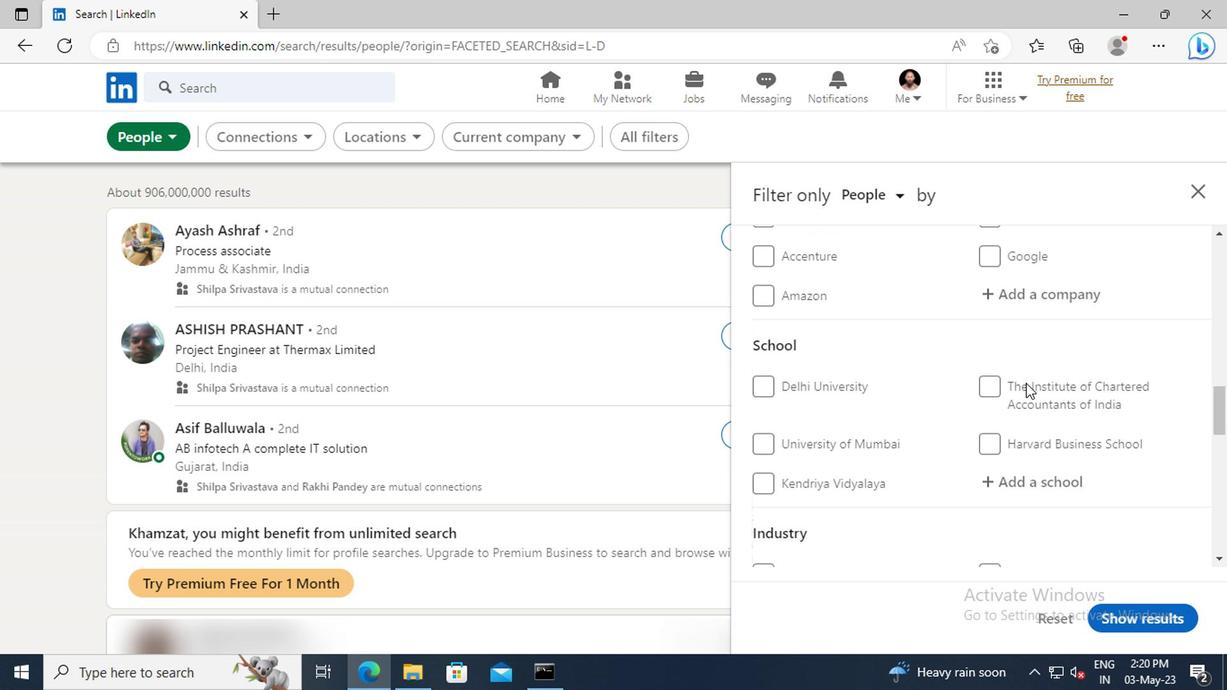 
Action: Mouse scrolled (1022, 382) with delta (0, -1)
Screenshot: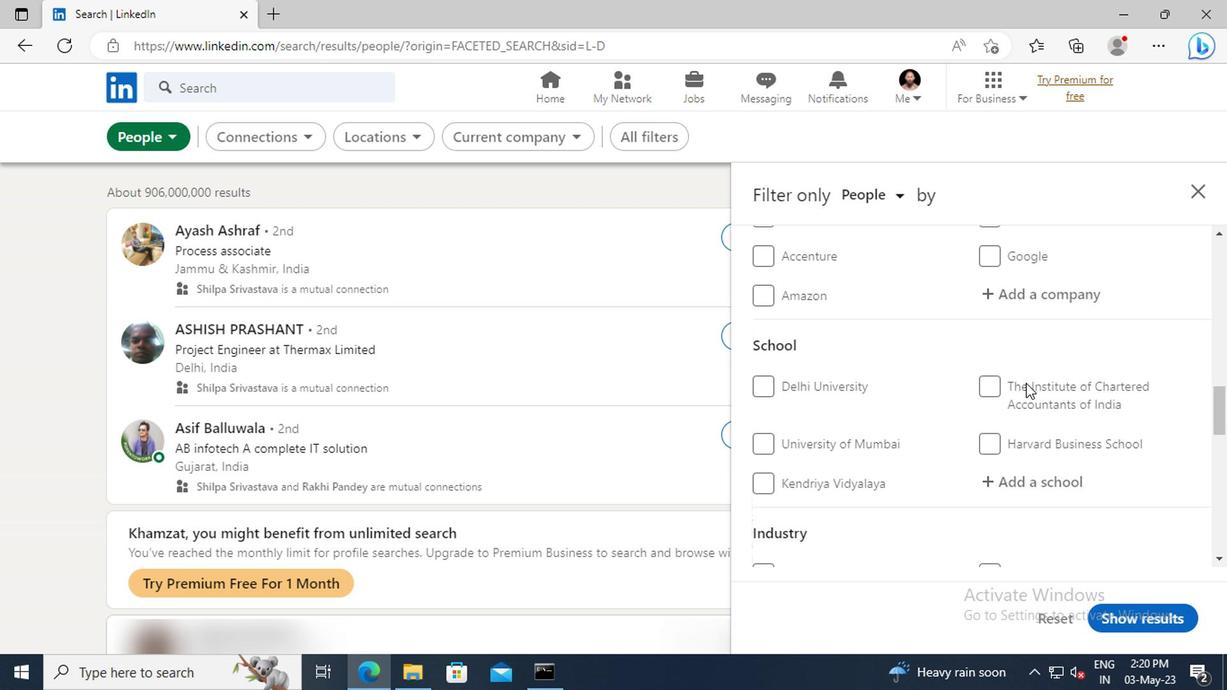 
Action: Mouse moved to (1022, 382)
Screenshot: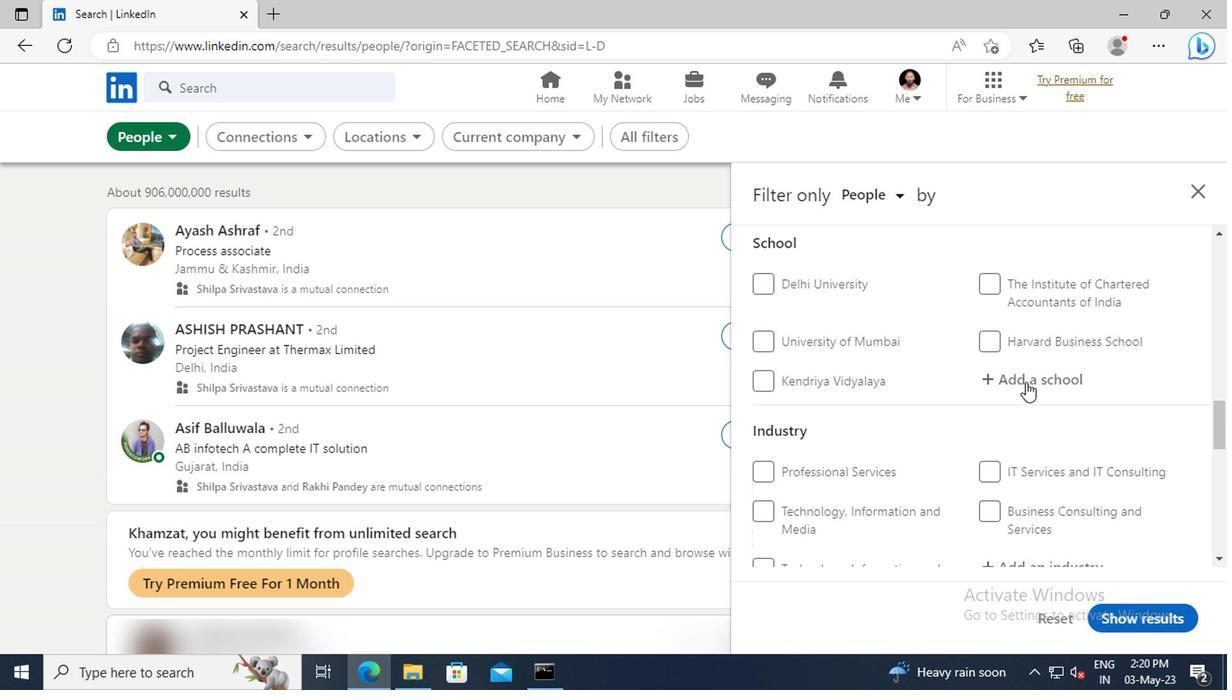 
Action: Mouse pressed left at (1022, 382)
Screenshot: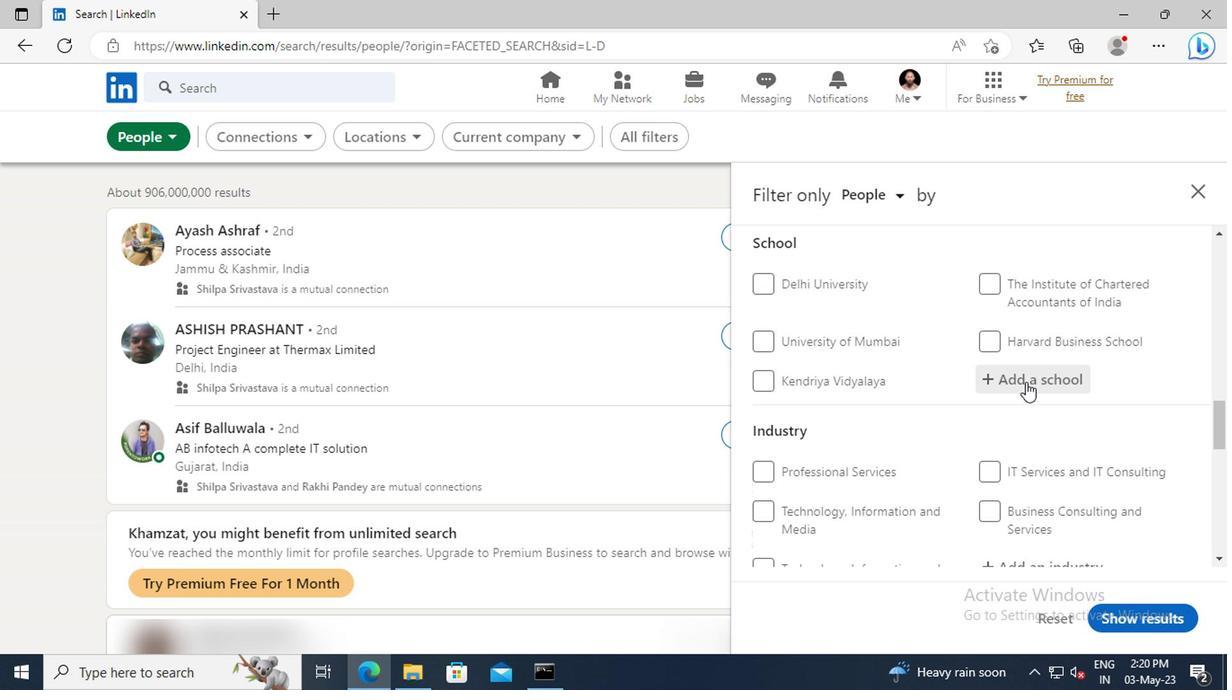 
Action: Key pressed <Key.shift>NIRMALA<Key.space><Key.shift>MEMOR
Screenshot: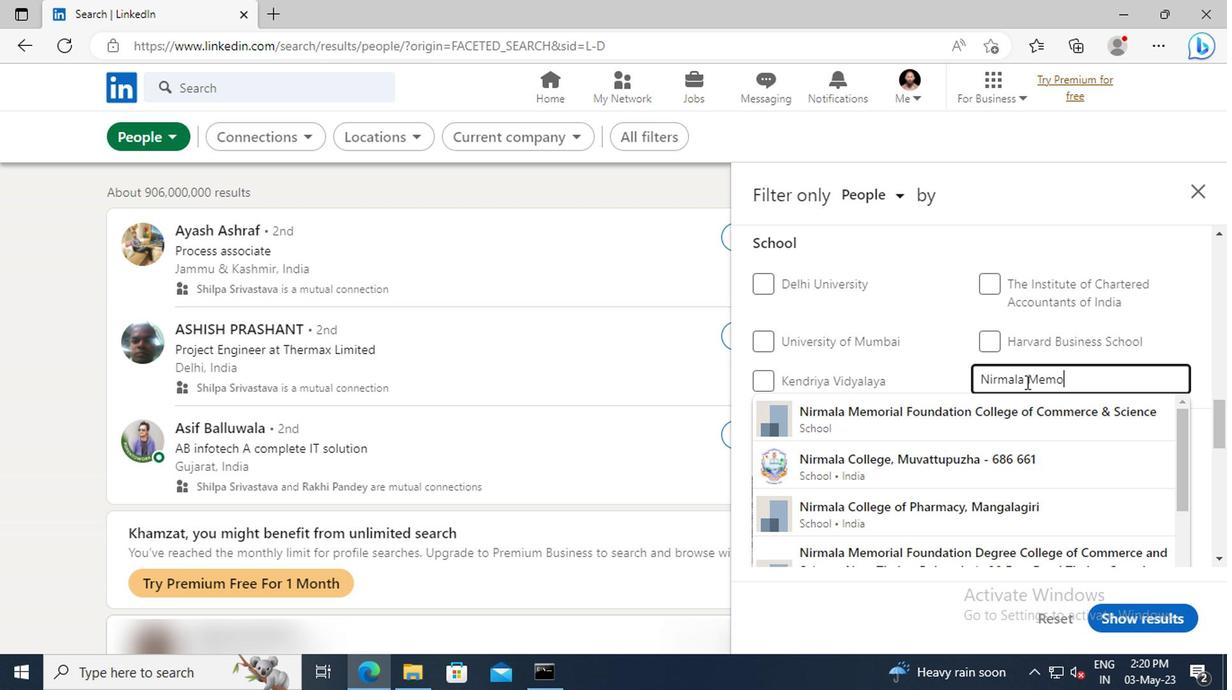
Action: Mouse moved to (1039, 458)
Screenshot: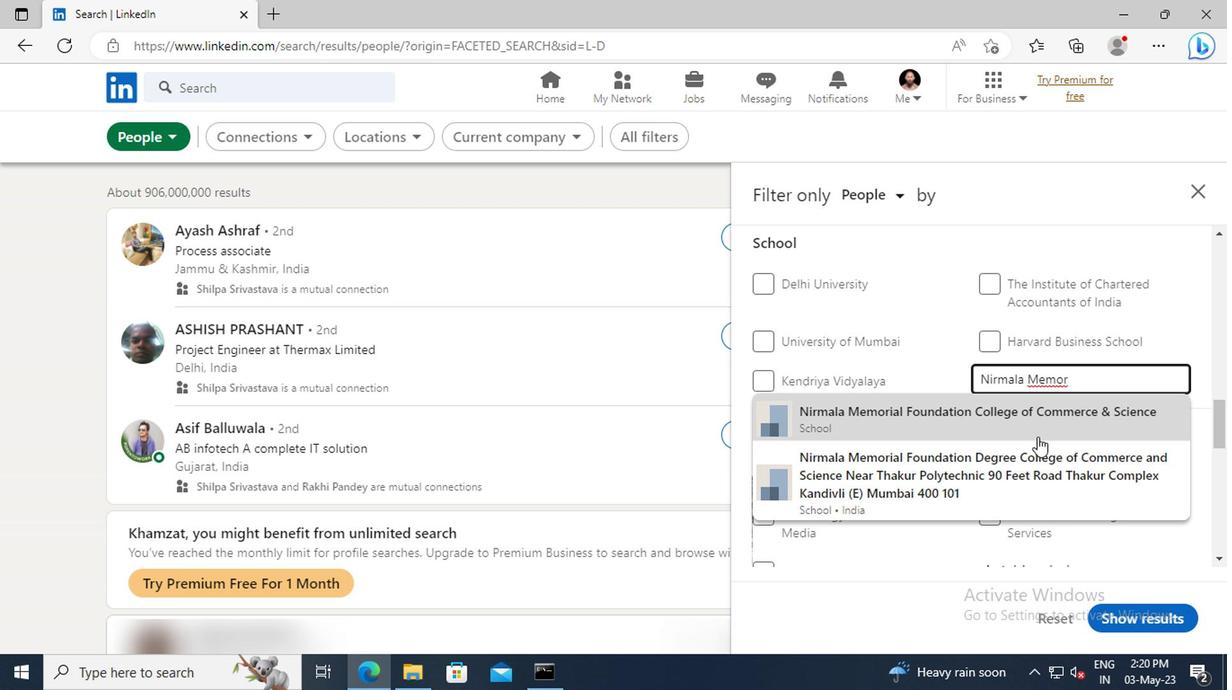 
Action: Mouse pressed left at (1039, 458)
Screenshot: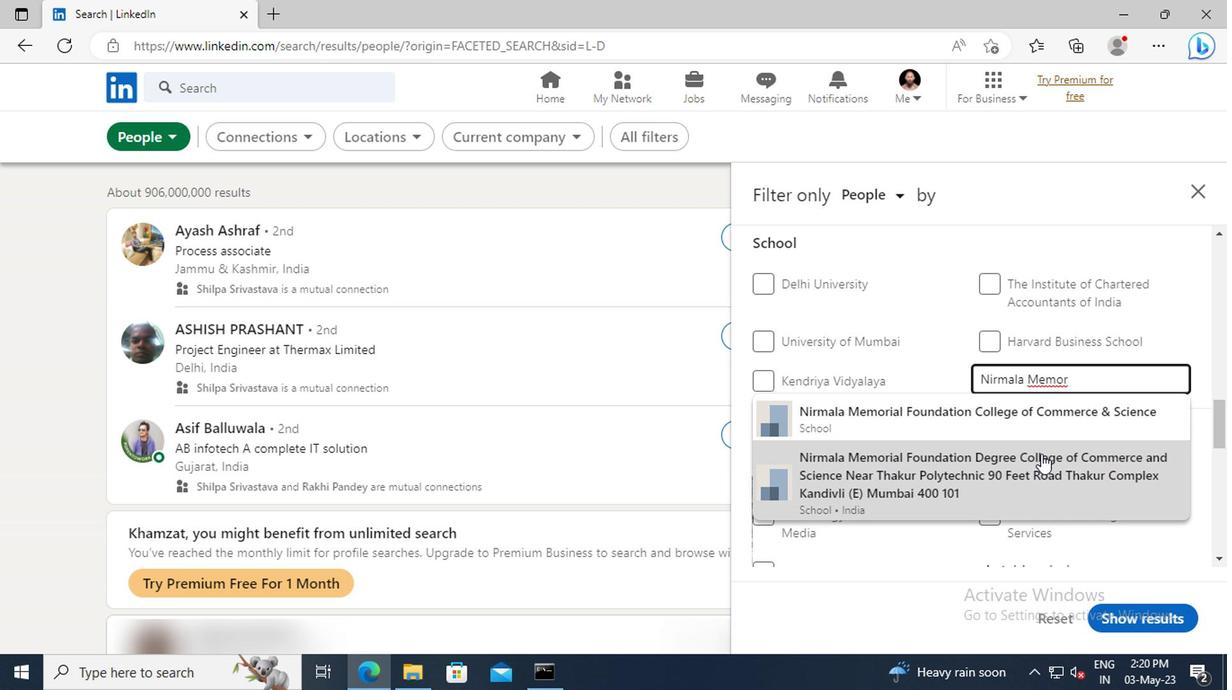 
Action: Mouse scrolled (1039, 457) with delta (0, -1)
Screenshot: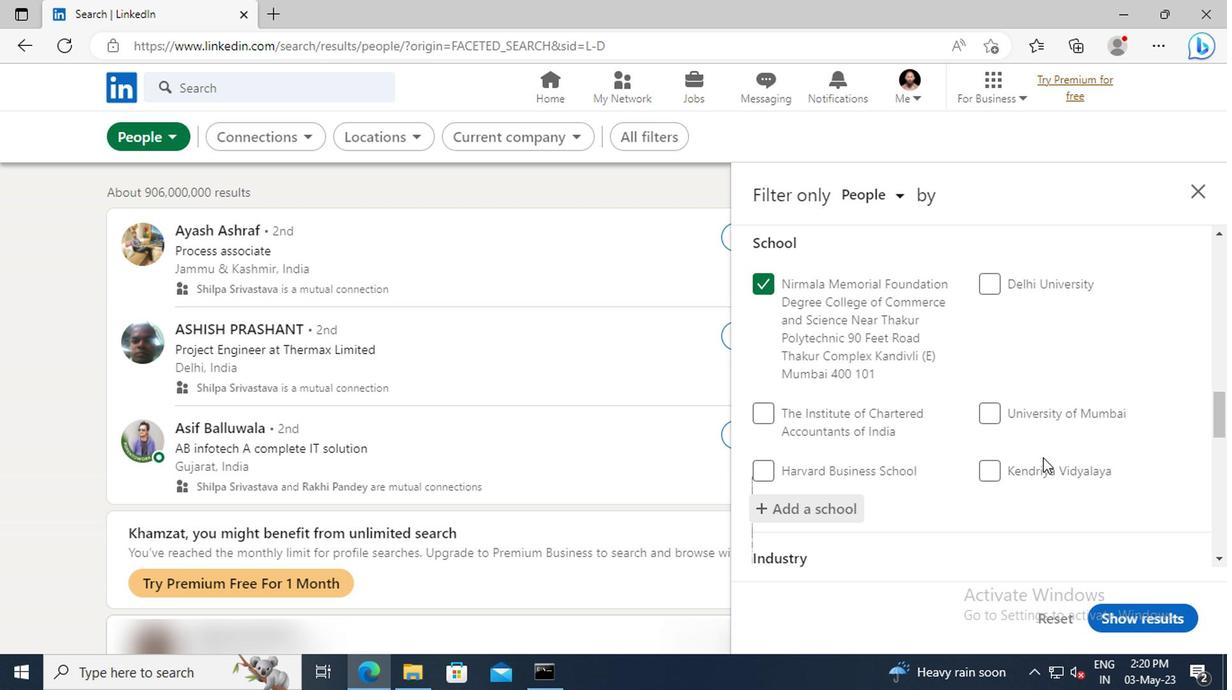 
Action: Mouse moved to (1039, 452)
Screenshot: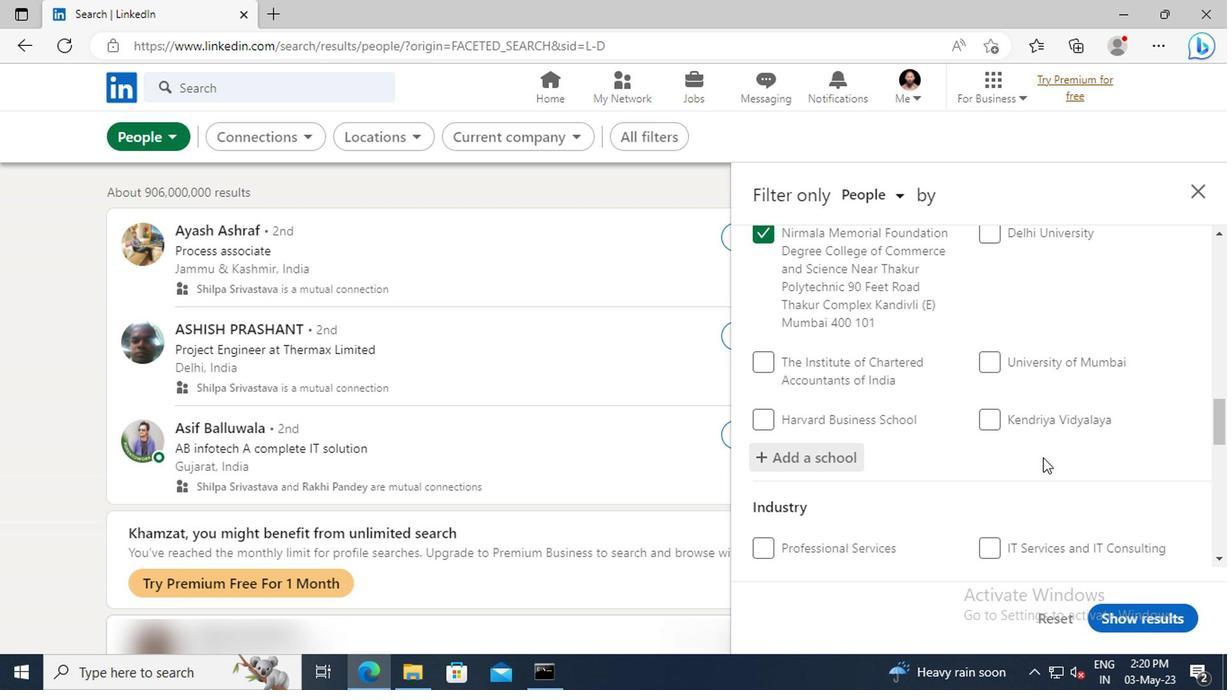 
Action: Mouse scrolled (1039, 450) with delta (0, -1)
Screenshot: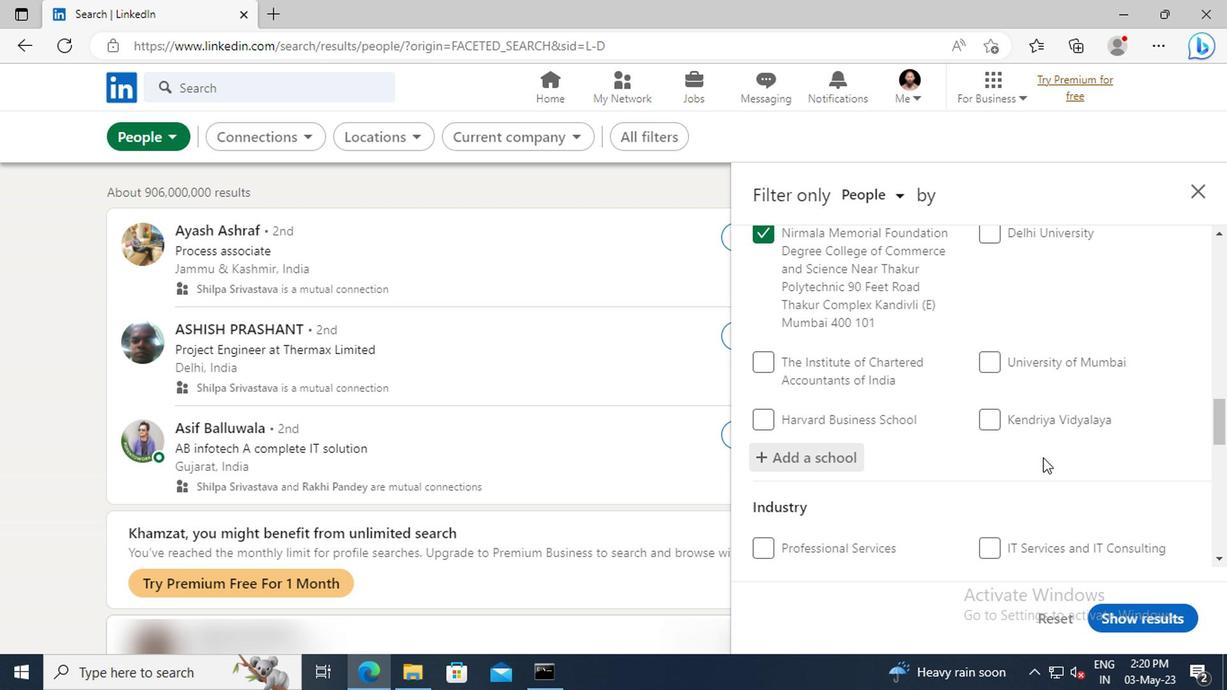 
Action: Mouse scrolled (1039, 450) with delta (0, -1)
Screenshot: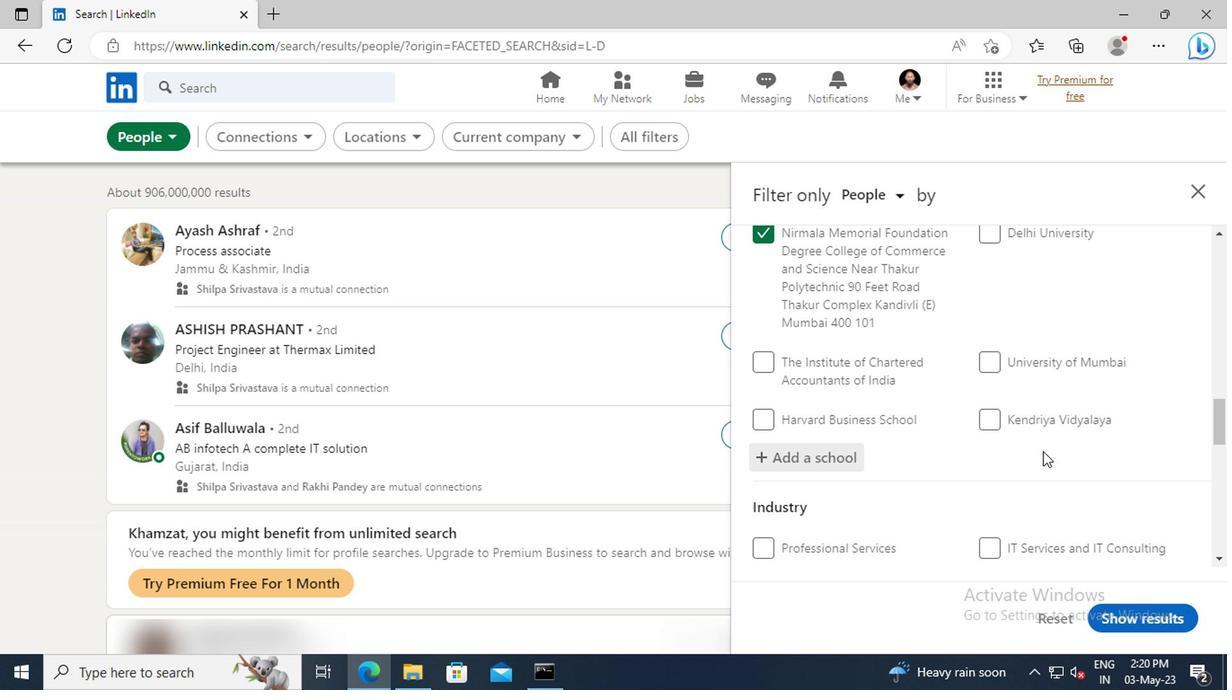 
Action: Mouse moved to (1039, 449)
Screenshot: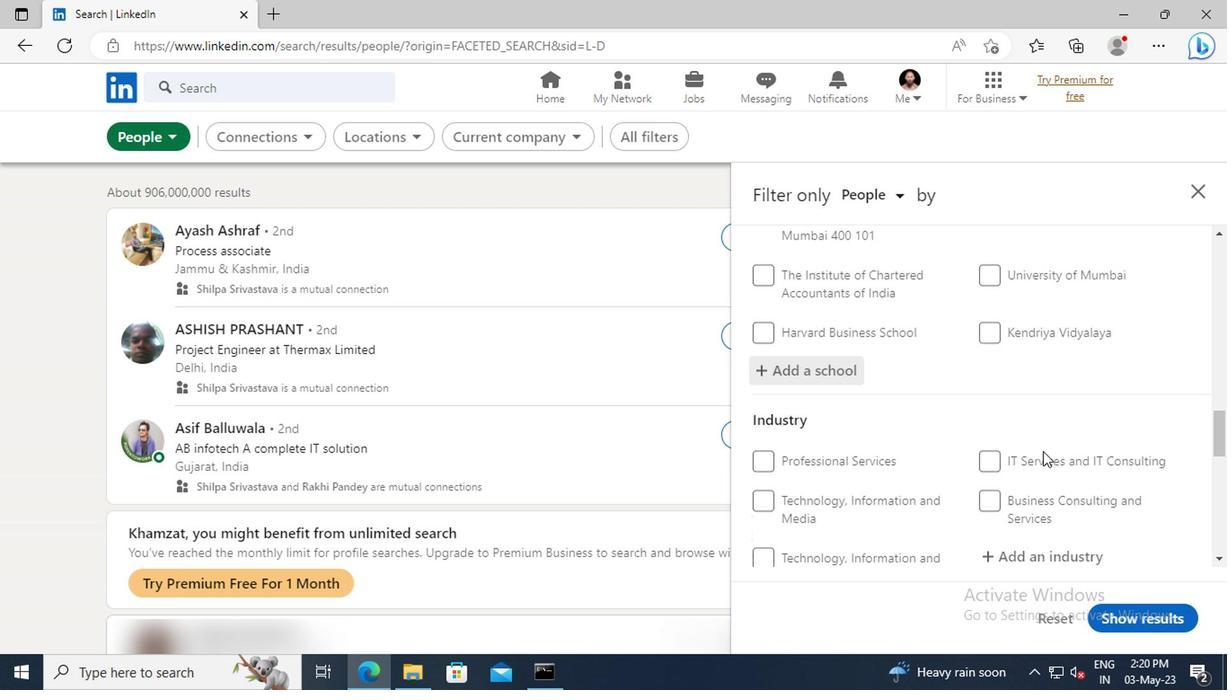
Action: Mouse scrolled (1039, 448) with delta (0, -1)
Screenshot: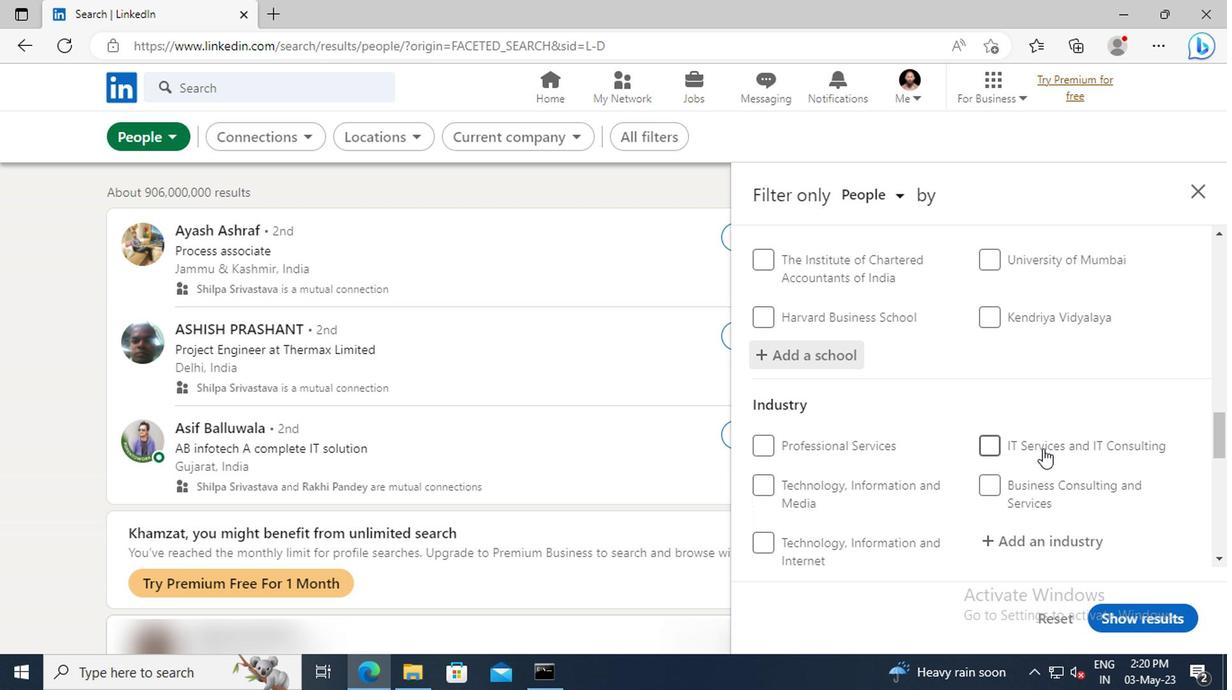 
Action: Mouse scrolled (1039, 448) with delta (0, -1)
Screenshot: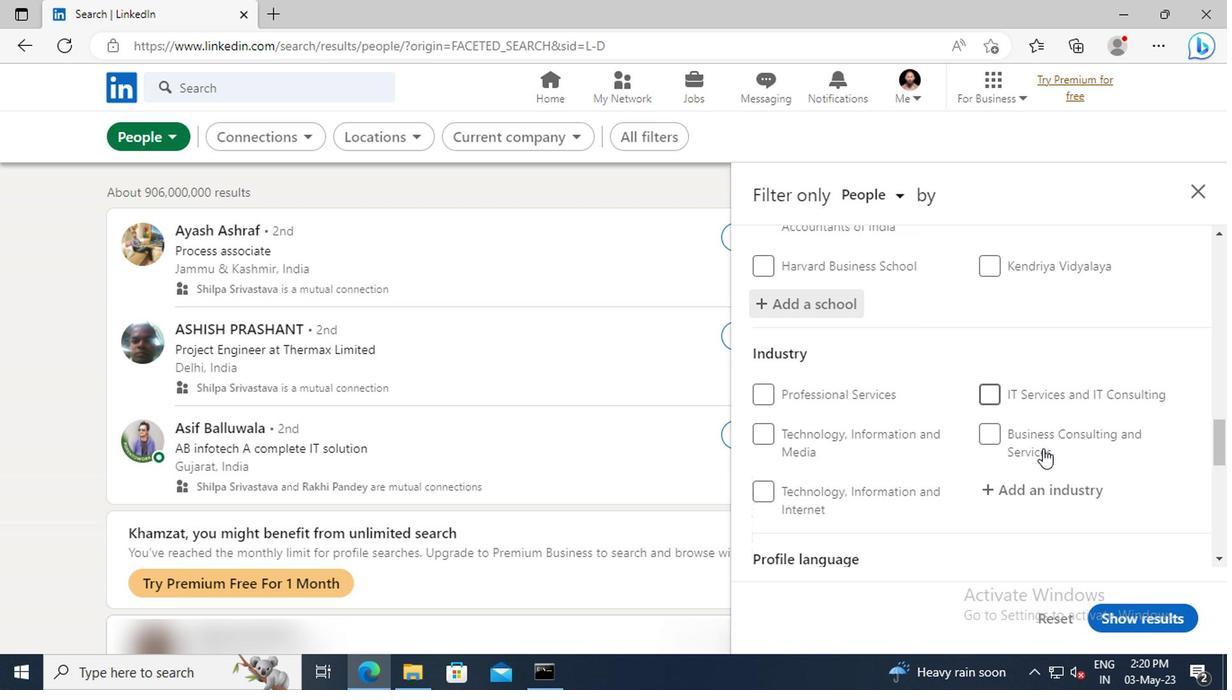 
Action: Mouse moved to (1039, 442)
Screenshot: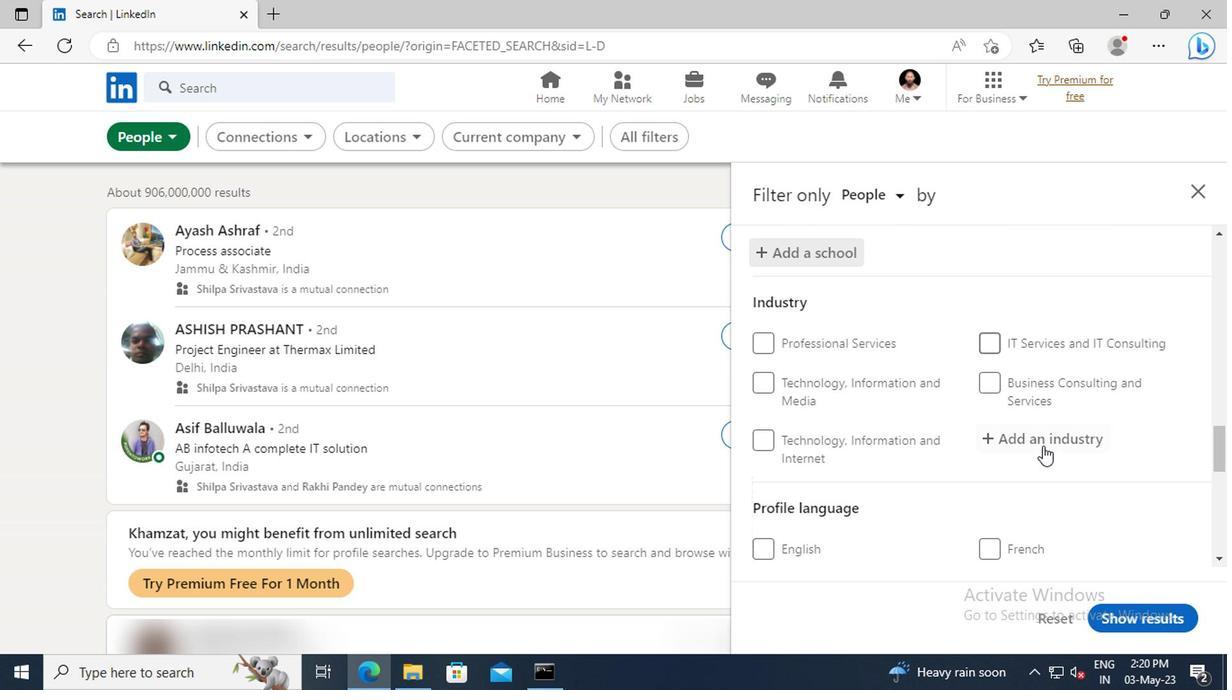 
Action: Mouse pressed left at (1039, 442)
Screenshot: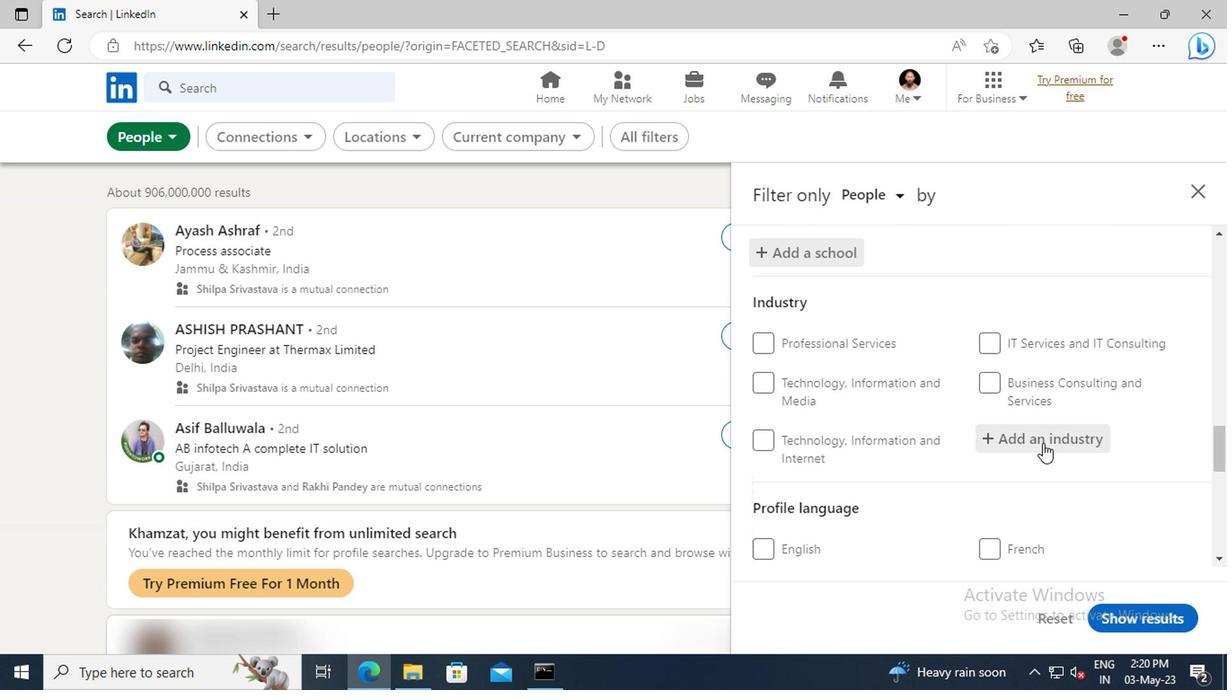 
Action: Key pressed <Key.shift>COMPUTER<Key.space><Key.shift>GAM
Screenshot: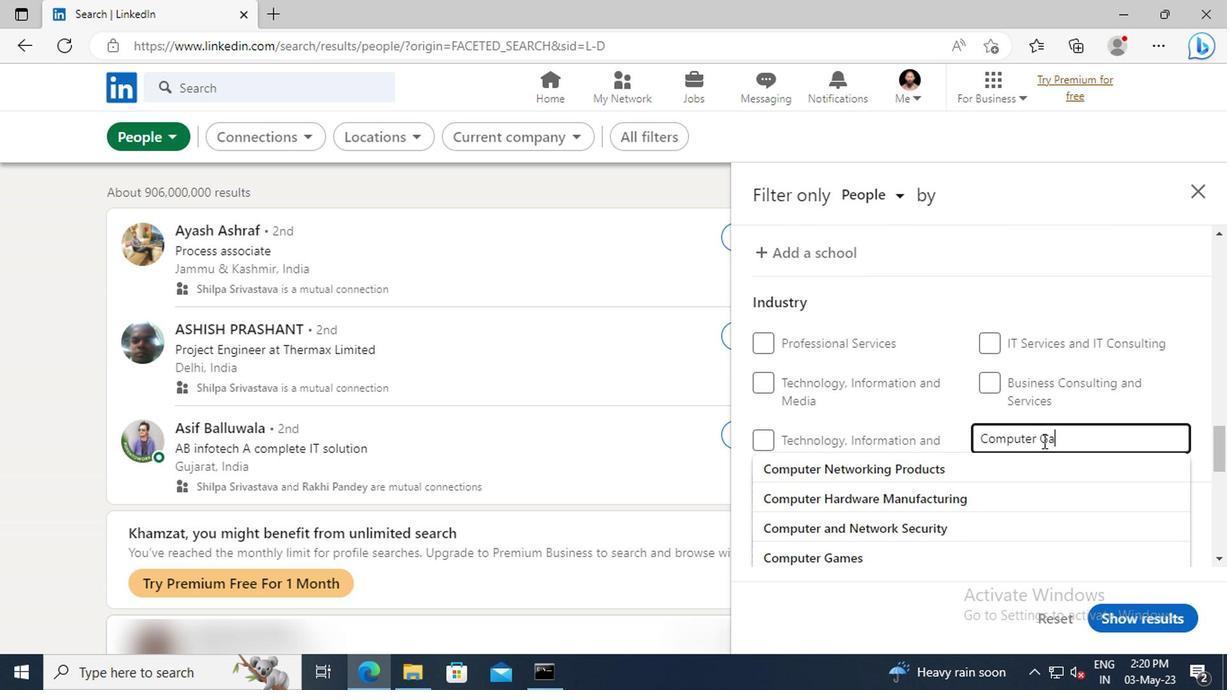 
Action: Mouse moved to (1040, 462)
Screenshot: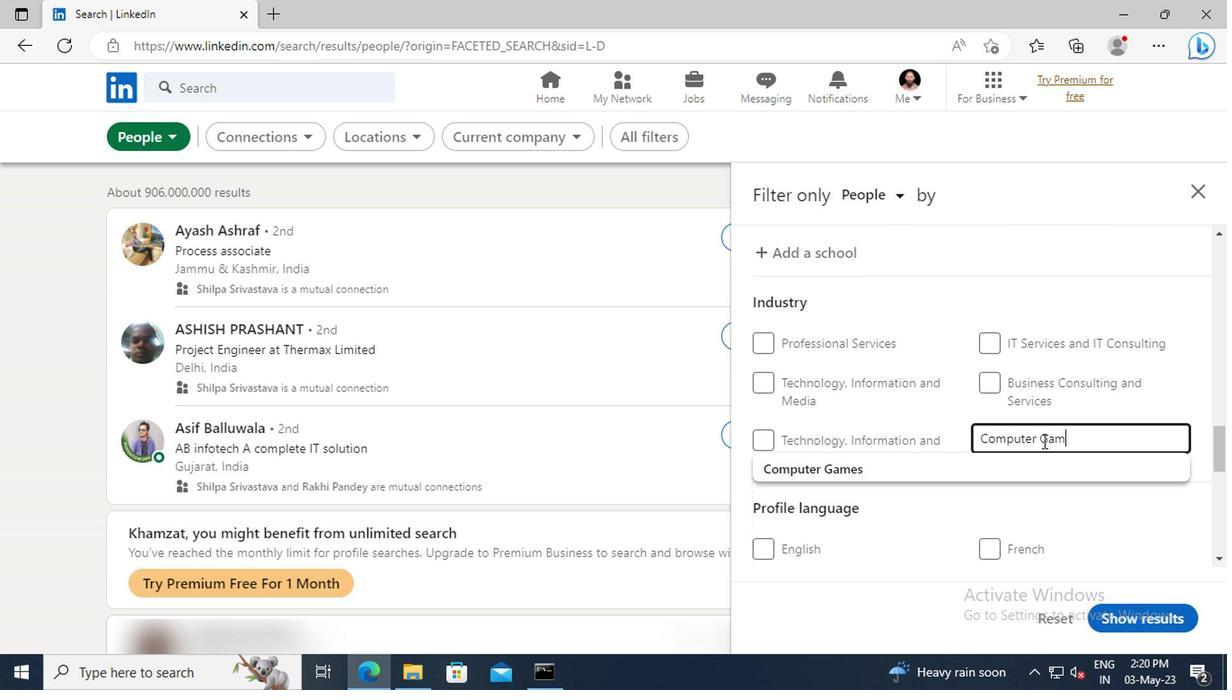 
Action: Mouse pressed left at (1040, 462)
Screenshot: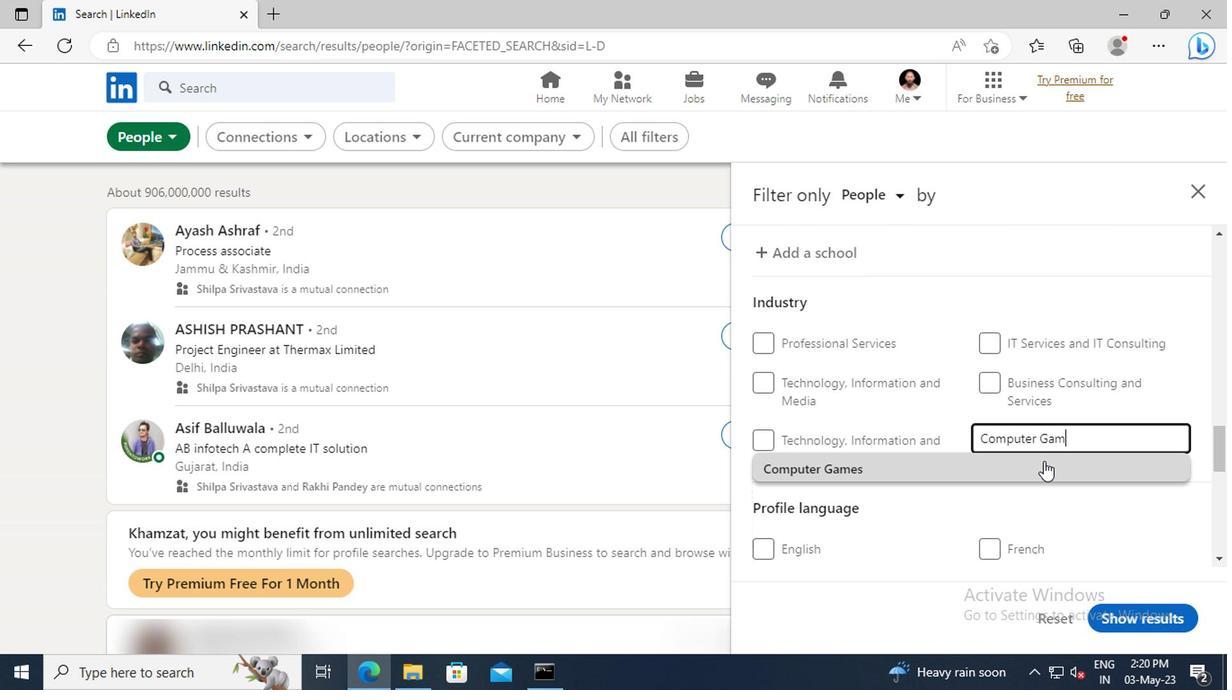
Action: Mouse scrolled (1040, 461) with delta (0, -1)
Screenshot: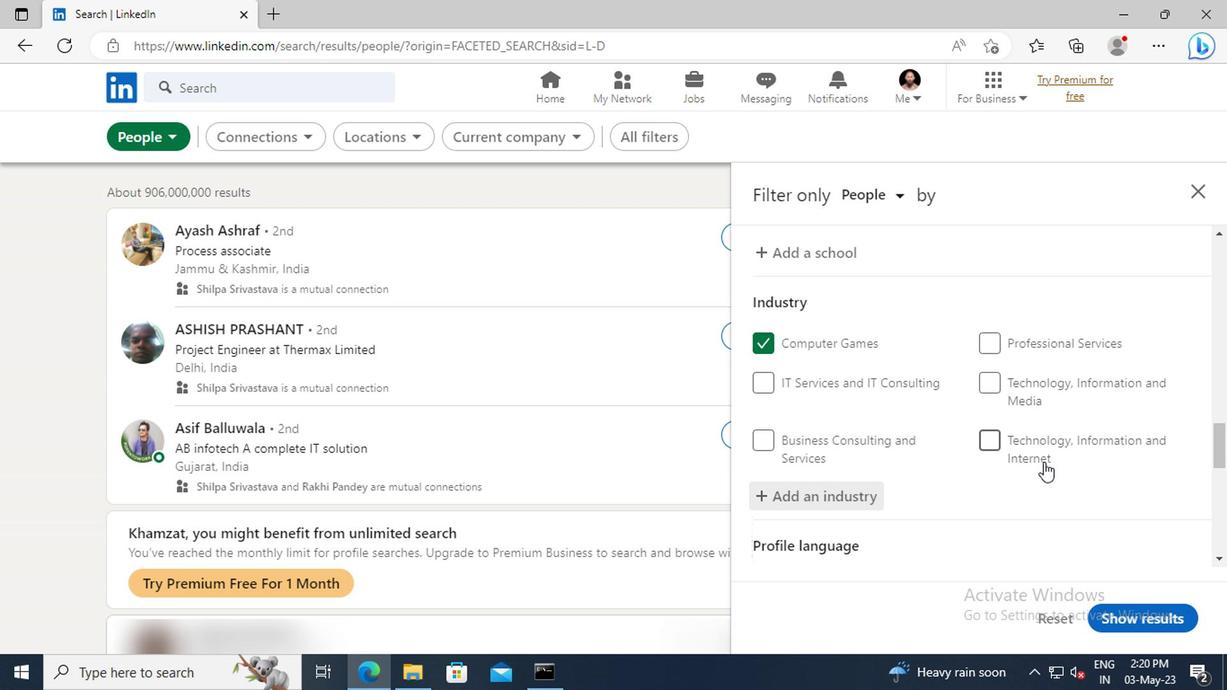 
Action: Mouse scrolled (1040, 461) with delta (0, -1)
Screenshot: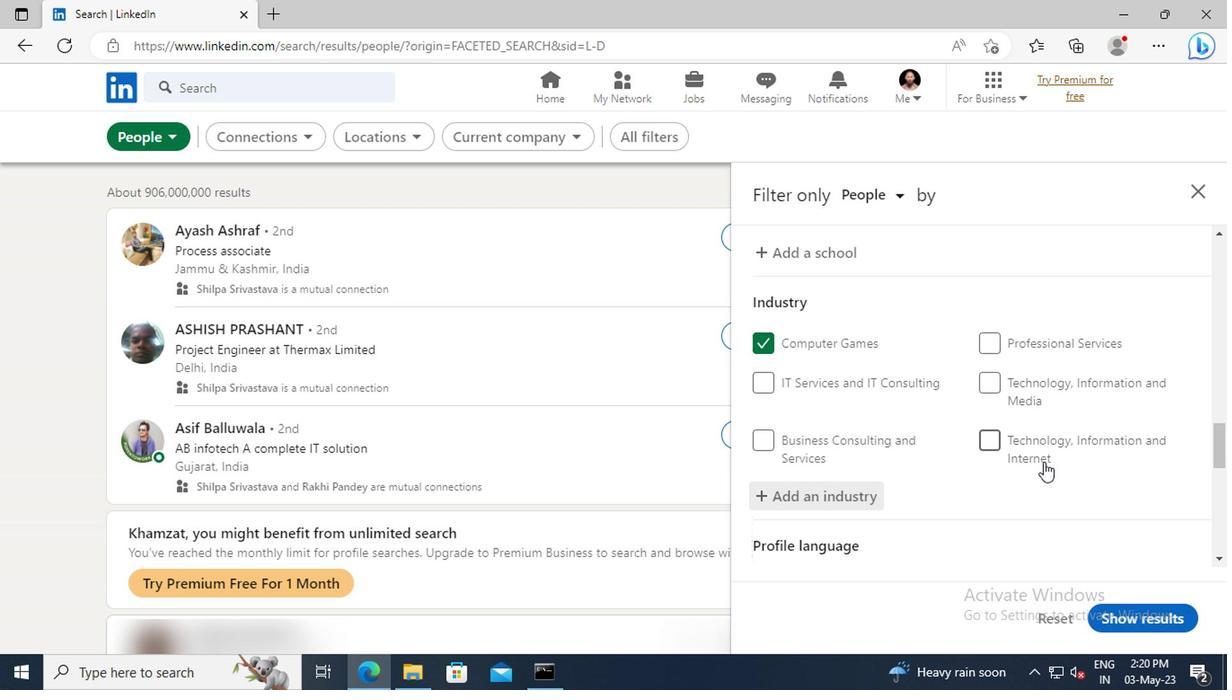 
Action: Mouse moved to (1038, 445)
Screenshot: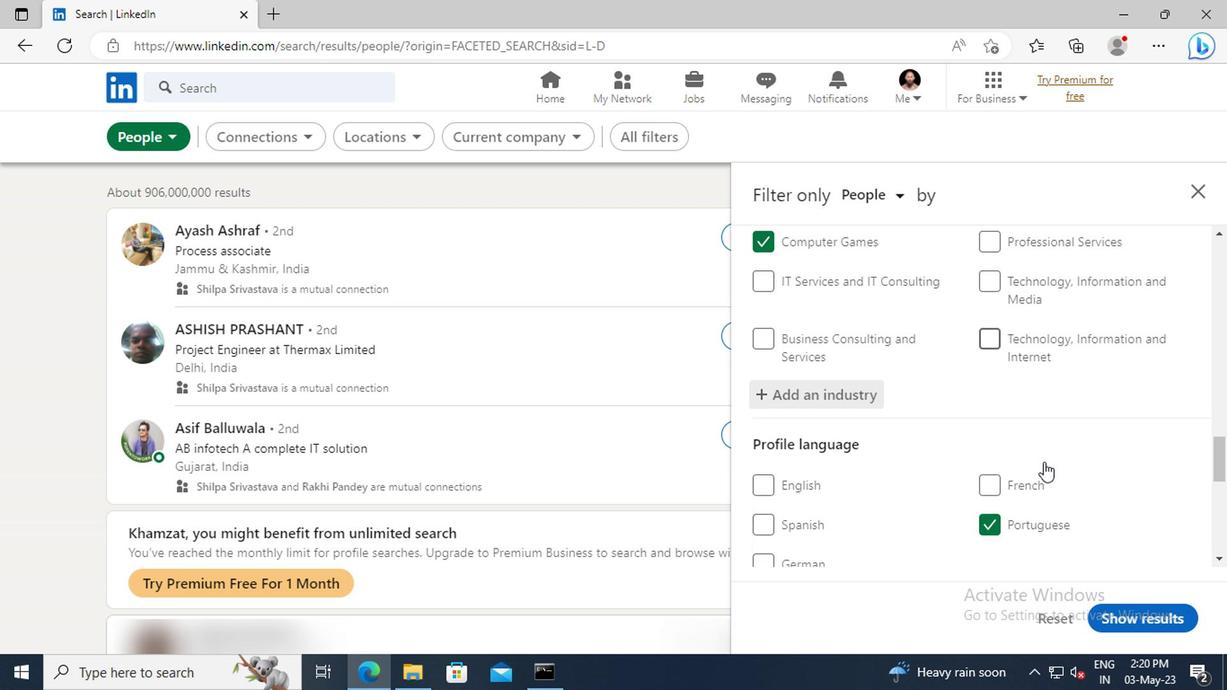 
Action: Mouse scrolled (1038, 445) with delta (0, 0)
Screenshot: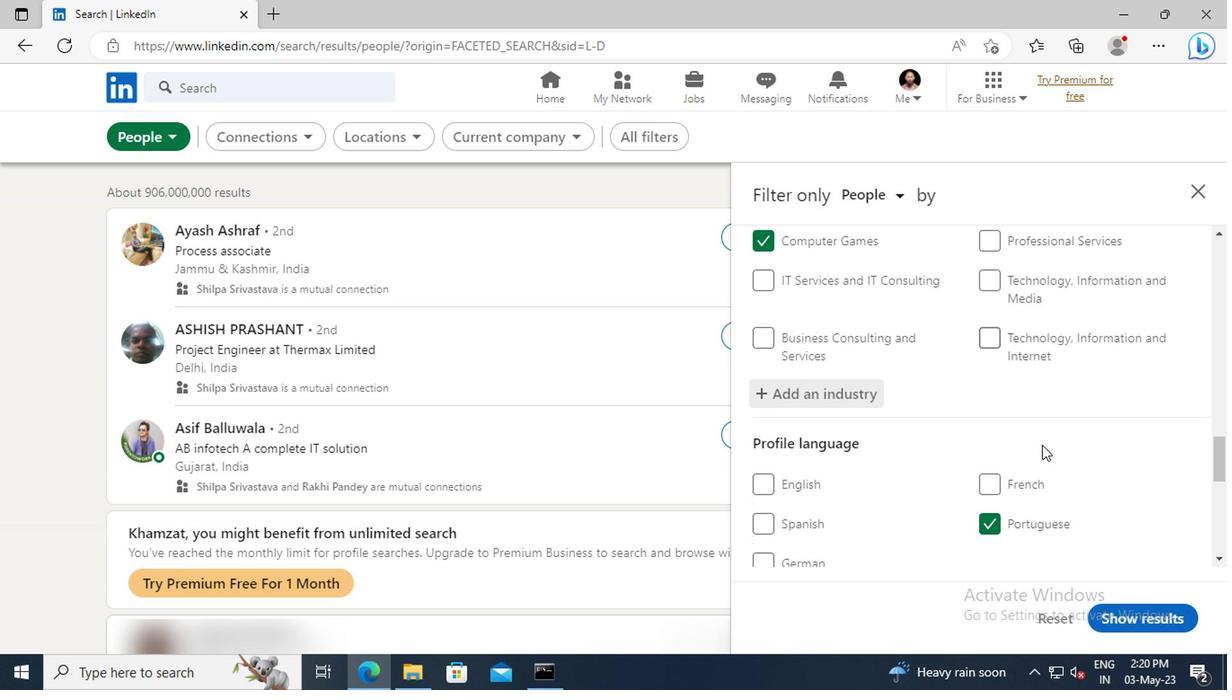 
Action: Mouse scrolled (1038, 445) with delta (0, 0)
Screenshot: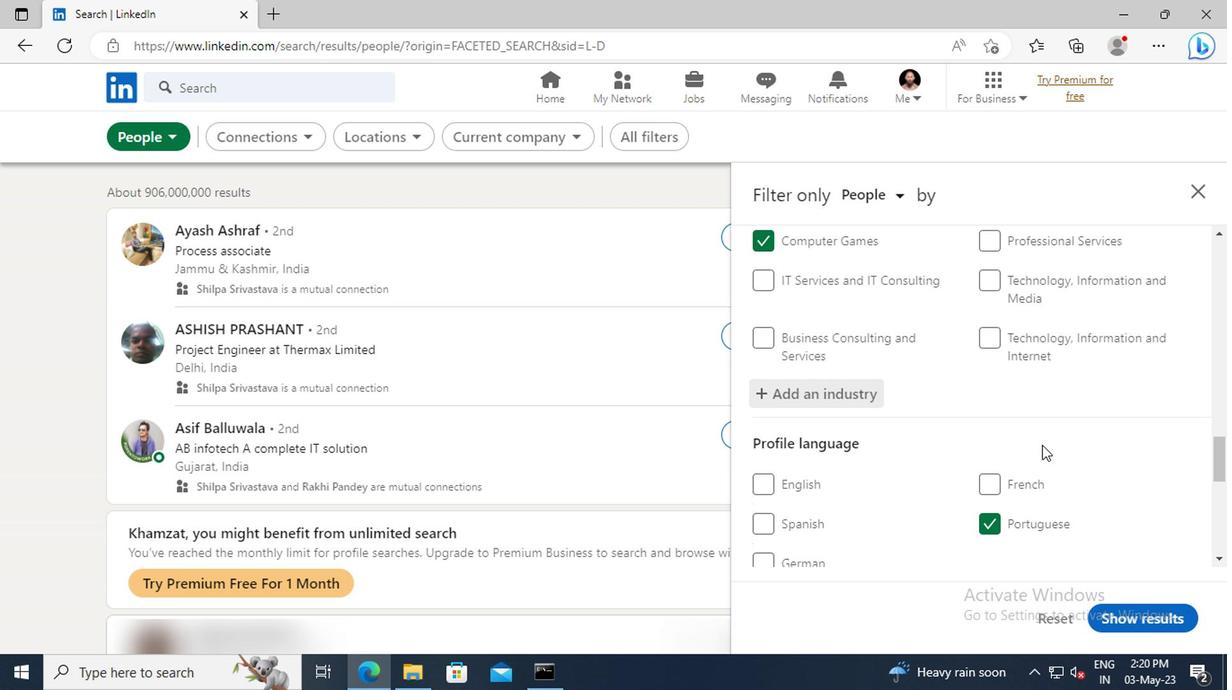 
Action: Mouse moved to (1036, 420)
Screenshot: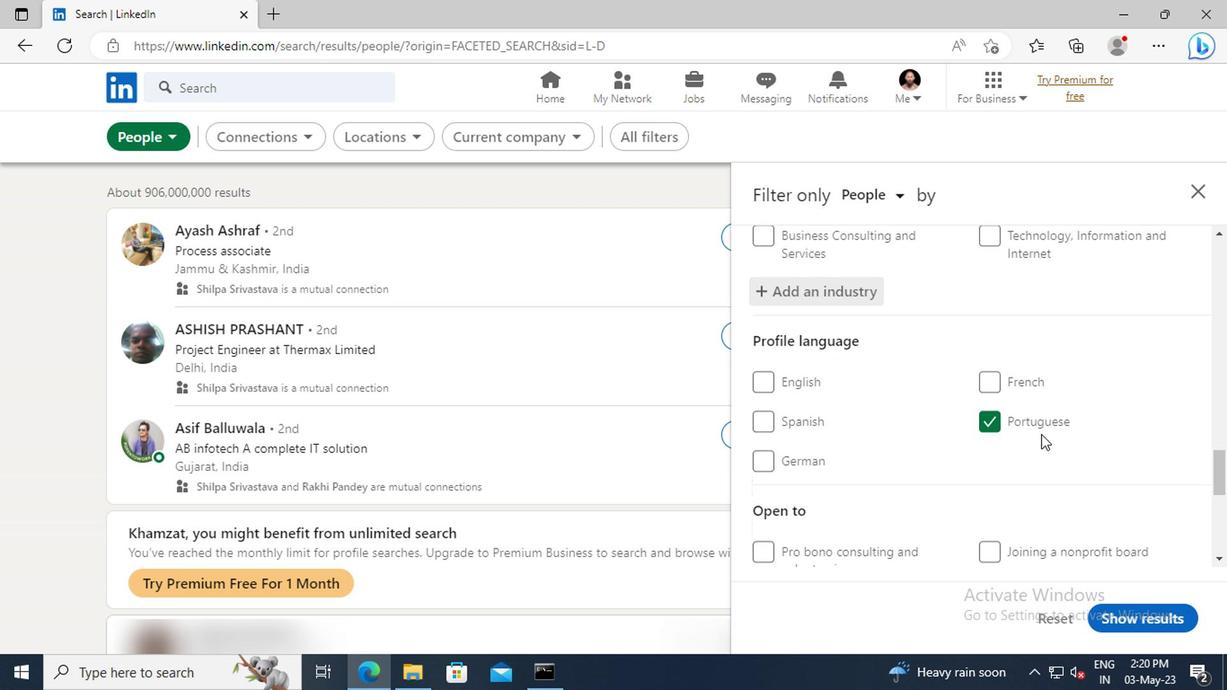 
Action: Mouse scrolled (1036, 420) with delta (0, 0)
Screenshot: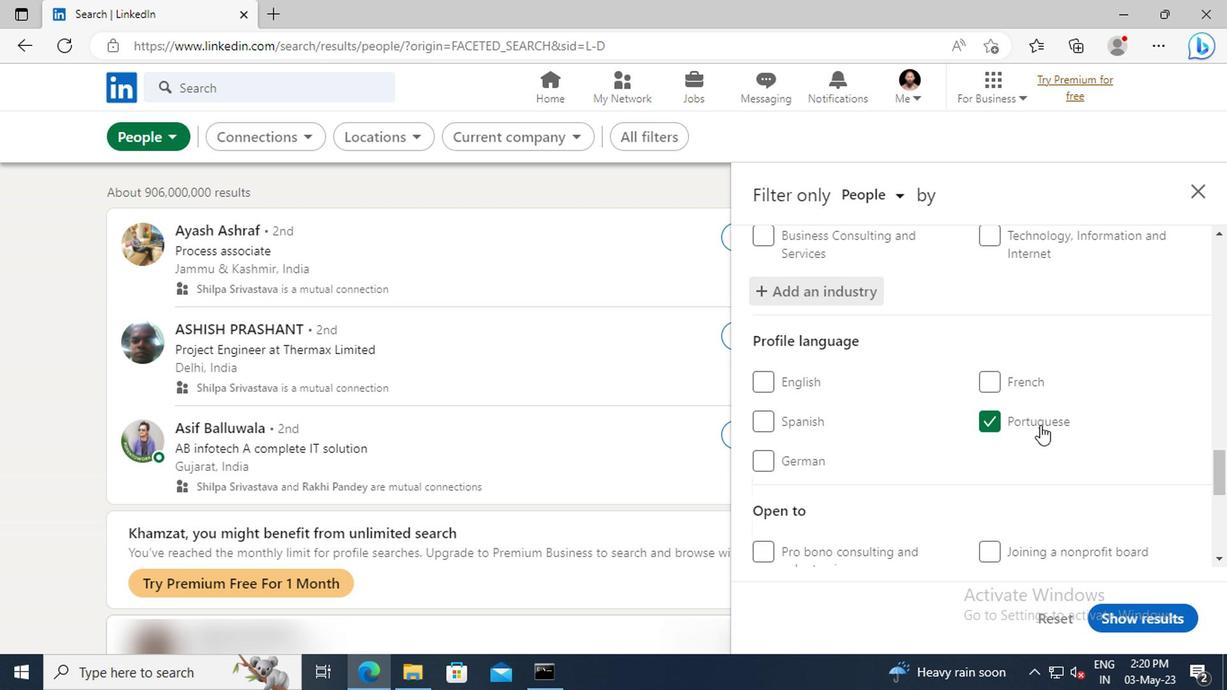 
Action: Mouse scrolled (1036, 420) with delta (0, 0)
Screenshot: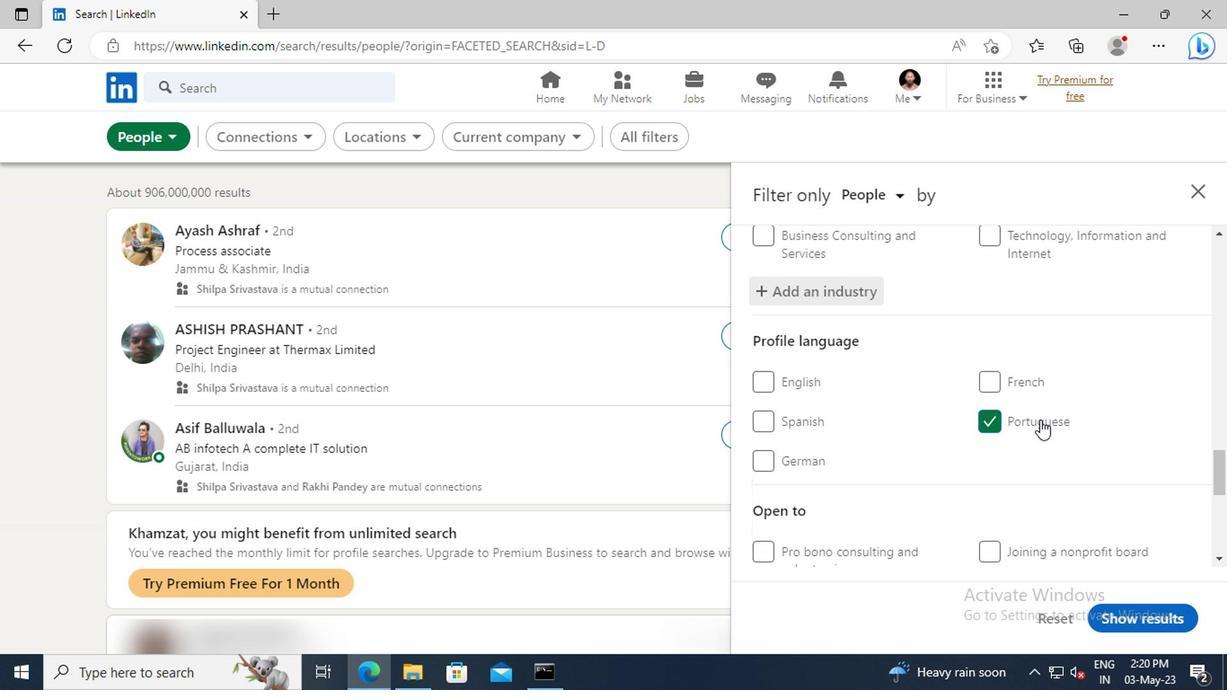 
Action: Mouse moved to (1035, 406)
Screenshot: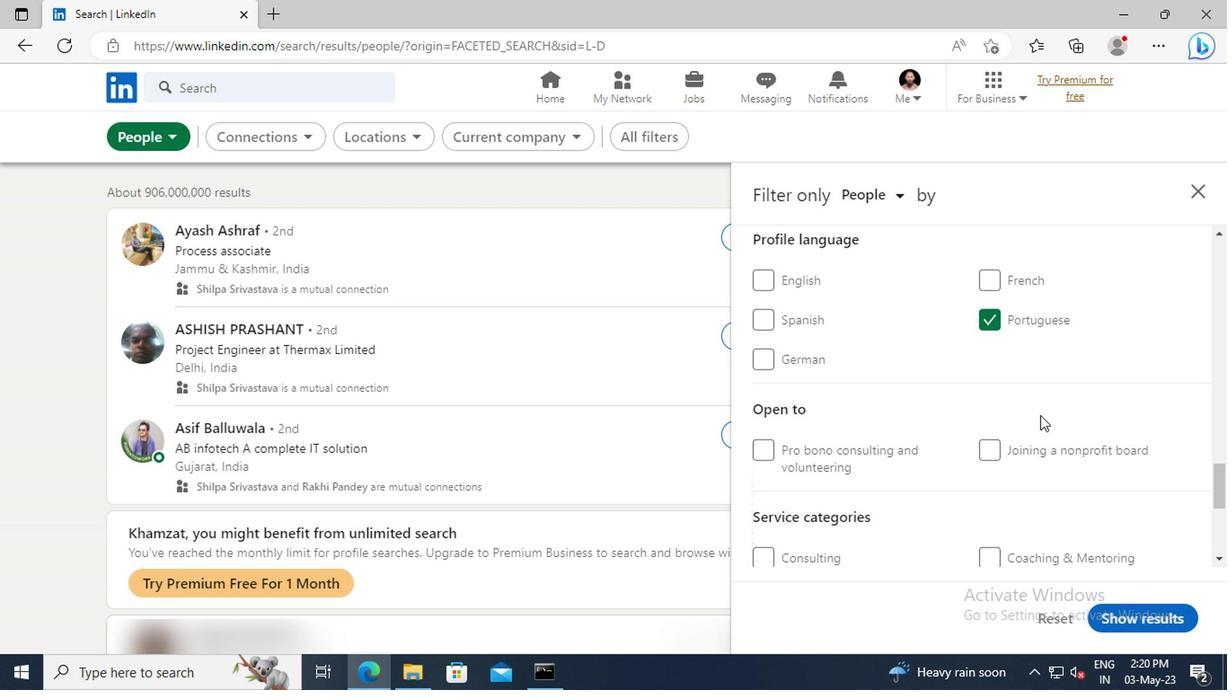 
Action: Mouse scrolled (1035, 405) with delta (0, -1)
Screenshot: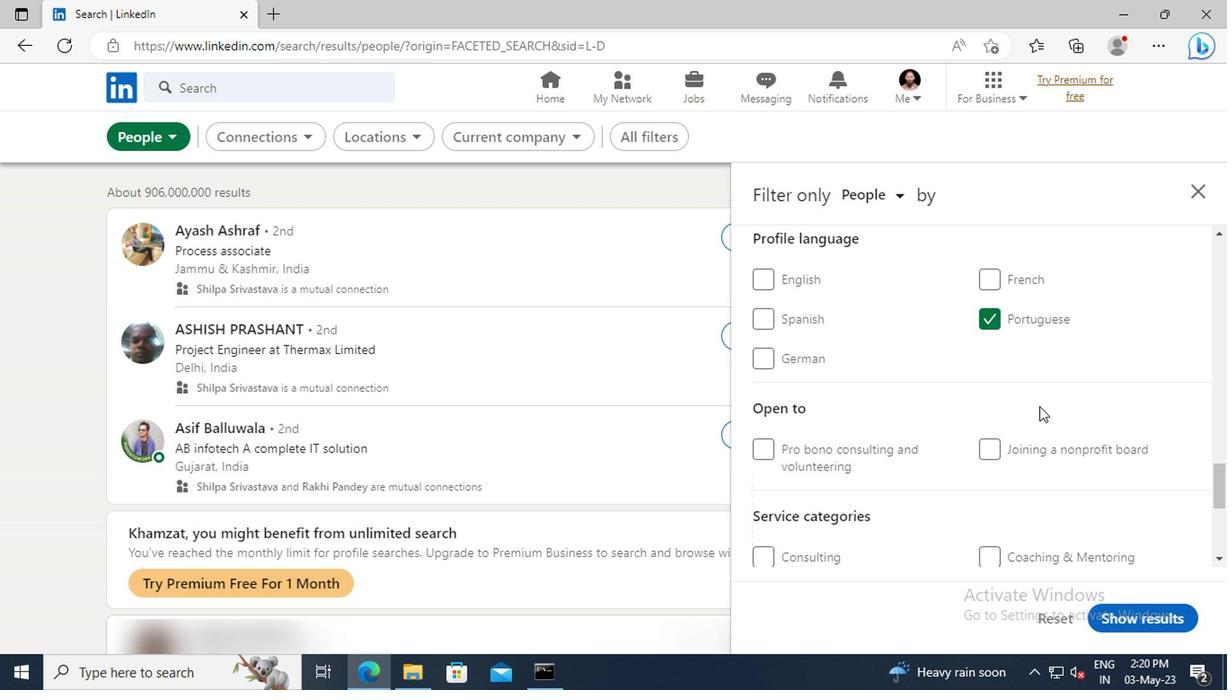 
Action: Mouse scrolled (1035, 405) with delta (0, -1)
Screenshot: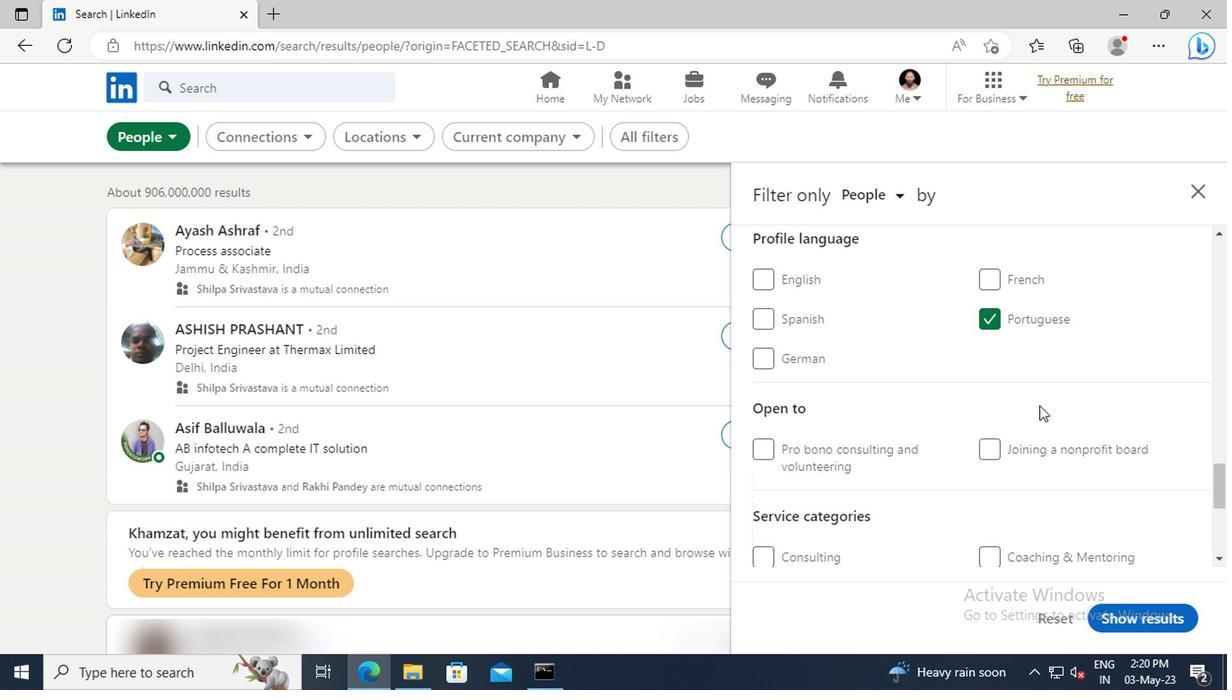 
Action: Mouse moved to (1028, 390)
Screenshot: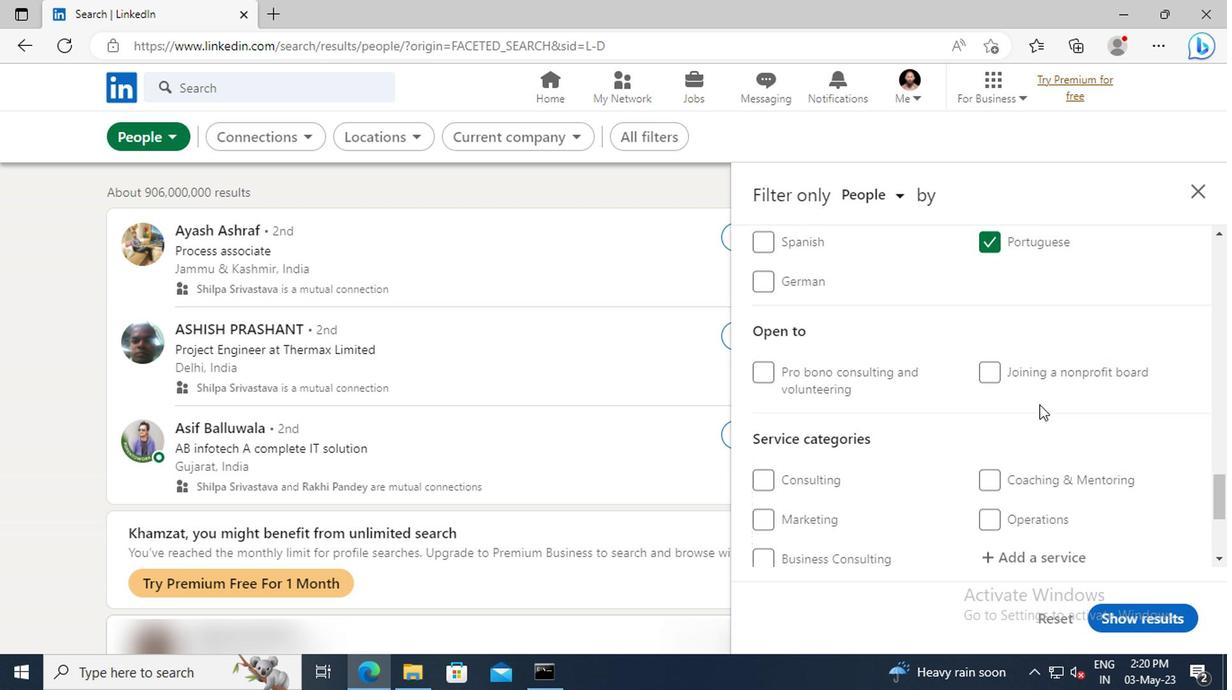 
Action: Mouse scrolled (1028, 389) with delta (0, 0)
Screenshot: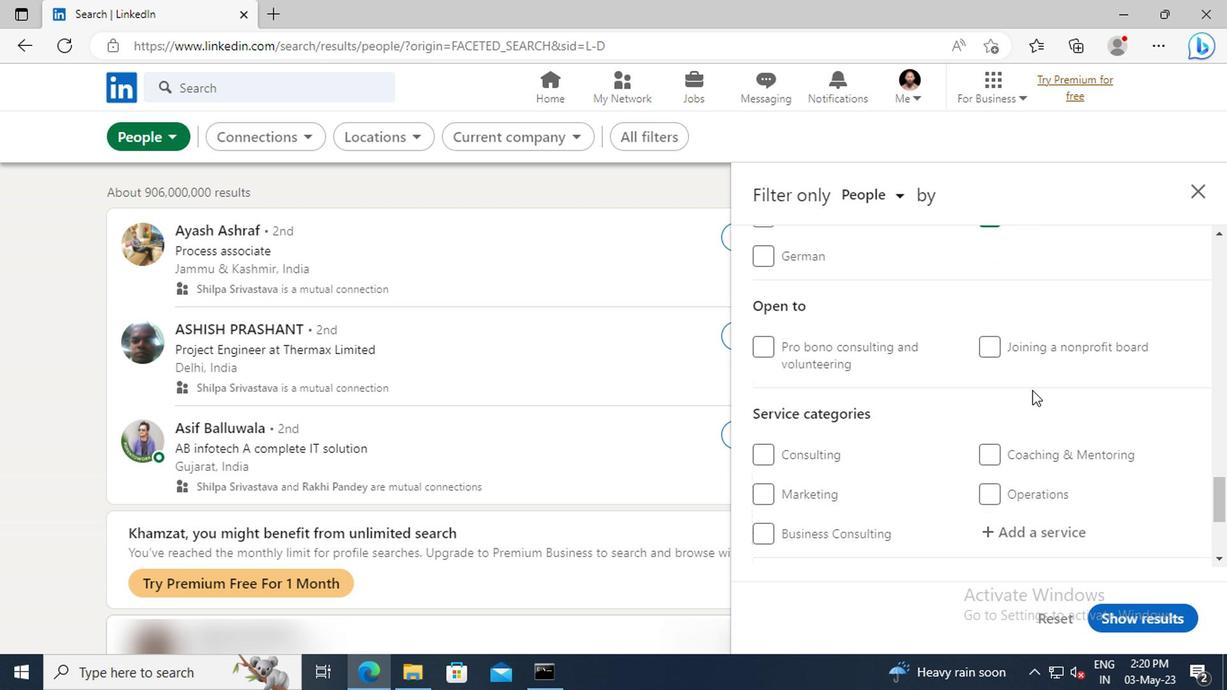 
Action: Mouse scrolled (1028, 389) with delta (0, 0)
Screenshot: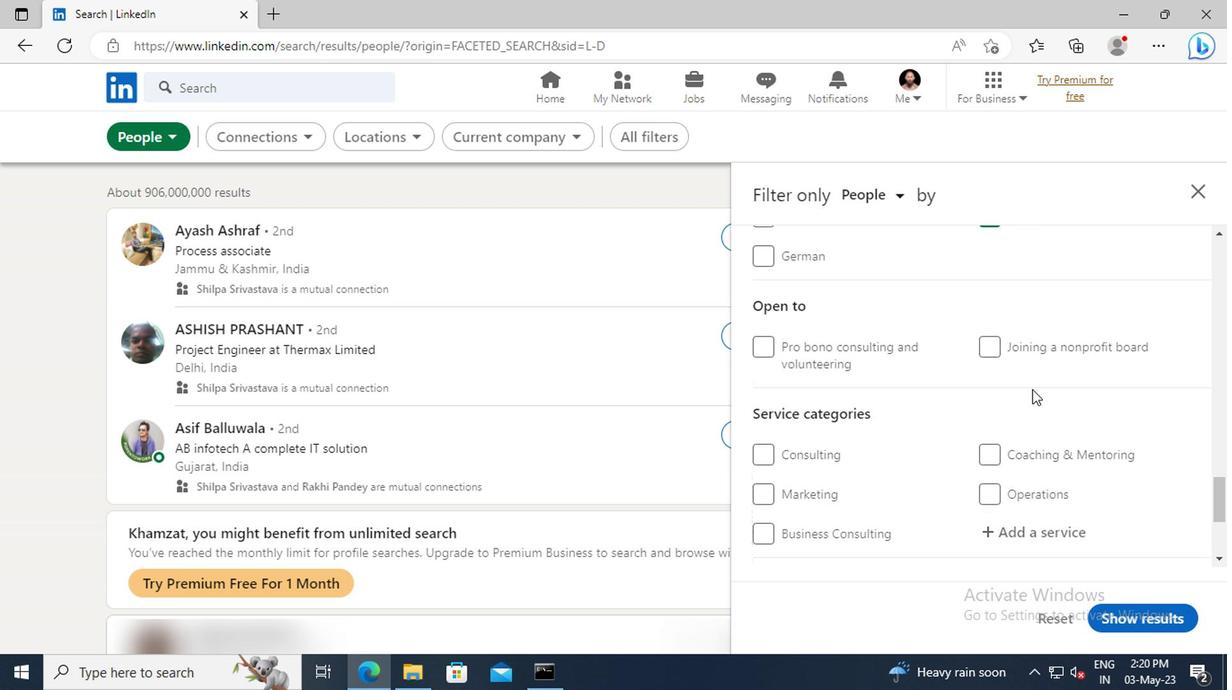 
Action: Mouse scrolled (1028, 389) with delta (0, 0)
Screenshot: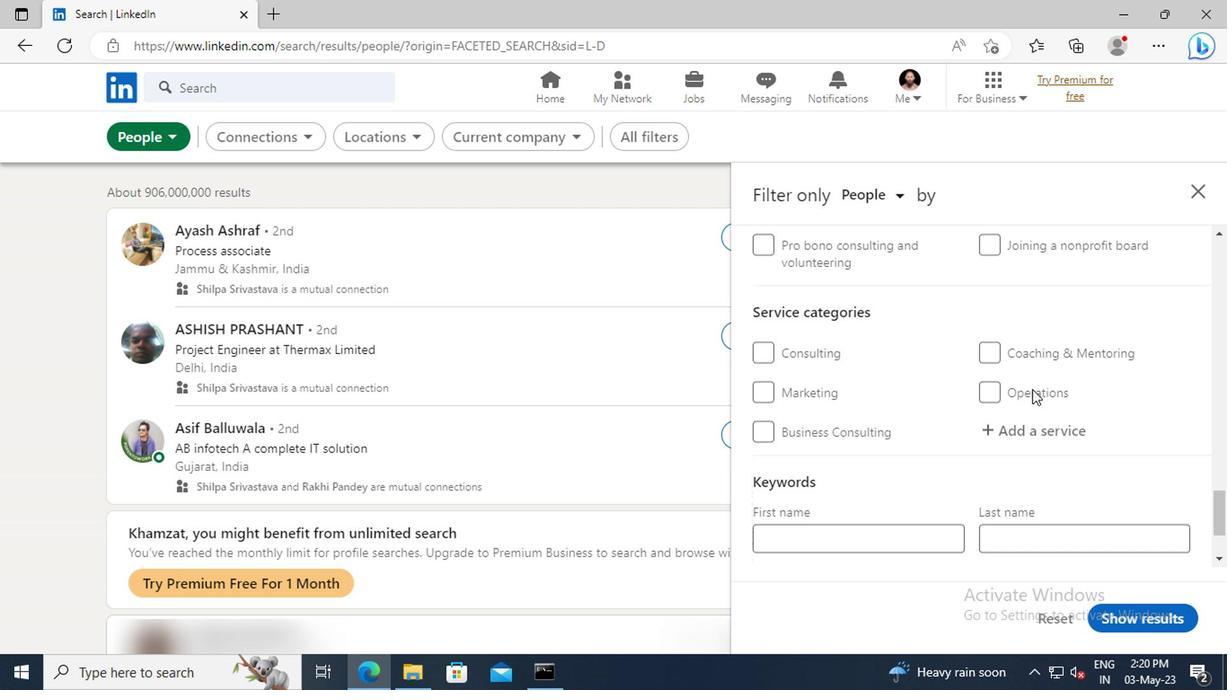 
Action: Mouse moved to (1024, 384)
Screenshot: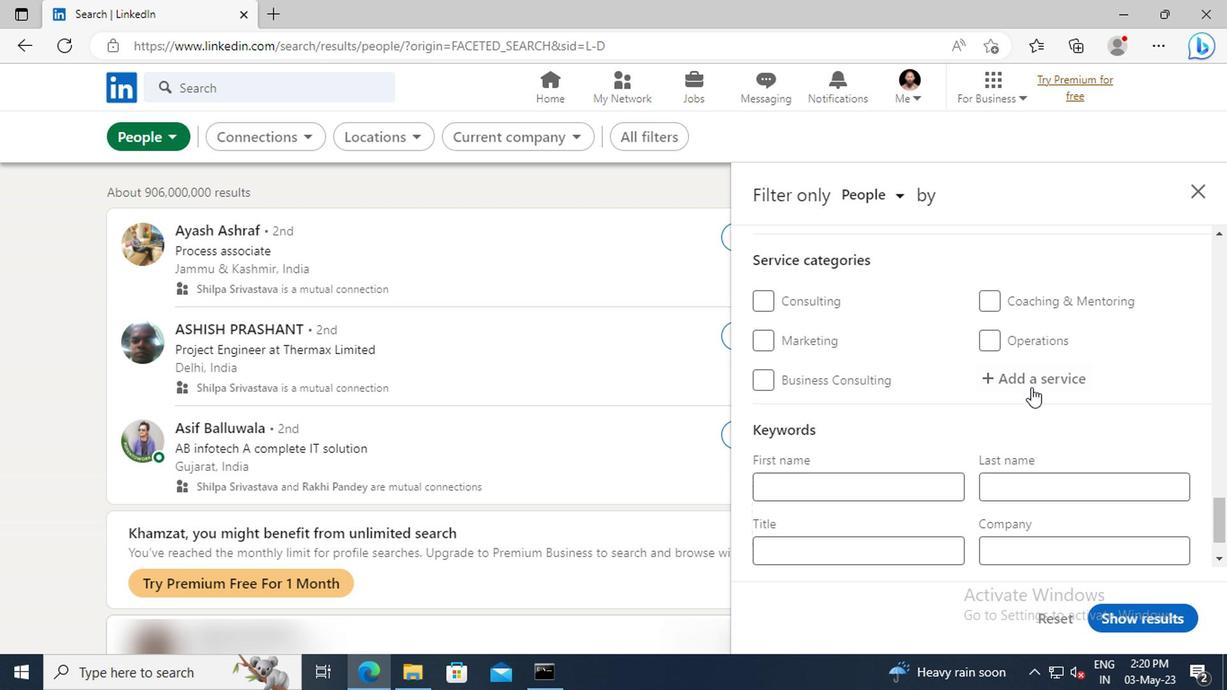 
Action: Mouse pressed left at (1024, 384)
Screenshot: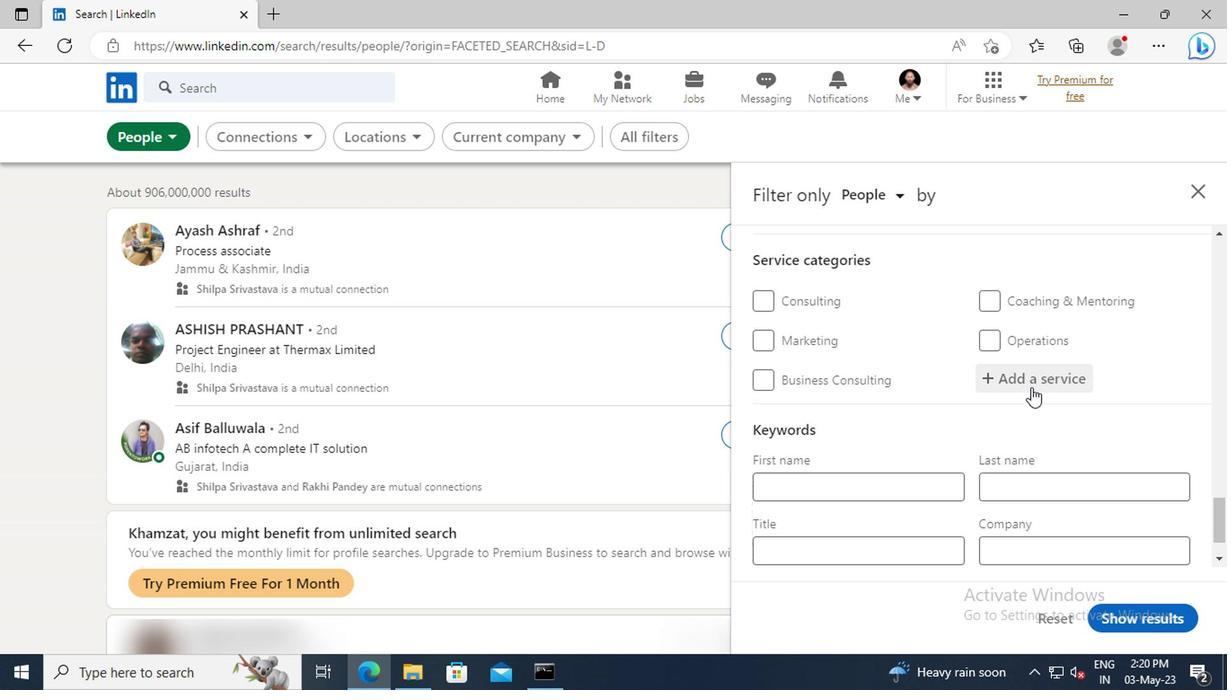 
Action: Key pressed <Key.shift>ANIMATION<Key.space><Key.shift>ARCHITECTURE<Key.enter>
Screenshot: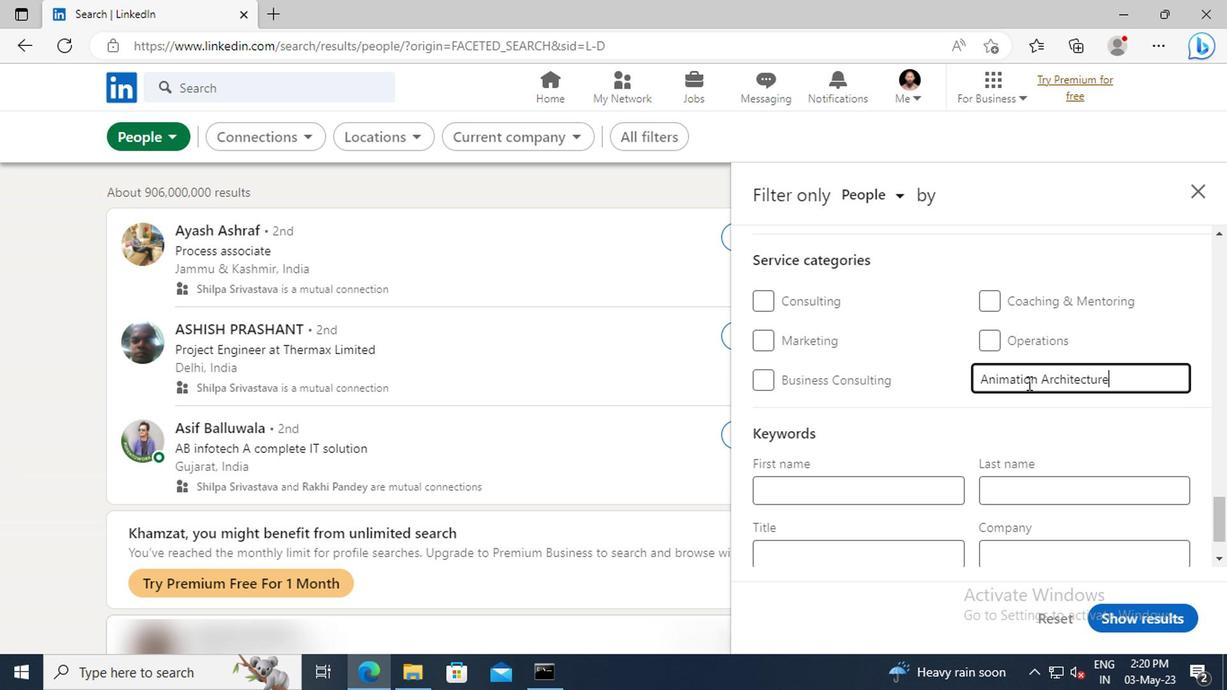 
Action: Mouse scrolled (1024, 382) with delta (0, -1)
Screenshot: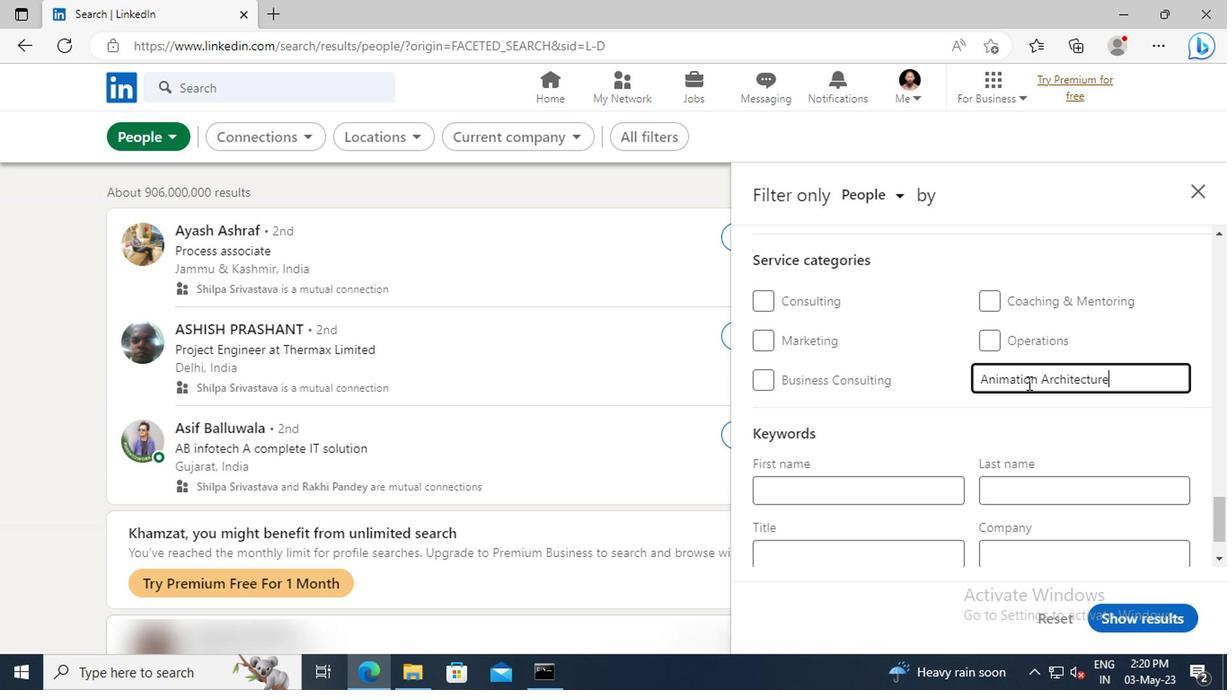 
Action: Mouse scrolled (1024, 382) with delta (0, -1)
Screenshot: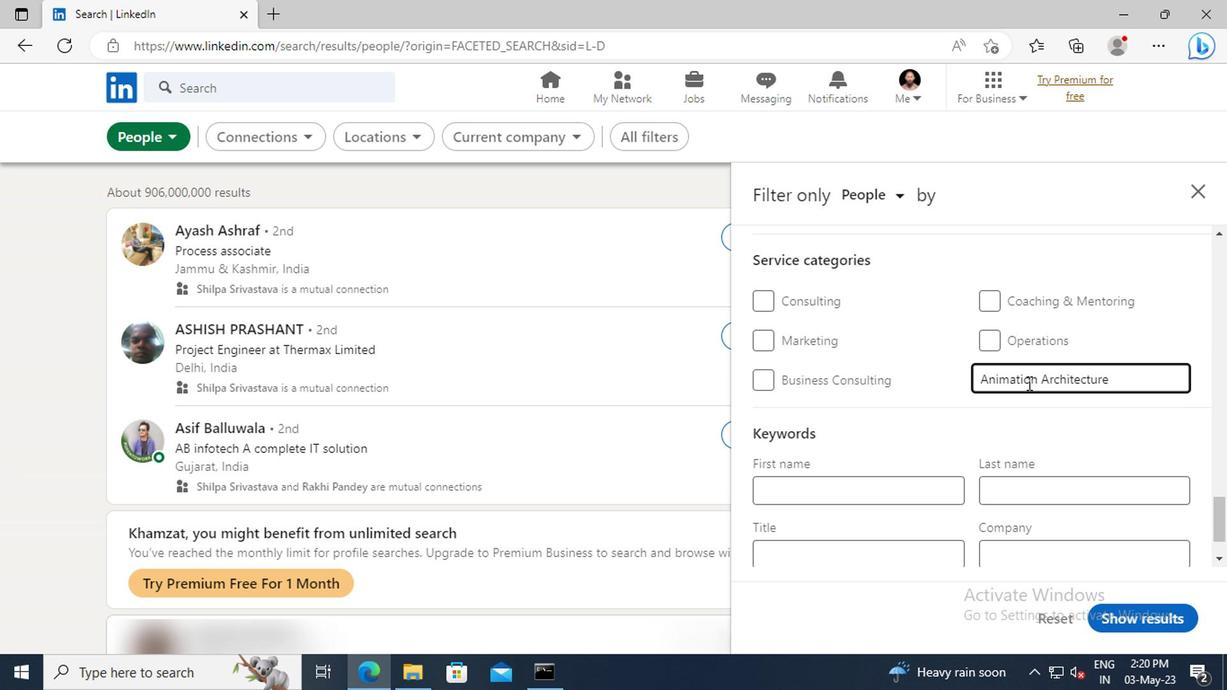 
Action: Mouse scrolled (1024, 382) with delta (0, -1)
Screenshot: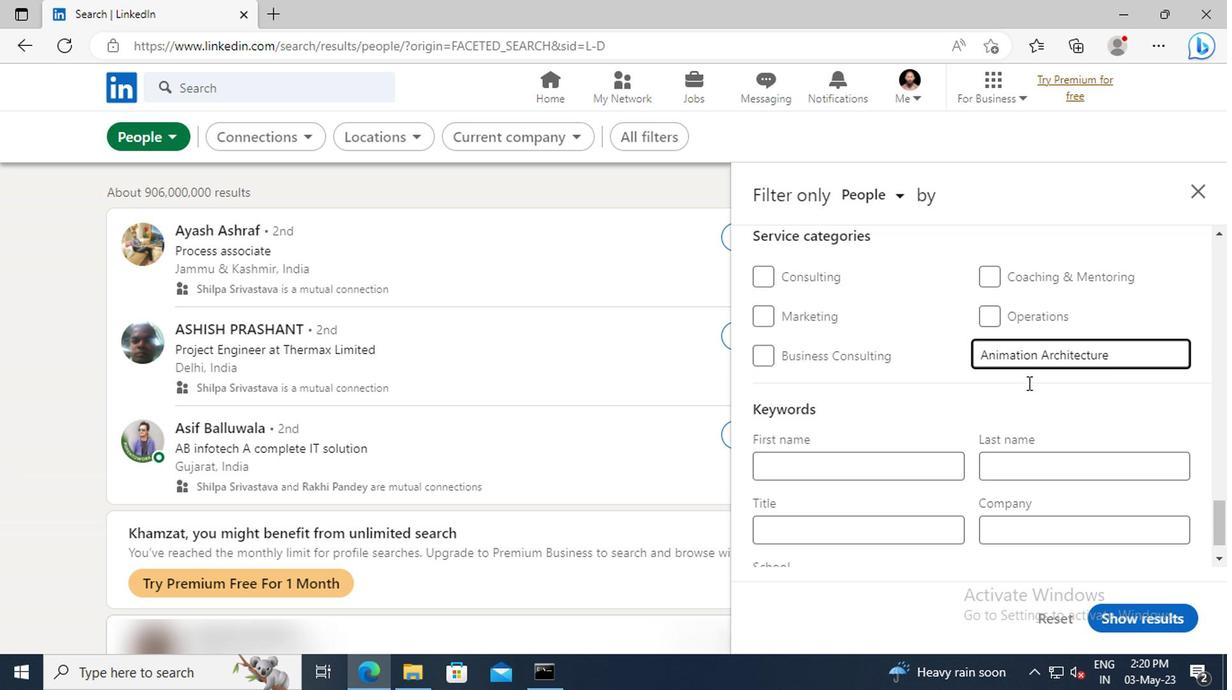 
Action: Mouse moved to (902, 479)
Screenshot: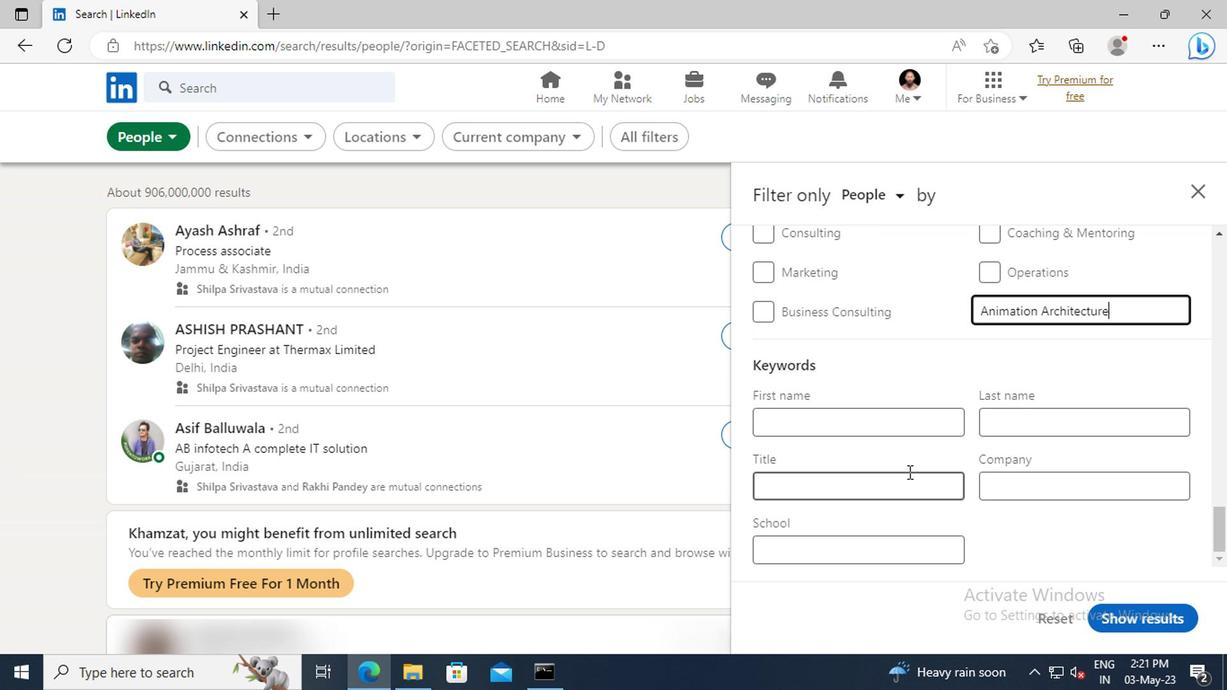 
Action: Mouse pressed left at (902, 479)
Screenshot: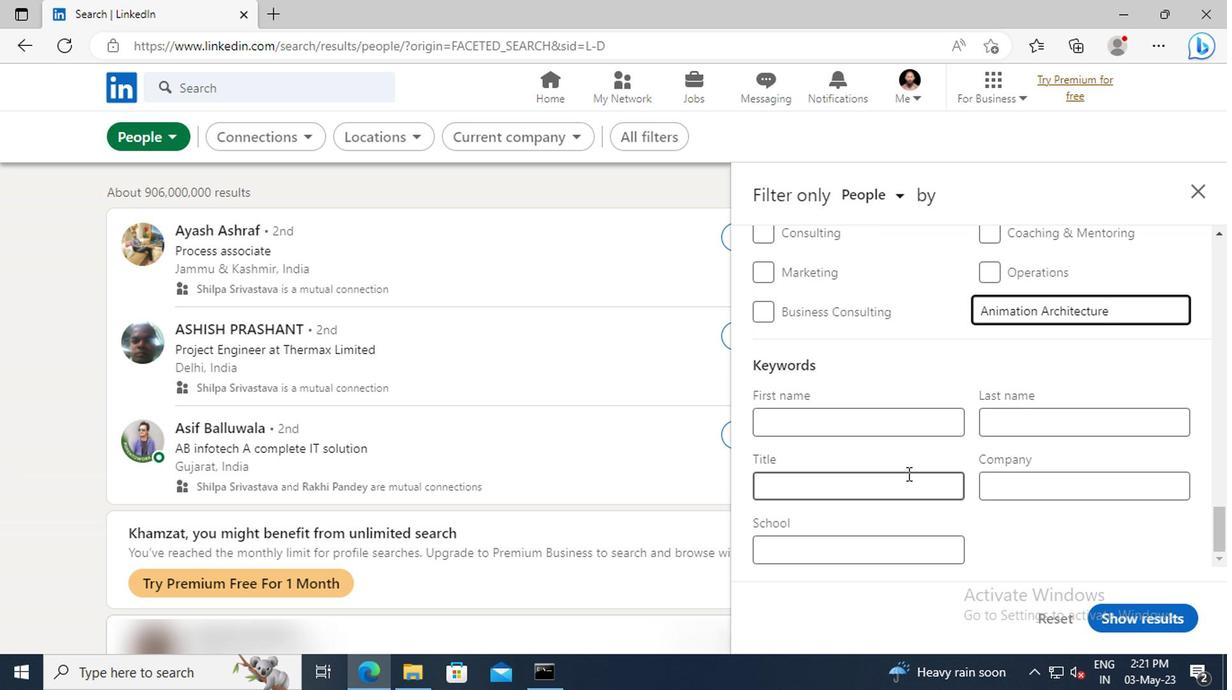 
Action: Key pressed <Key.shift>DEV<Key.shift>OPS<Key.space><Key.shift>ENGINEER<Key.enter>
Screenshot: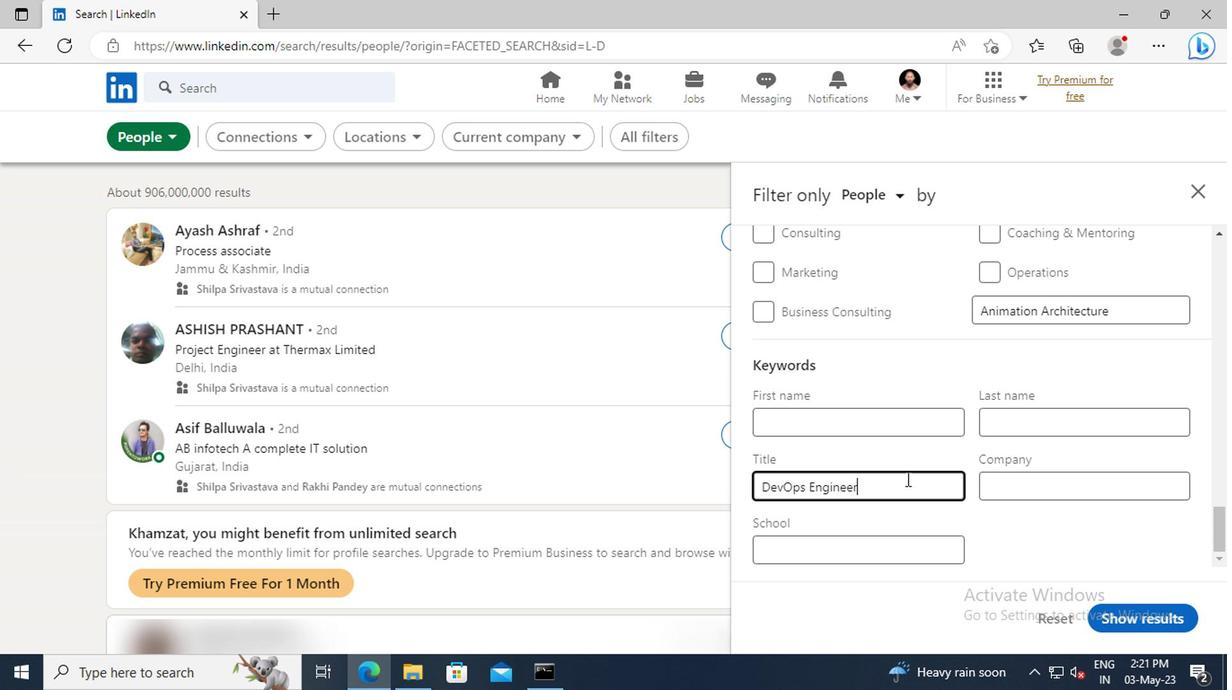
Action: Mouse moved to (1131, 618)
Screenshot: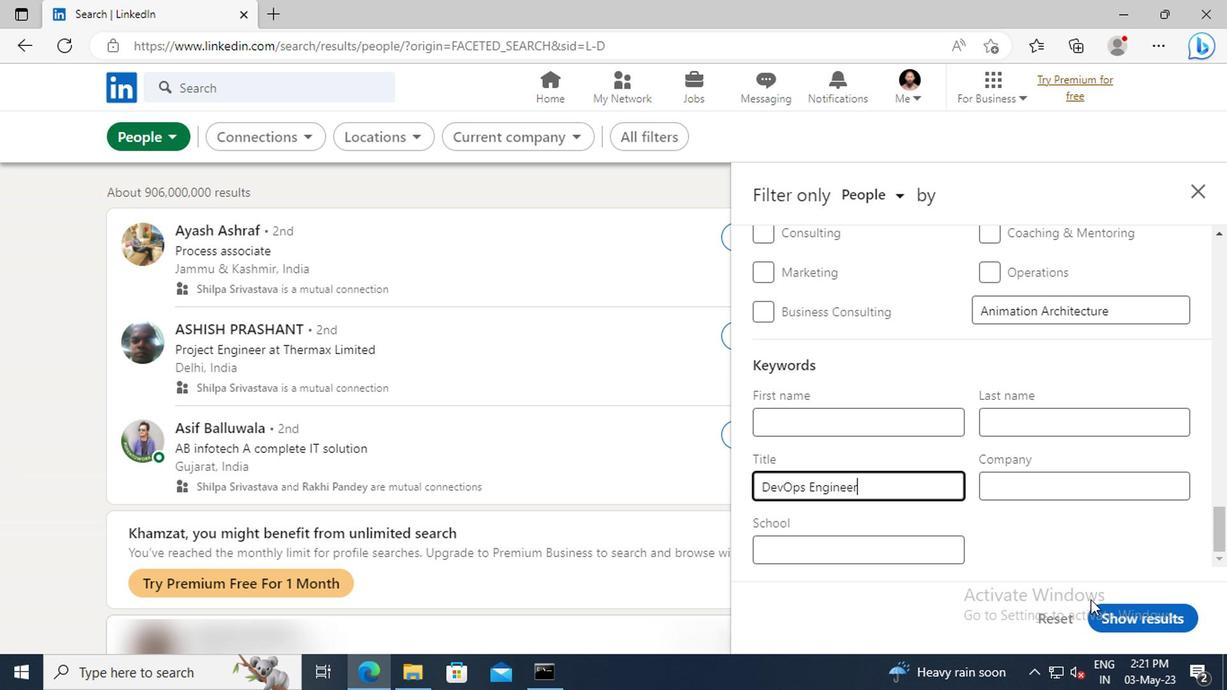 
Action: Mouse pressed left at (1131, 618)
Screenshot: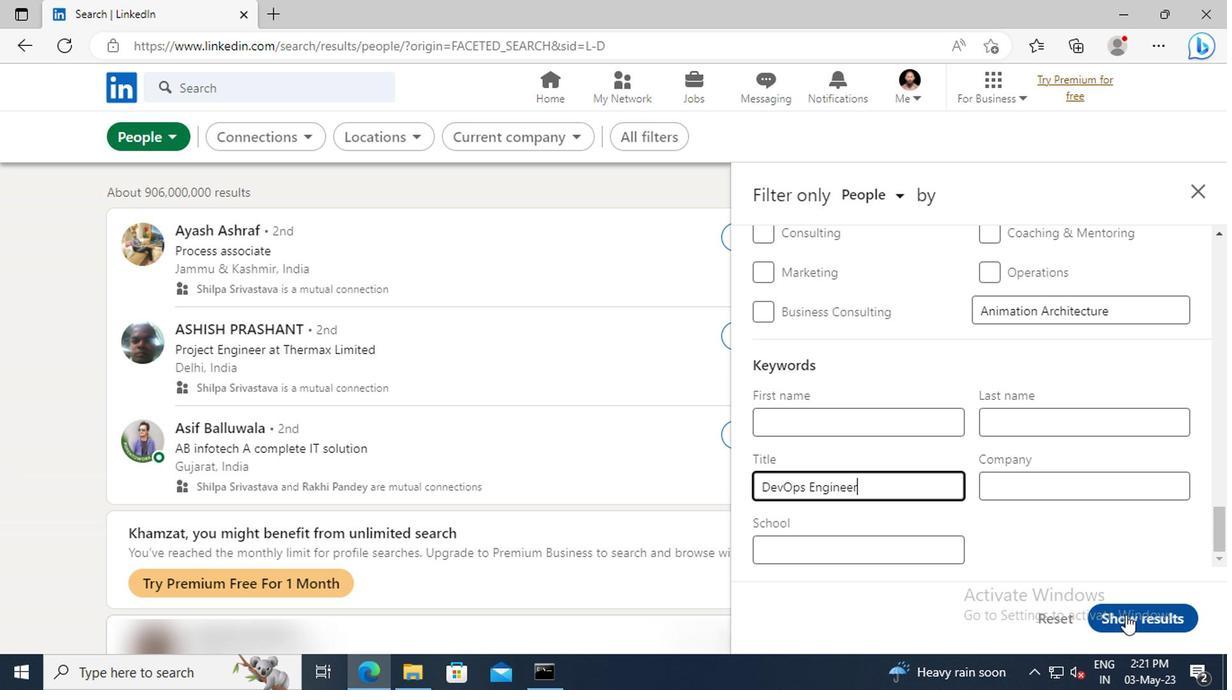 
